 Task: Look for space in Chhota Udepur, India from 9th July, 2023 to 16th July, 2023 for 2 adults, 1 child in price range Rs.8000 to Rs.16000. Place can be entire place with 2 bedrooms having 2 beds and 1 bathroom. Property type can be house, flat, guest house. Booking option can be shelf check-in. Required host language is English.
Action: Mouse moved to (499, 69)
Screenshot: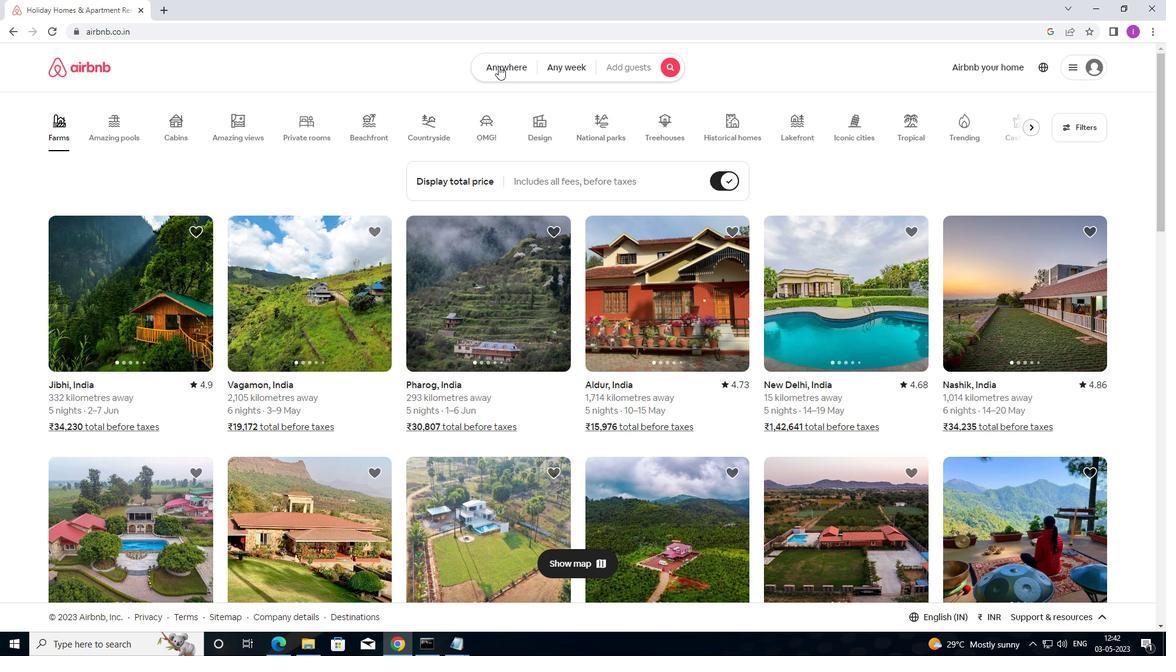 
Action: Mouse pressed left at (499, 69)
Screenshot: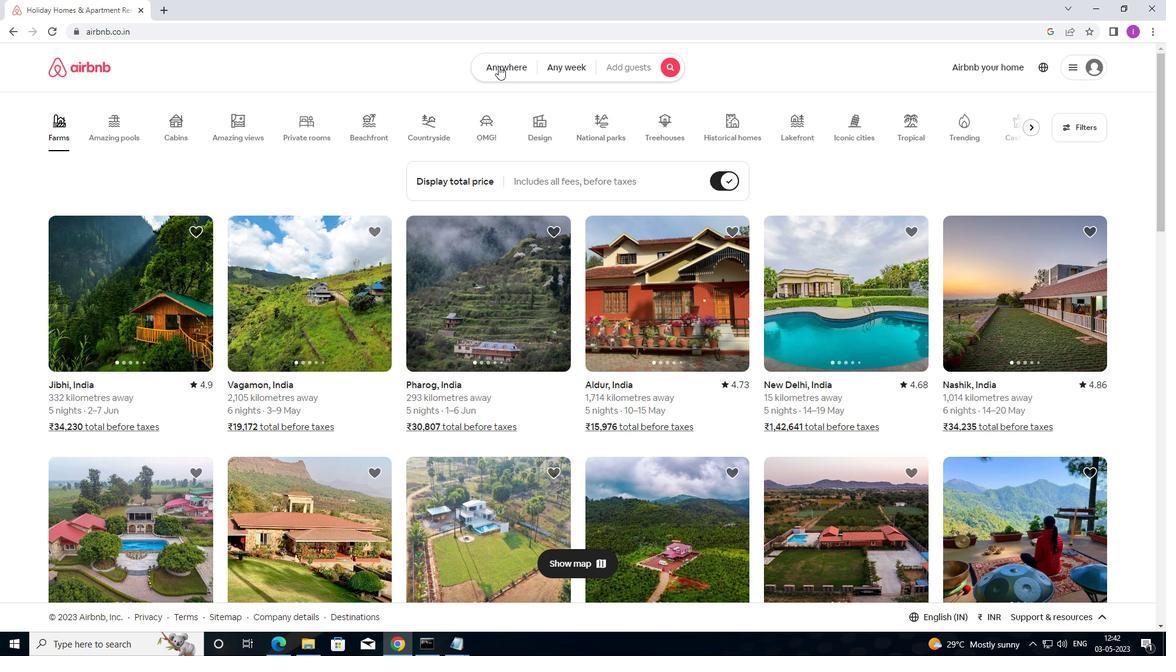 
Action: Mouse moved to (358, 112)
Screenshot: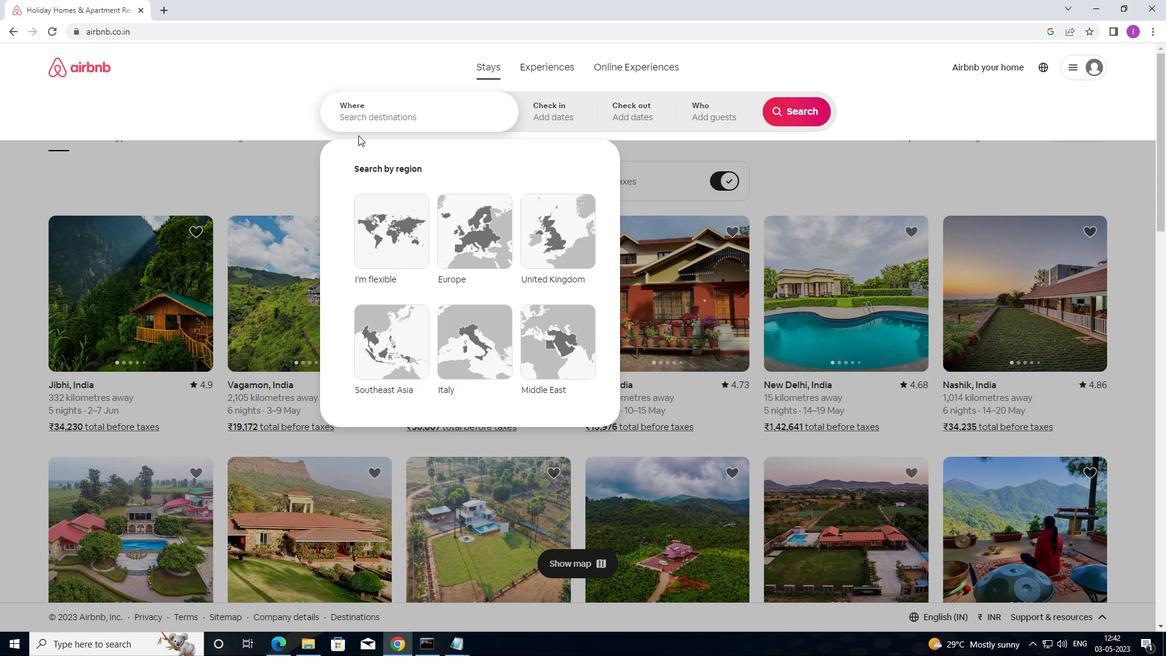 
Action: Mouse pressed left at (358, 112)
Screenshot: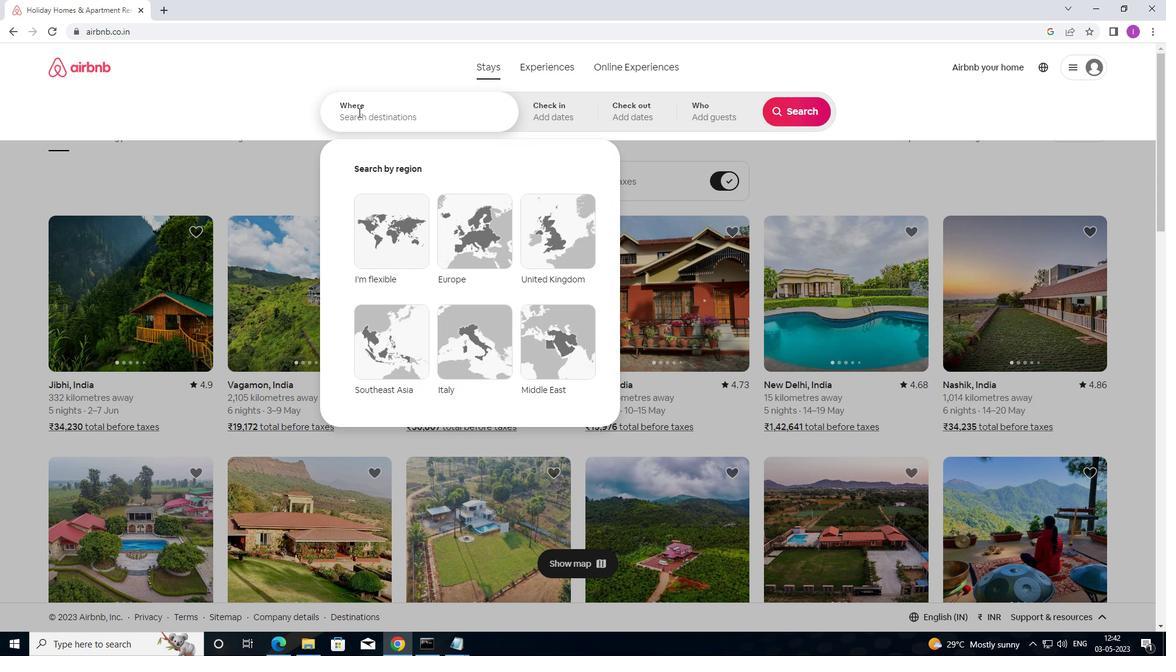 
Action: Mouse moved to (386, 136)
Screenshot: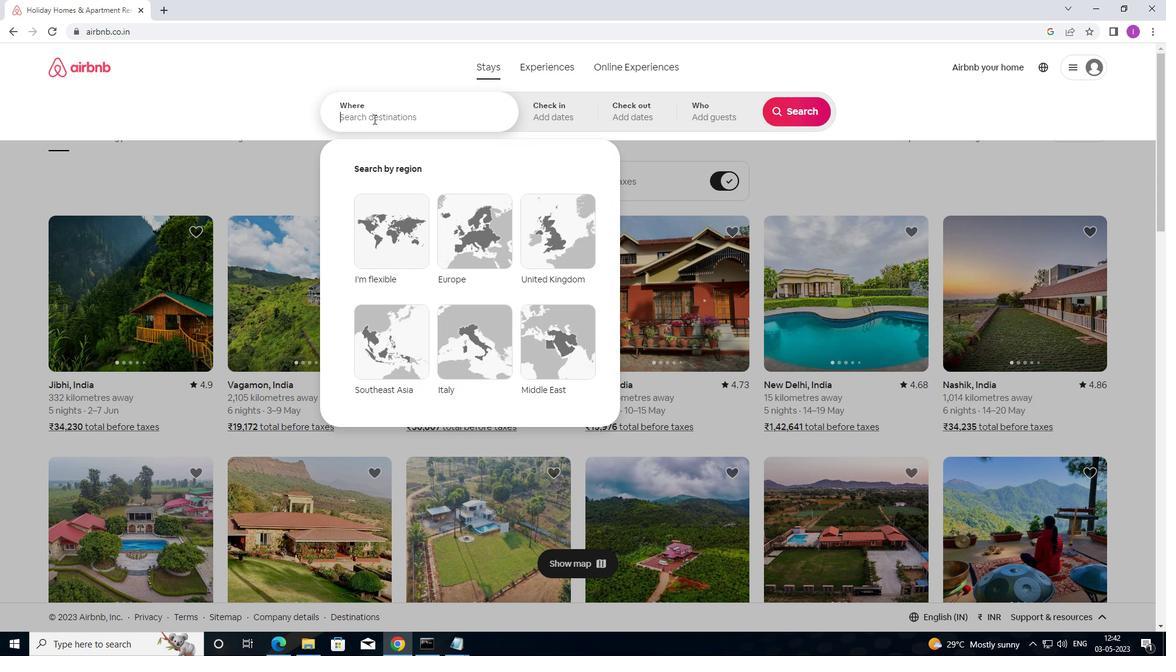 
Action: Key pressed <Key.shift>CHHOTA<Key.space>UDEPUR,<Key.shift>INDIA
Screenshot: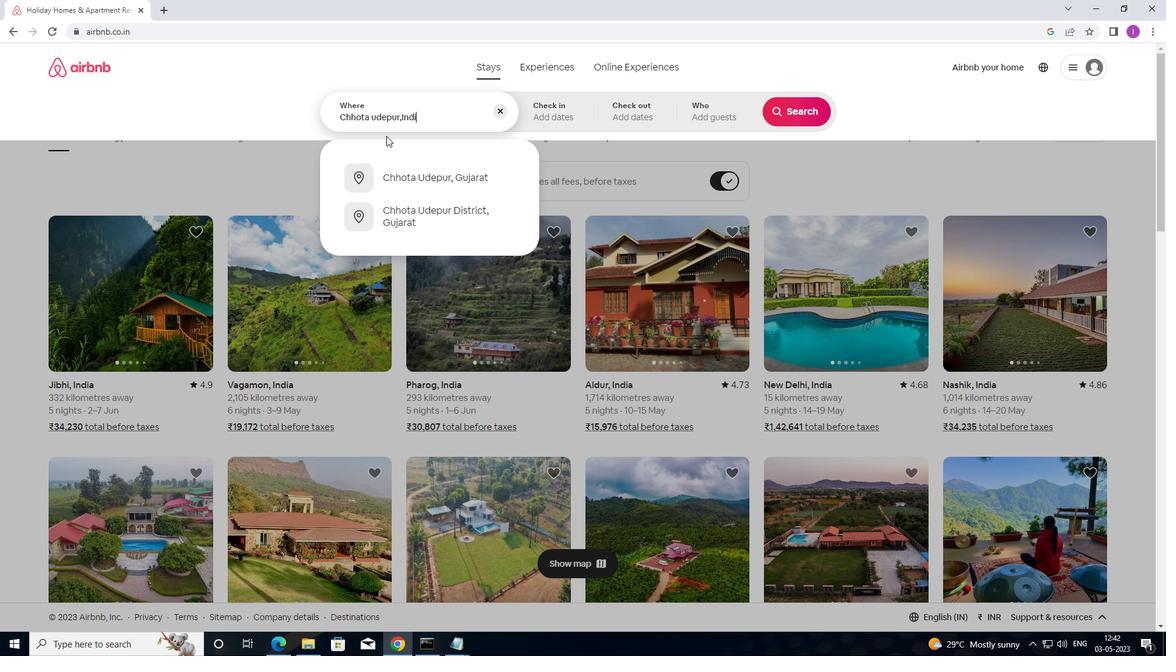 
Action: Mouse moved to (585, 117)
Screenshot: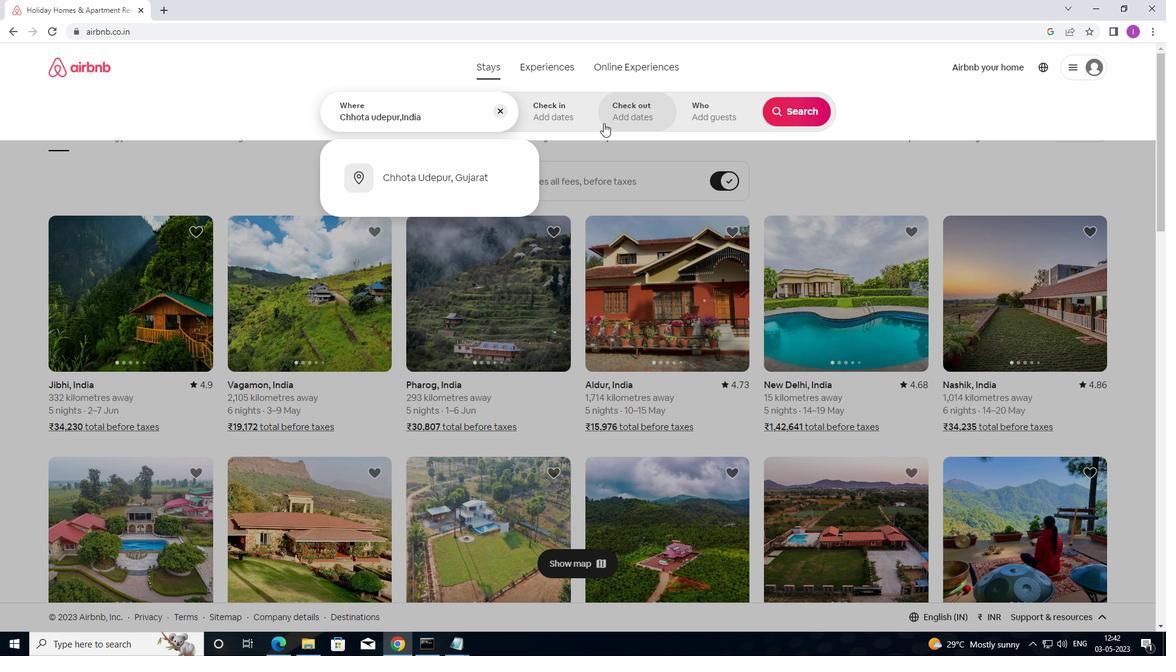 
Action: Mouse pressed left at (585, 117)
Screenshot: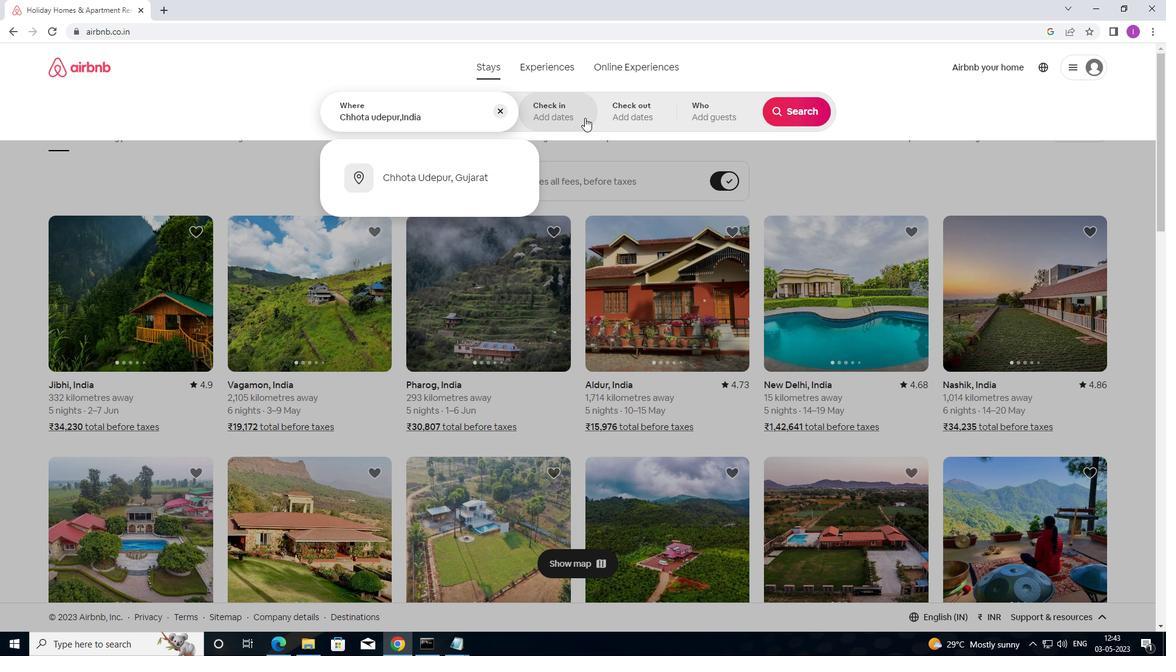 
Action: Mouse moved to (780, 226)
Screenshot: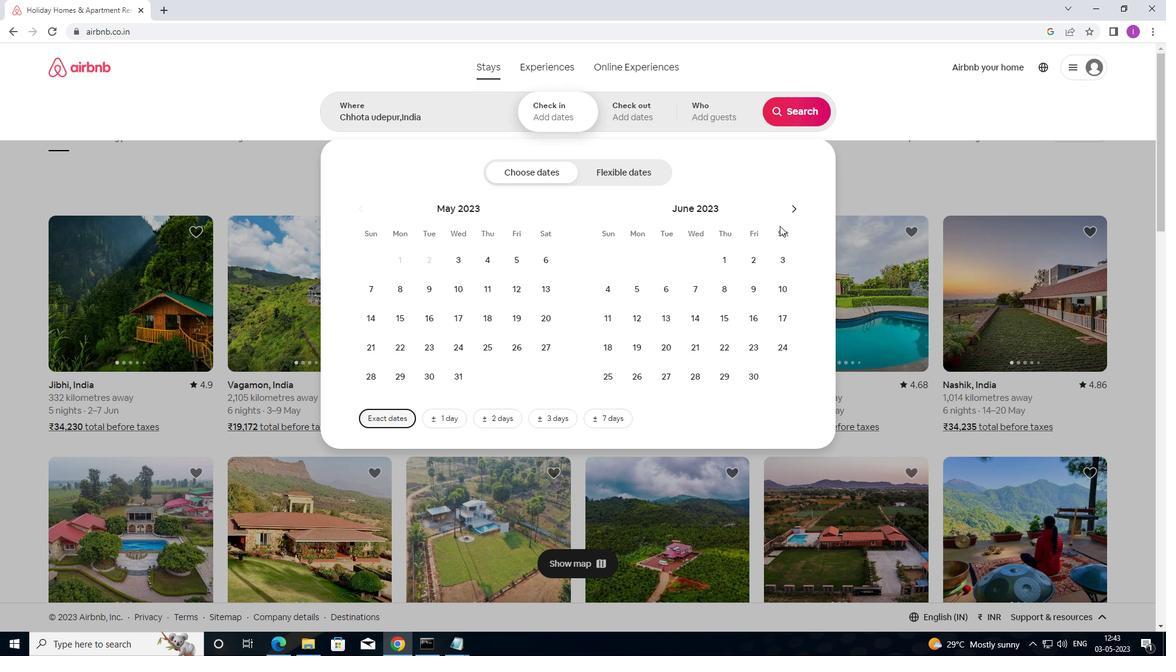 
Action: Mouse pressed left at (780, 226)
Screenshot: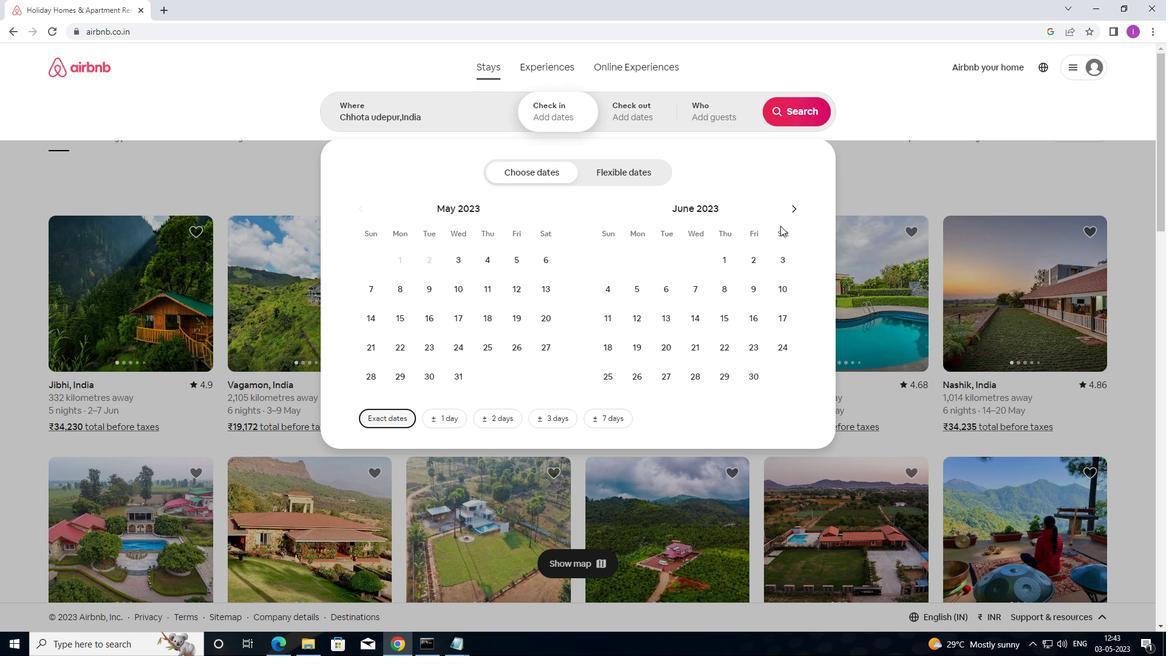 
Action: Mouse moved to (788, 215)
Screenshot: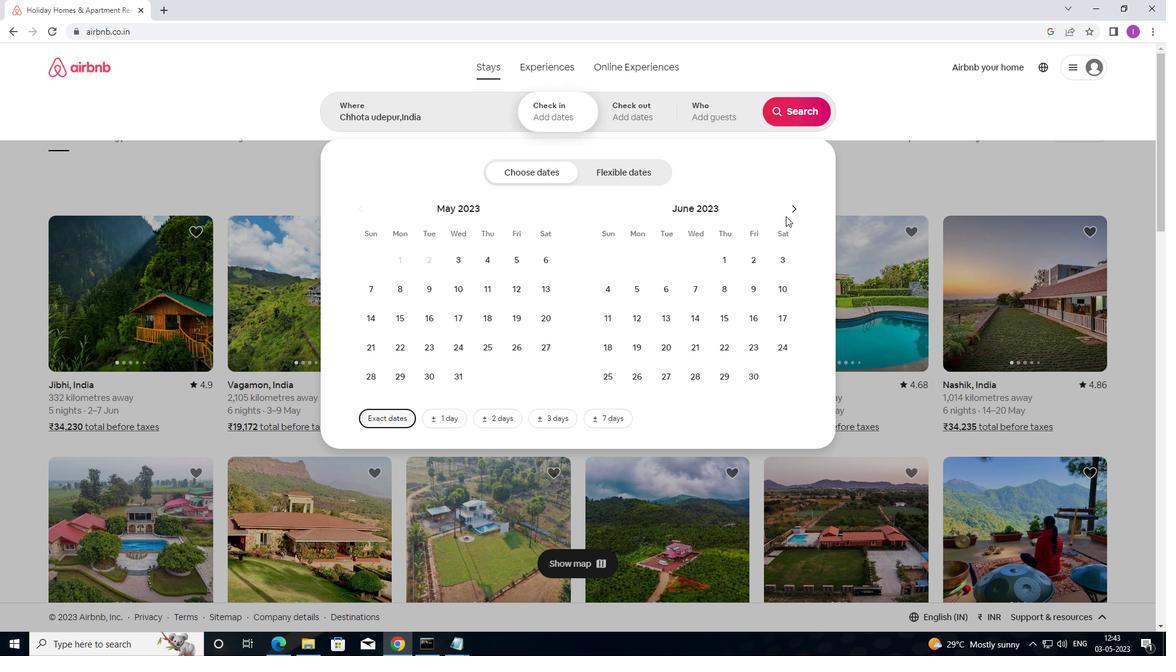 
Action: Mouse pressed left at (788, 215)
Screenshot: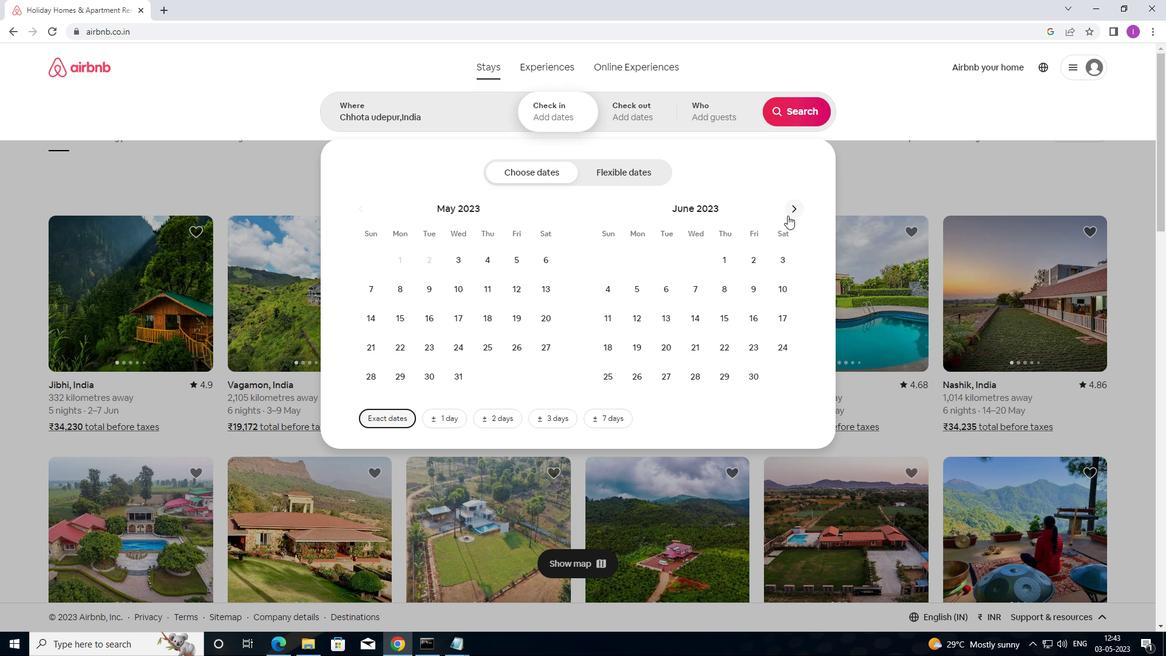
Action: Mouse moved to (596, 319)
Screenshot: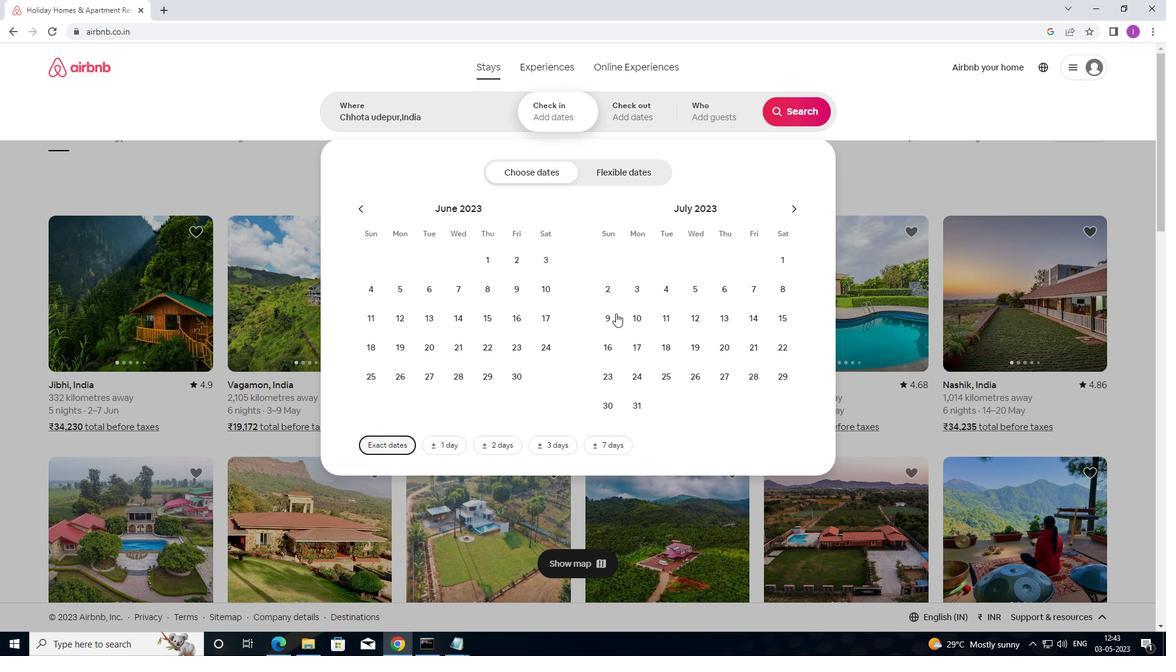 
Action: Mouse pressed left at (596, 319)
Screenshot: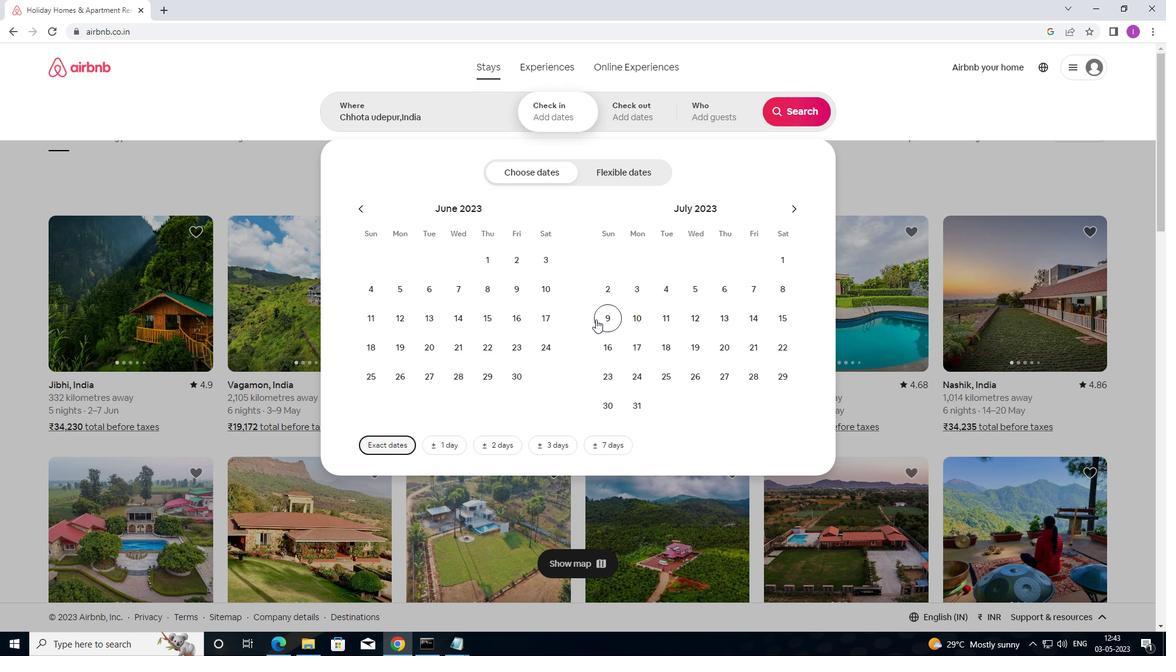 
Action: Mouse moved to (600, 346)
Screenshot: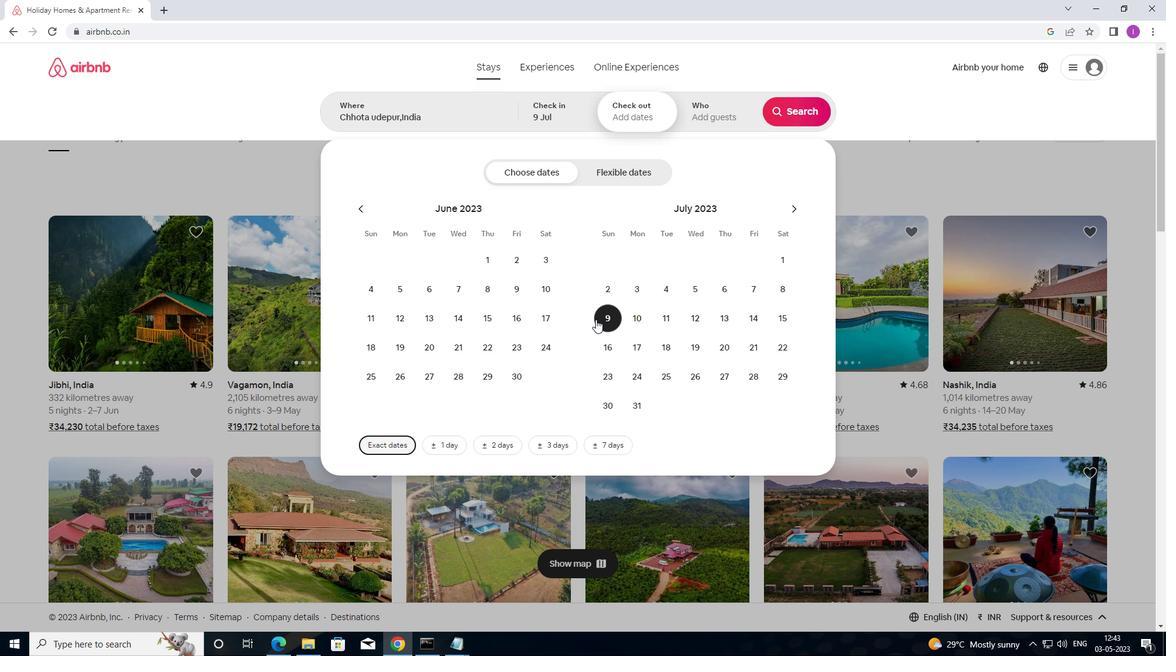 
Action: Mouse pressed left at (600, 346)
Screenshot: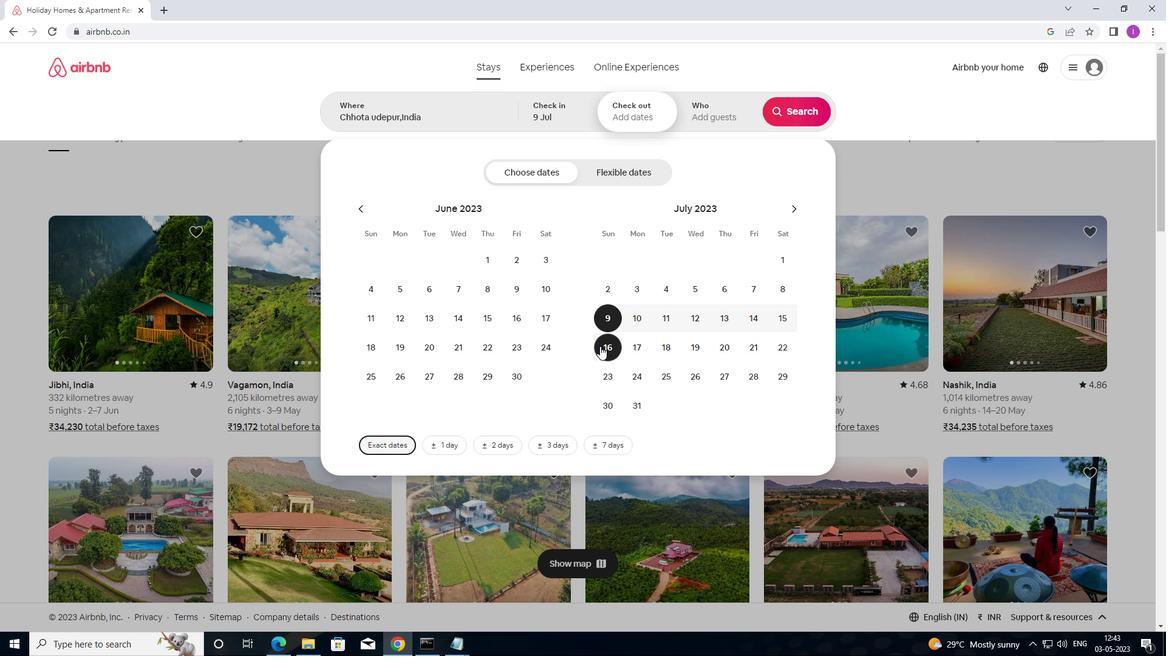 
Action: Mouse moved to (704, 116)
Screenshot: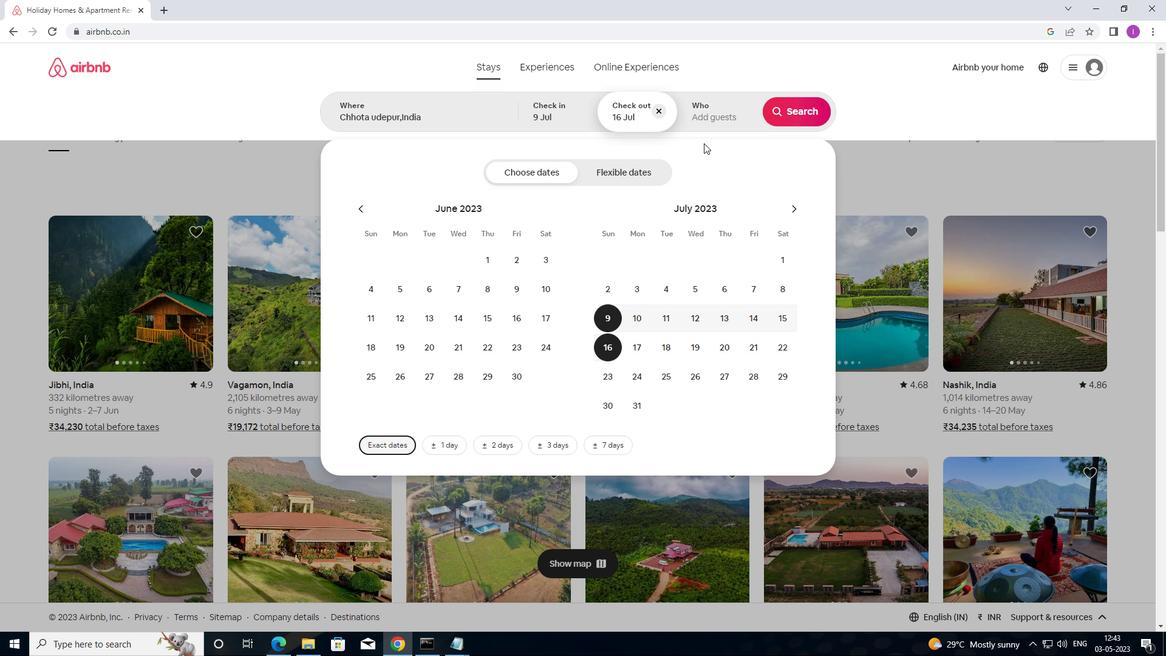
Action: Mouse pressed left at (704, 116)
Screenshot: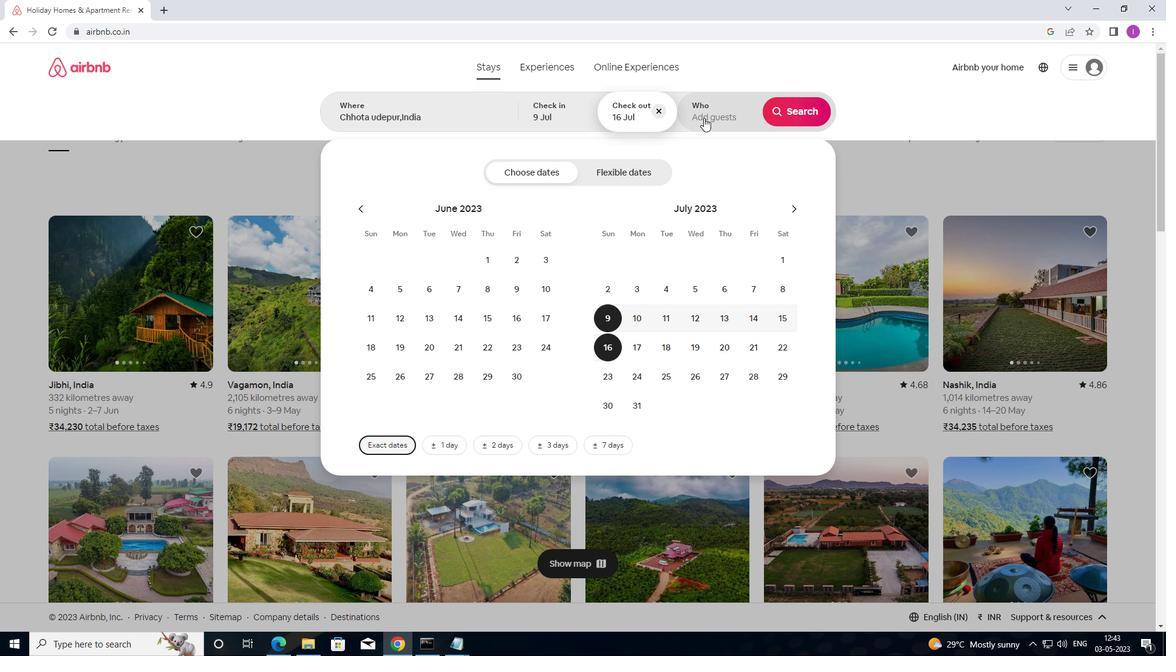 
Action: Mouse moved to (800, 182)
Screenshot: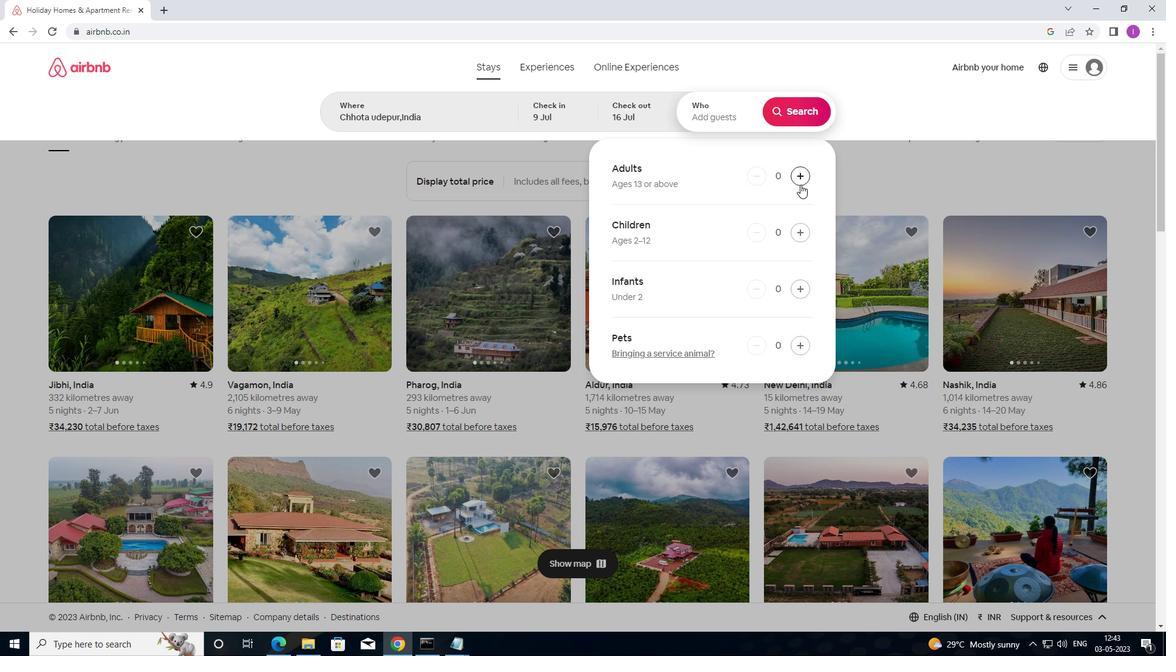 
Action: Mouse pressed left at (800, 182)
Screenshot: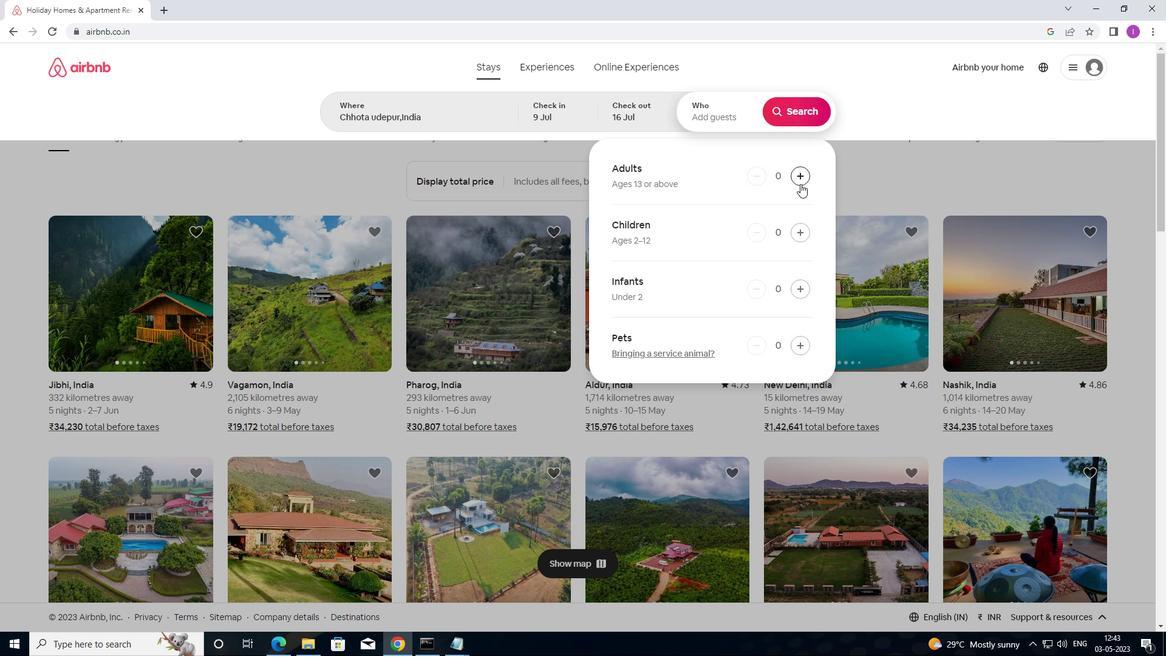 
Action: Mouse moved to (801, 180)
Screenshot: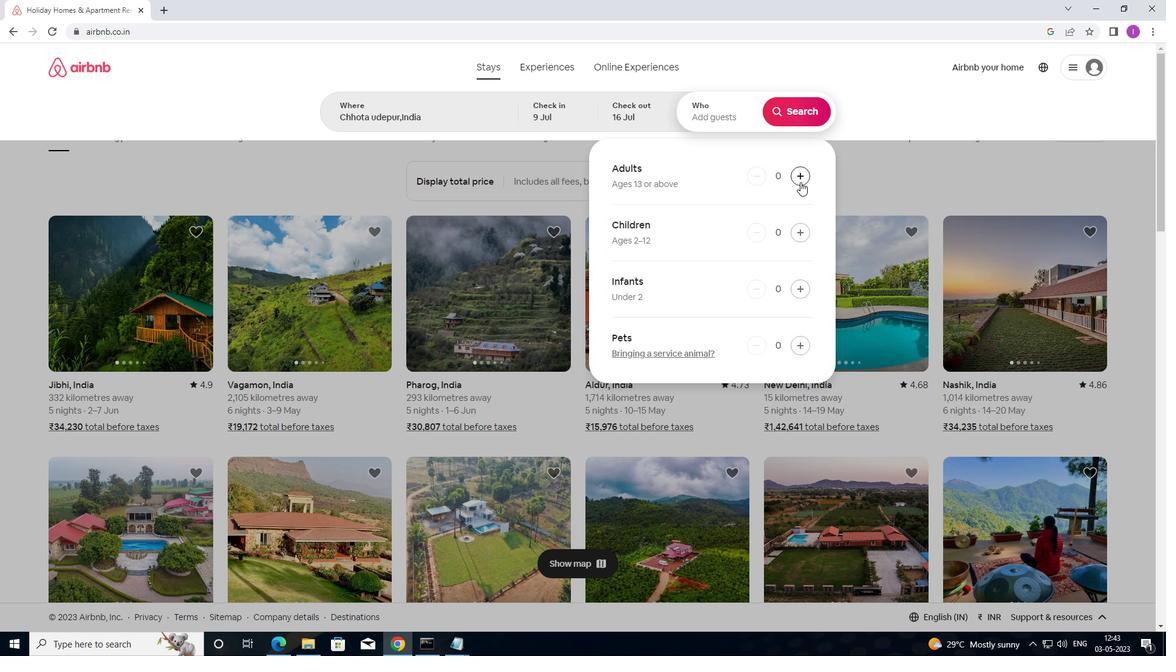 
Action: Mouse pressed left at (801, 180)
Screenshot: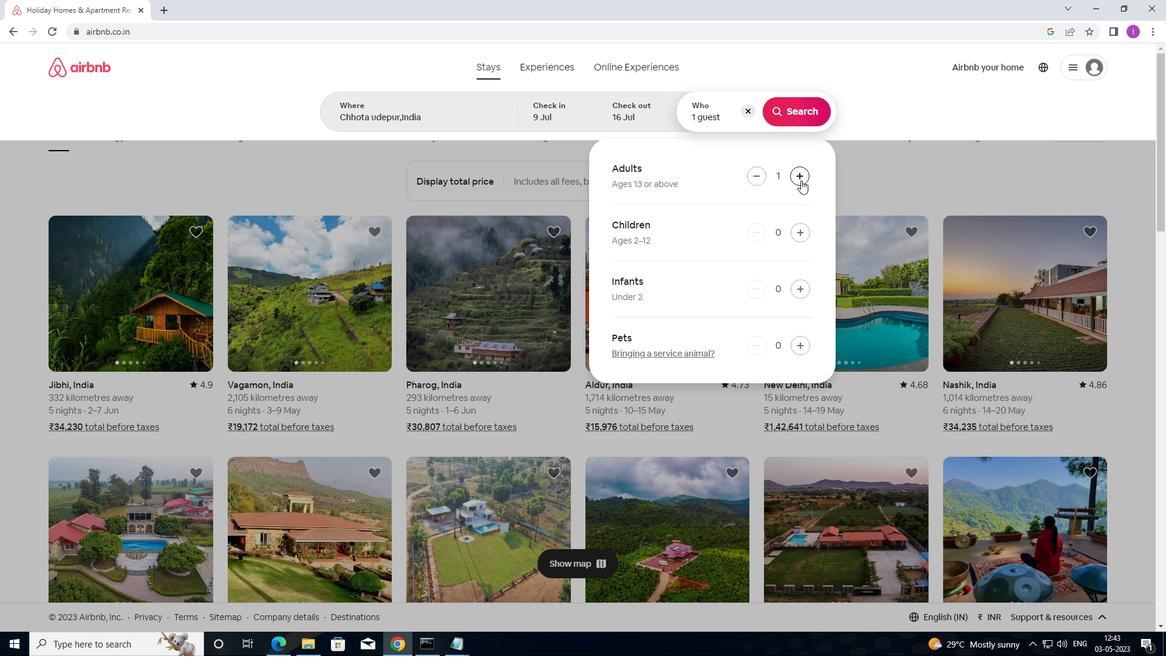
Action: Mouse moved to (798, 232)
Screenshot: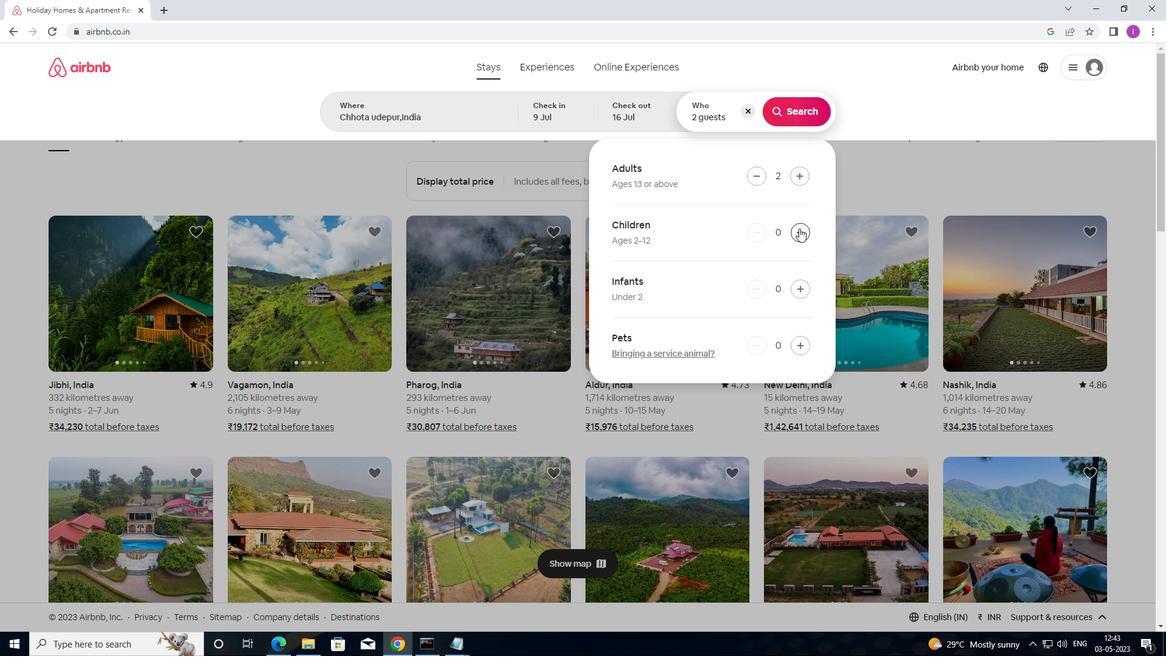 
Action: Mouse pressed left at (798, 232)
Screenshot: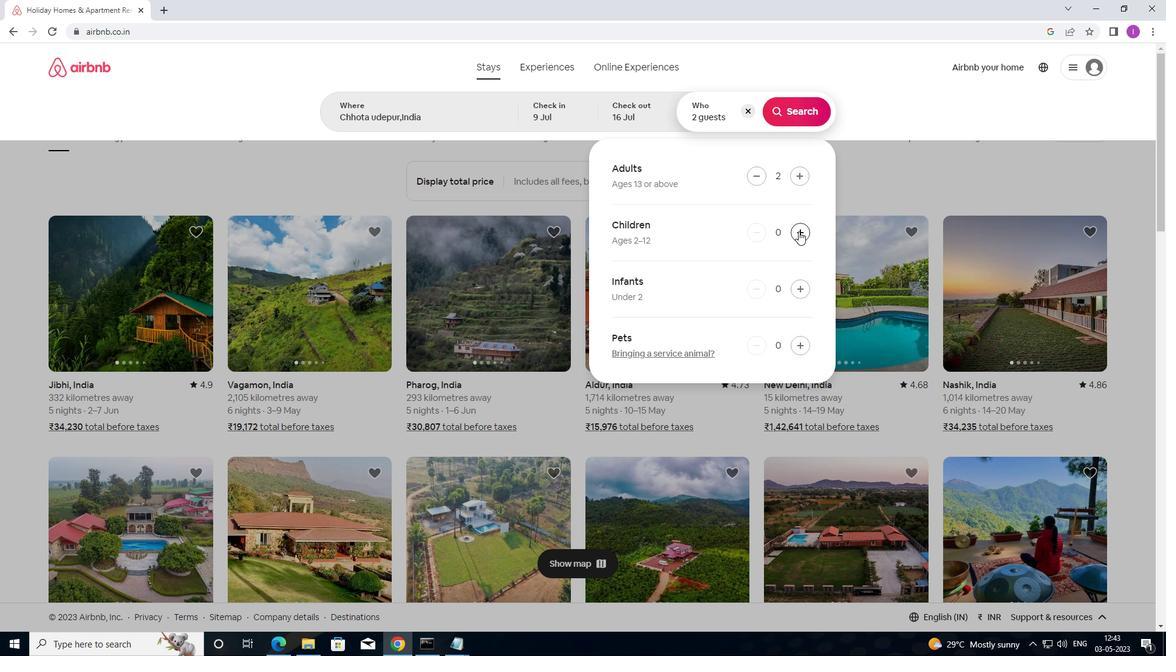 
Action: Mouse moved to (799, 122)
Screenshot: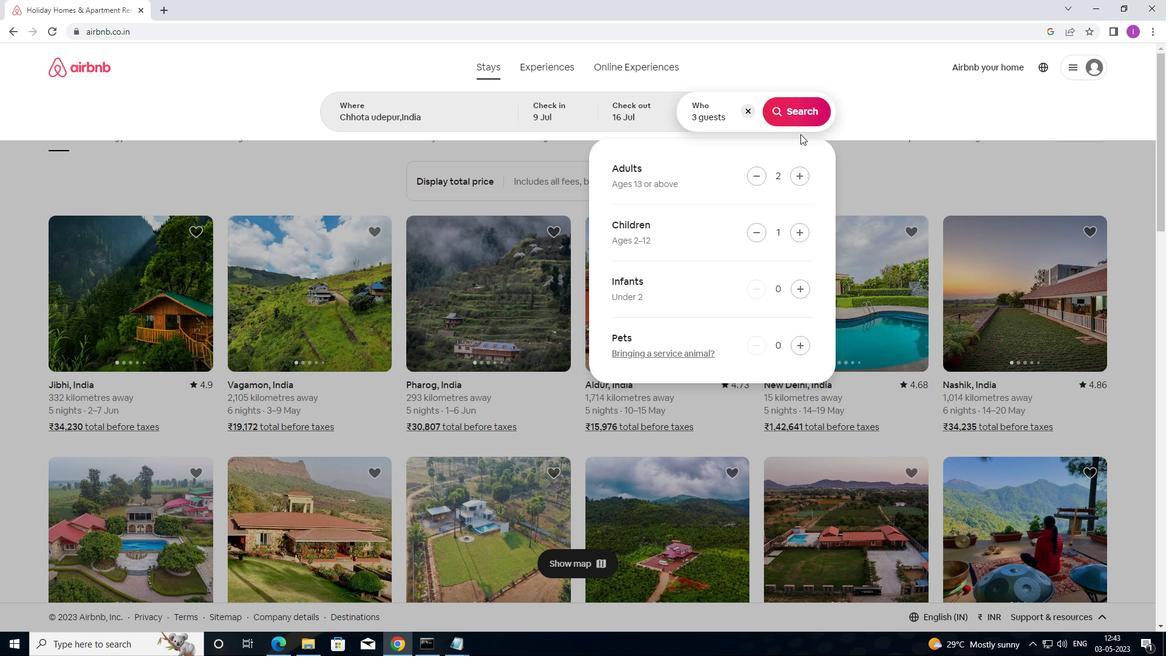
Action: Mouse pressed left at (799, 122)
Screenshot: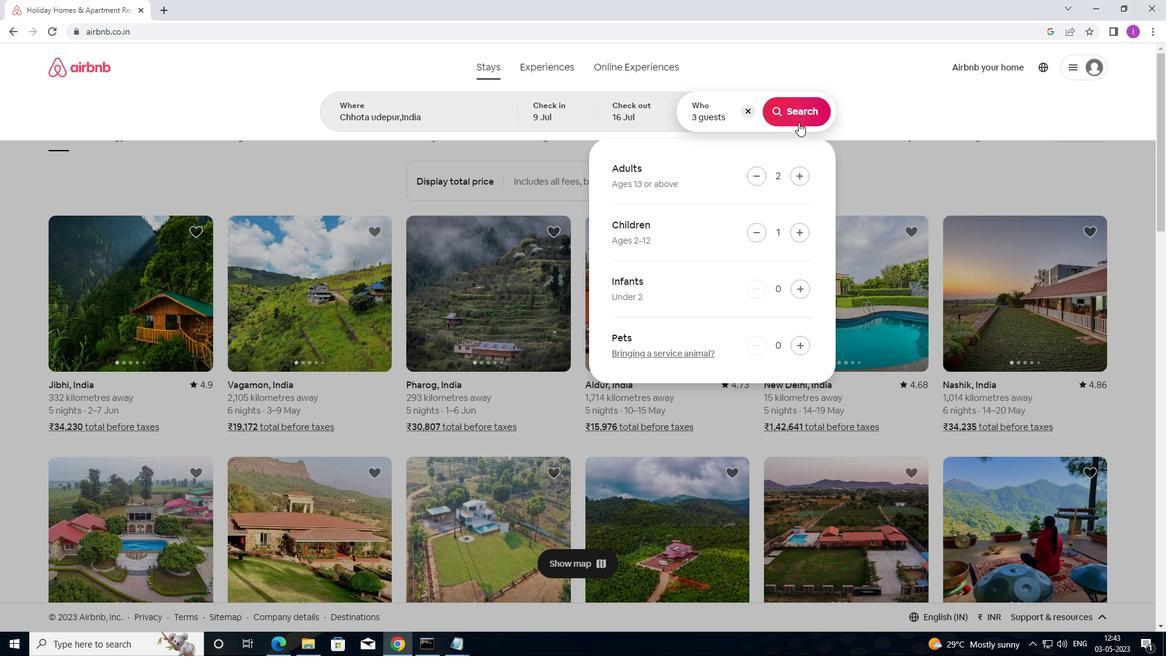 
Action: Mouse moved to (1112, 115)
Screenshot: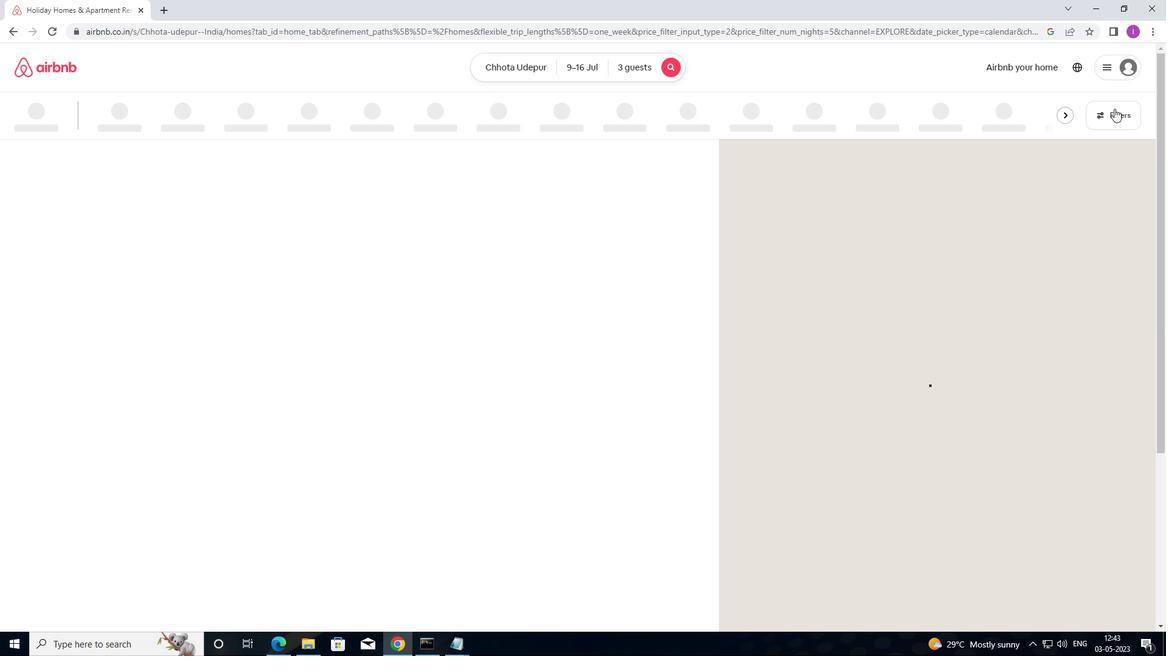 
Action: Mouse pressed left at (1112, 115)
Screenshot: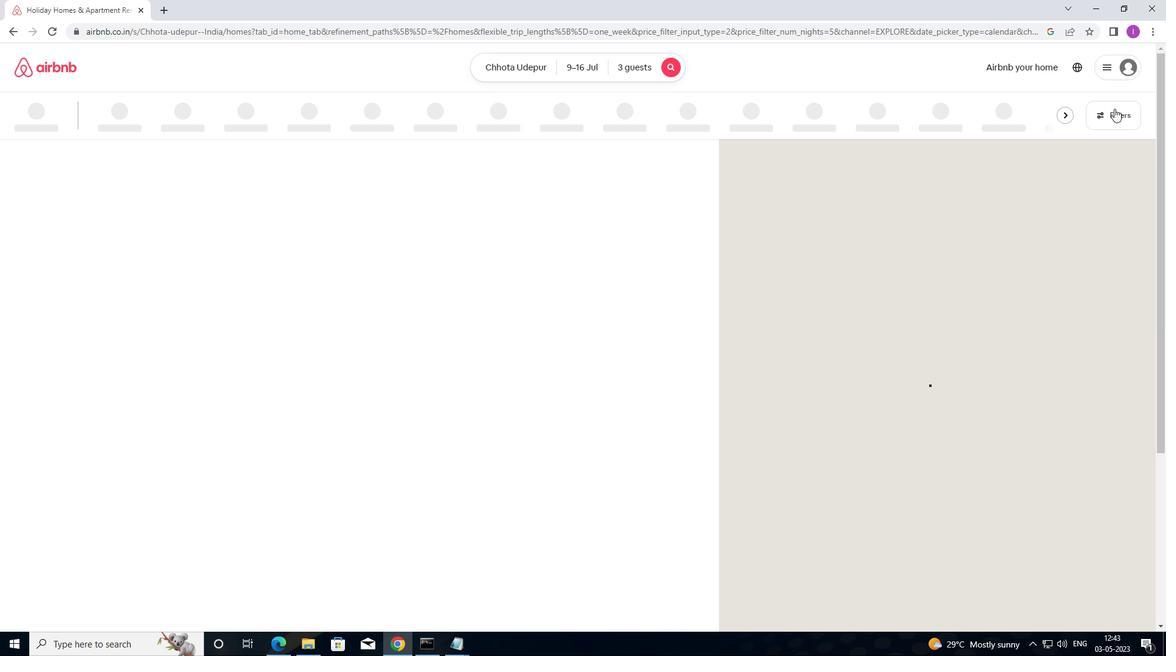 
Action: Mouse moved to (442, 193)
Screenshot: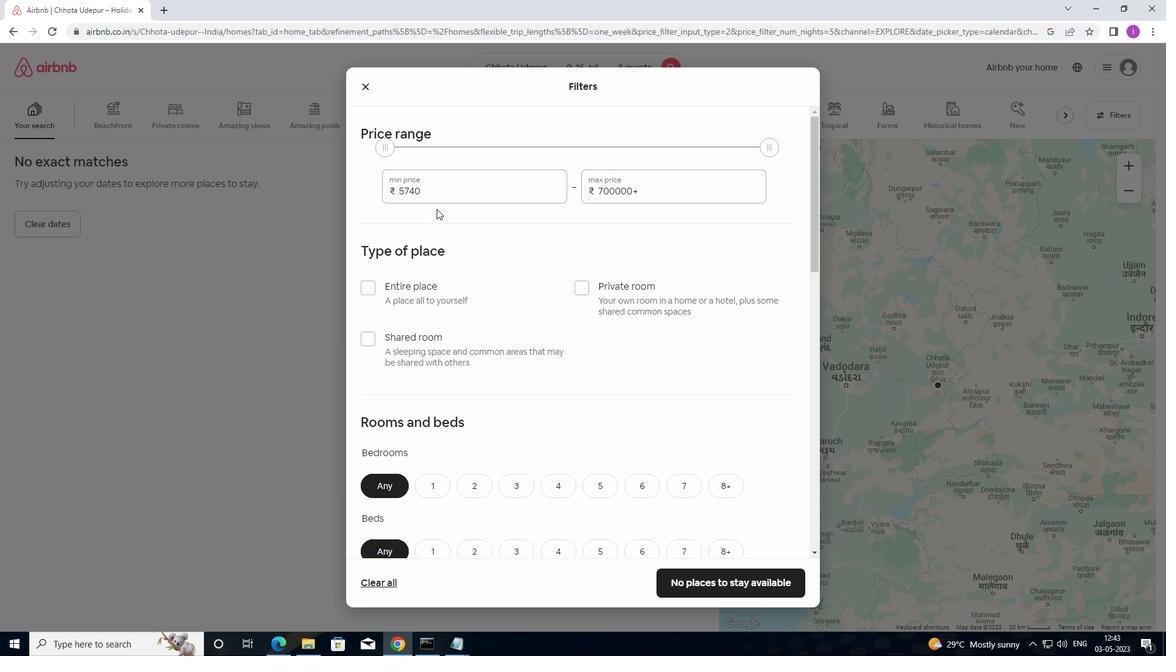 
Action: Mouse pressed left at (442, 193)
Screenshot: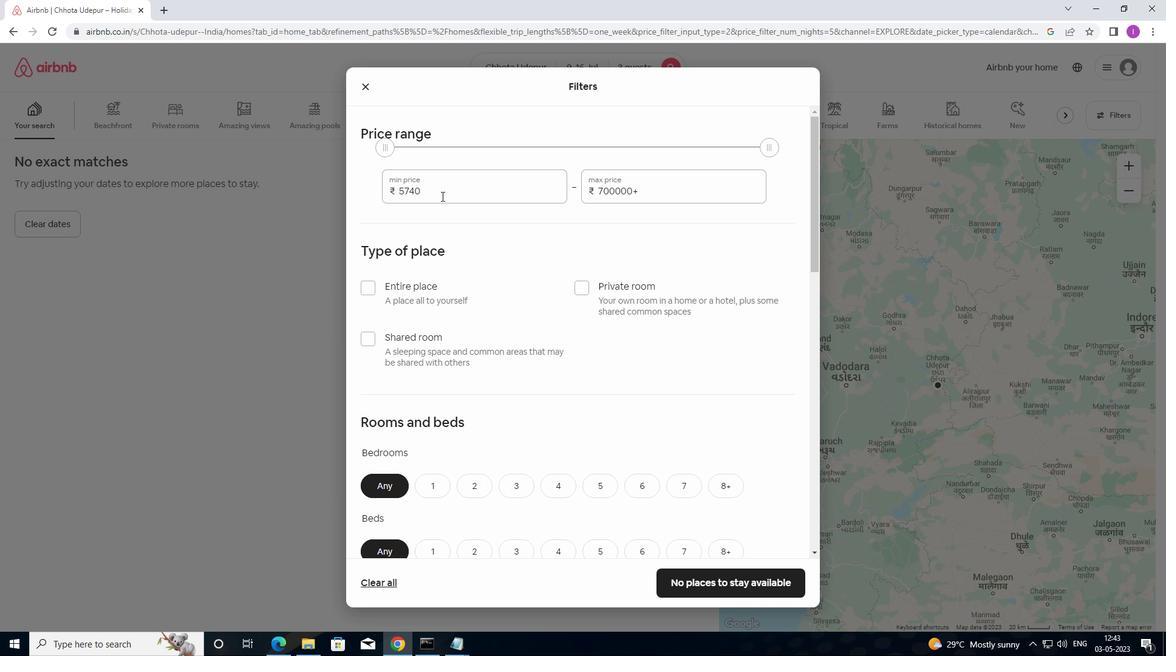 
Action: Mouse moved to (413, 199)
Screenshot: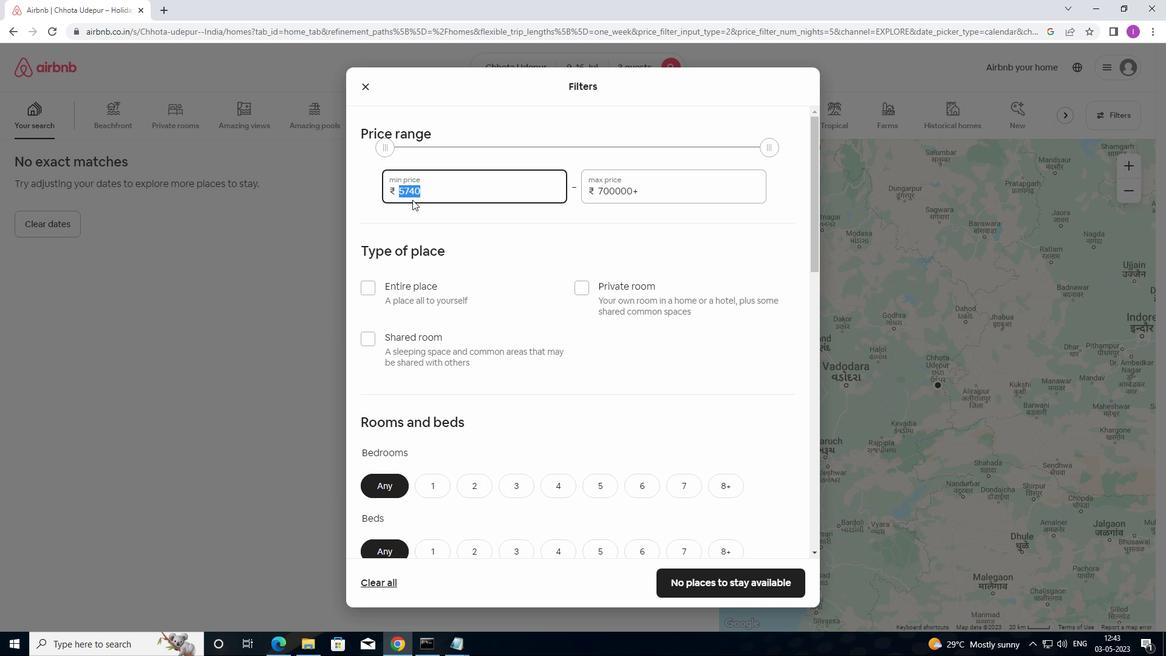 
Action: Key pressed 8
Screenshot: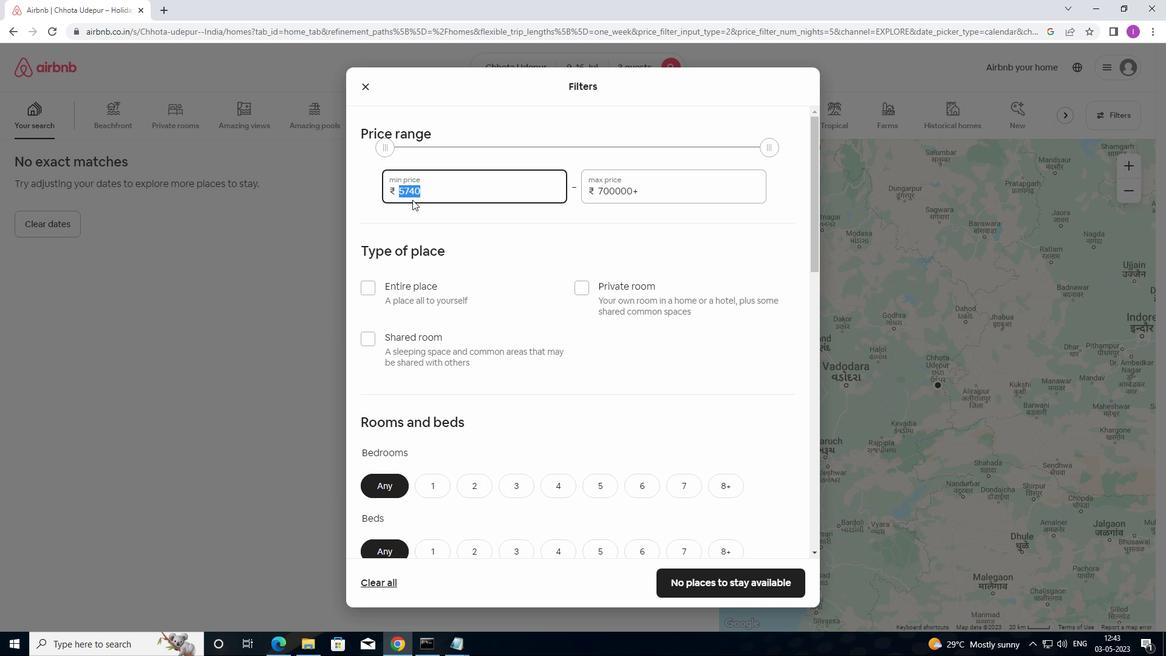 
Action: Mouse moved to (413, 199)
Screenshot: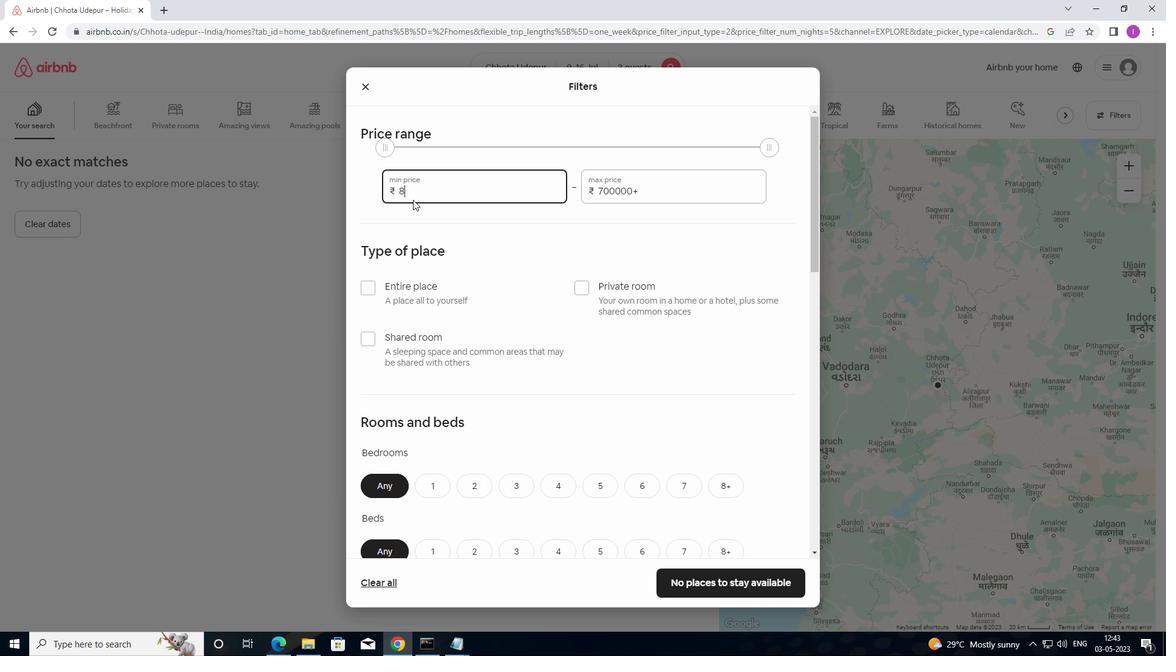 
Action: Key pressed 0
Screenshot: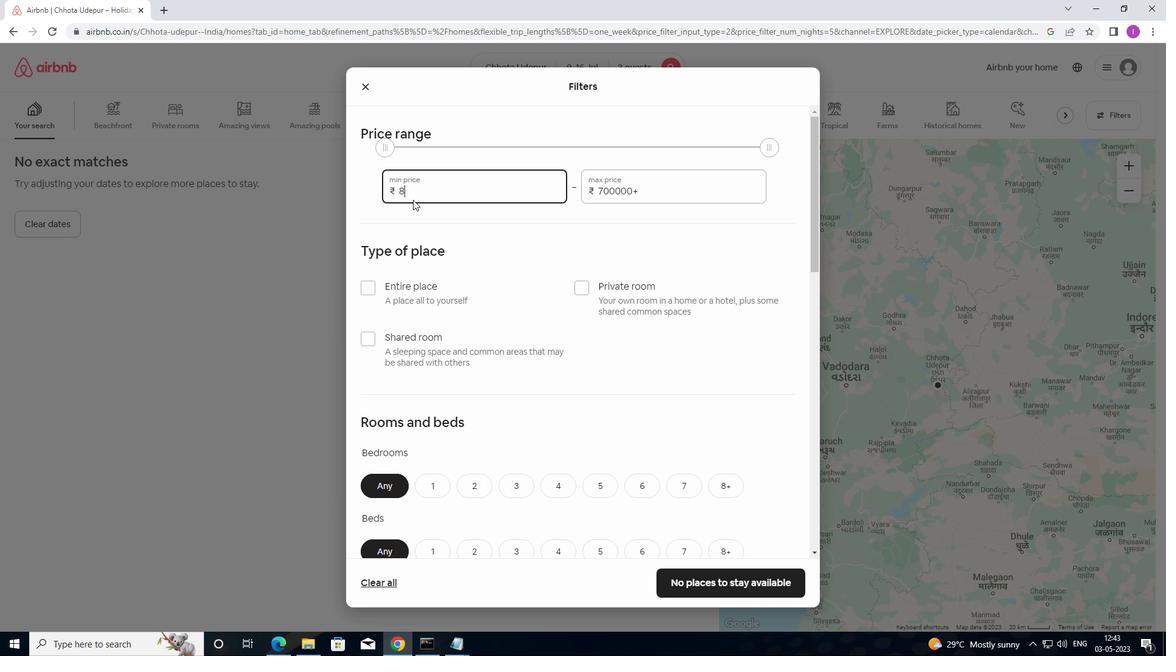 
Action: Mouse moved to (418, 199)
Screenshot: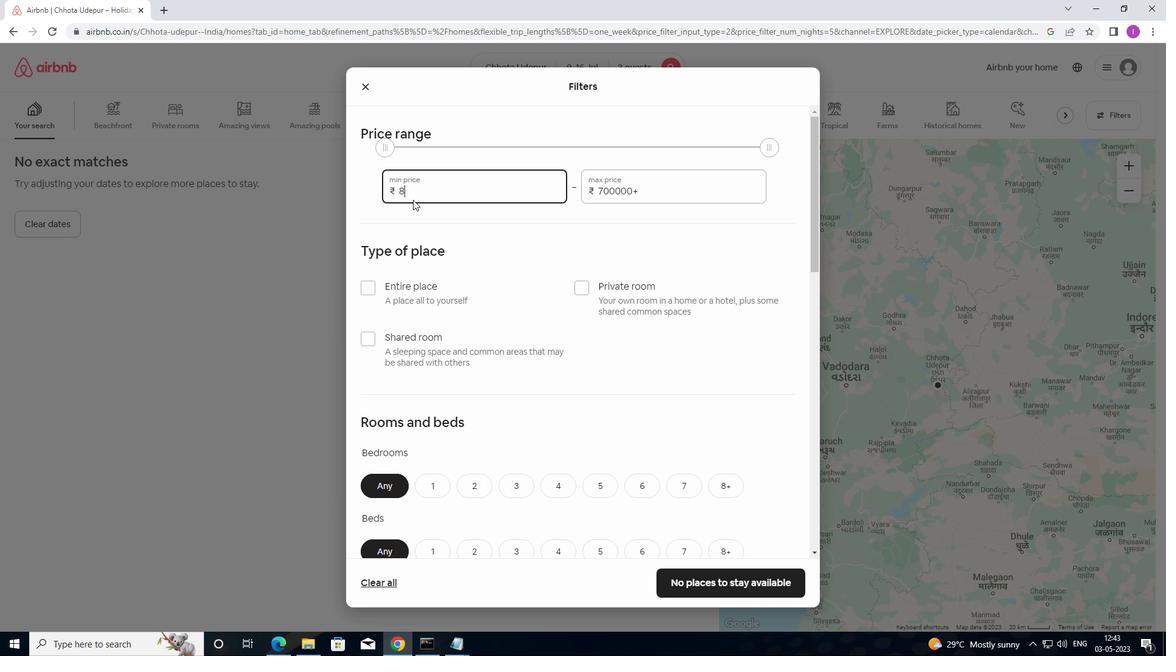 
Action: Key pressed 0
Screenshot: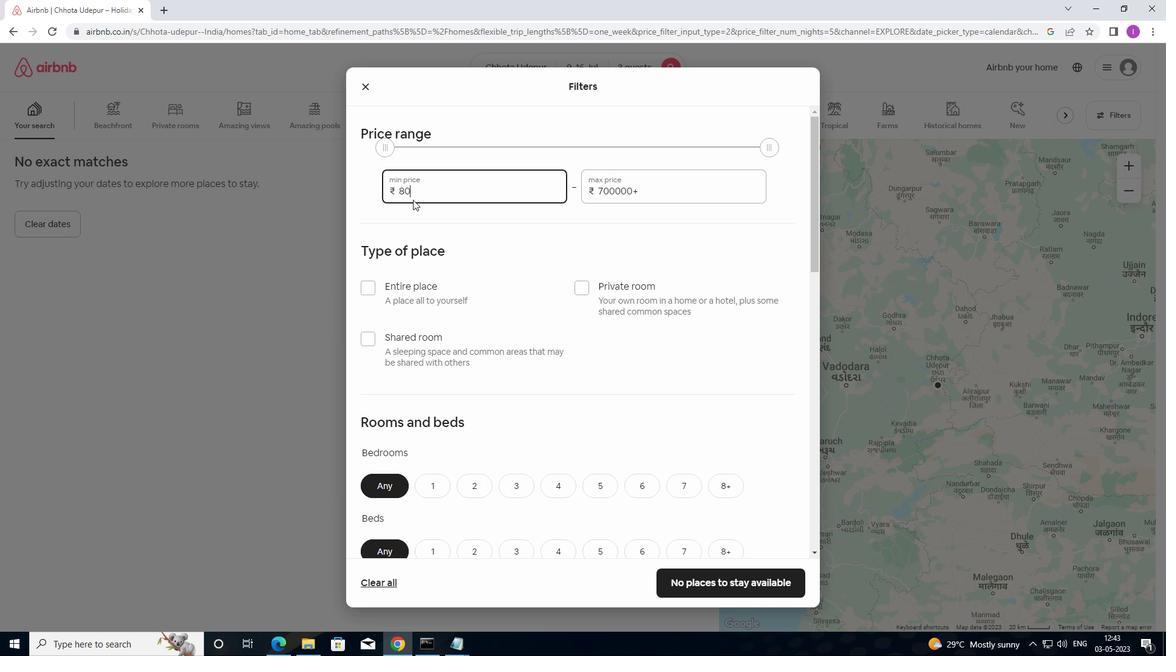 
Action: Mouse moved to (466, 206)
Screenshot: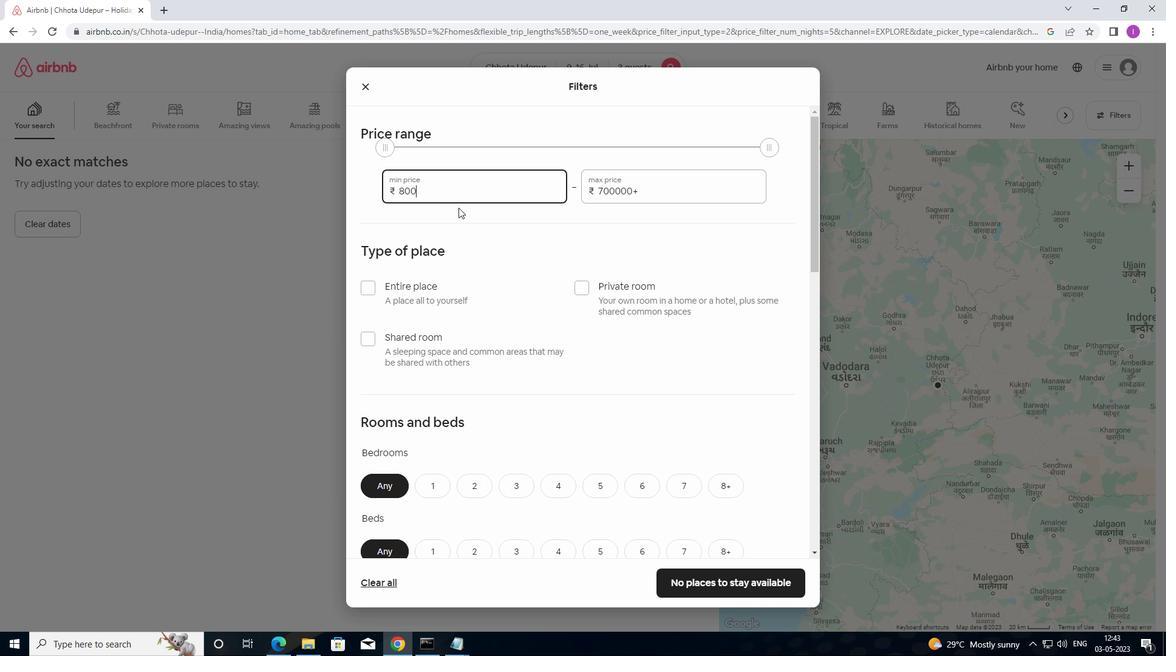 
Action: Key pressed 0
Screenshot: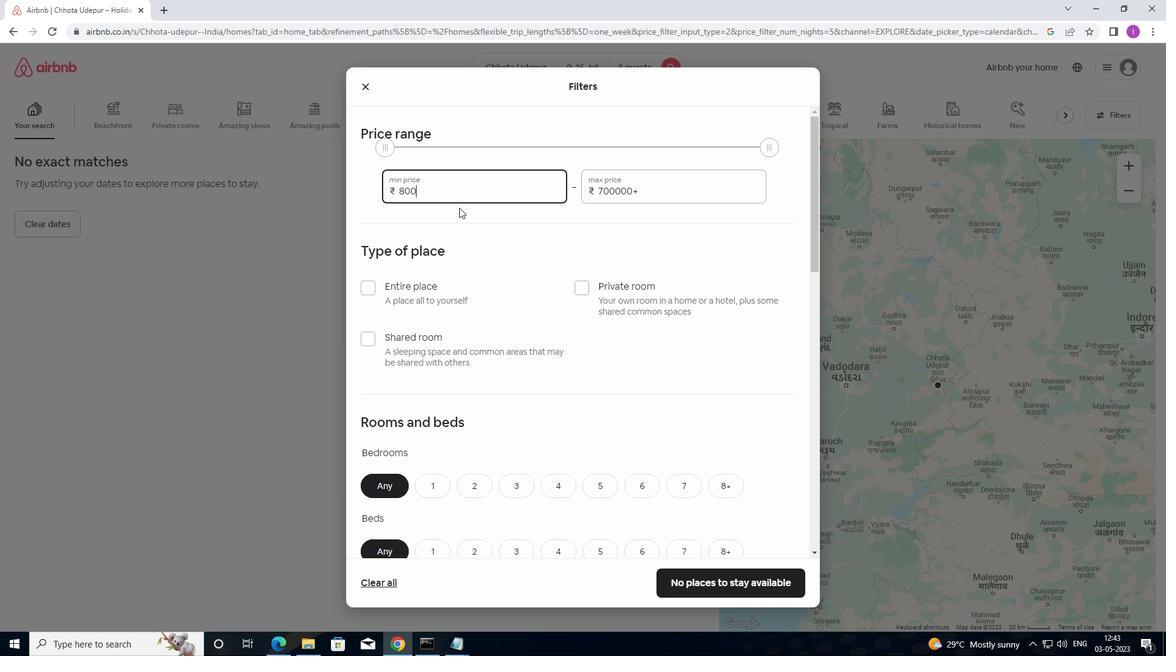 
Action: Mouse moved to (642, 193)
Screenshot: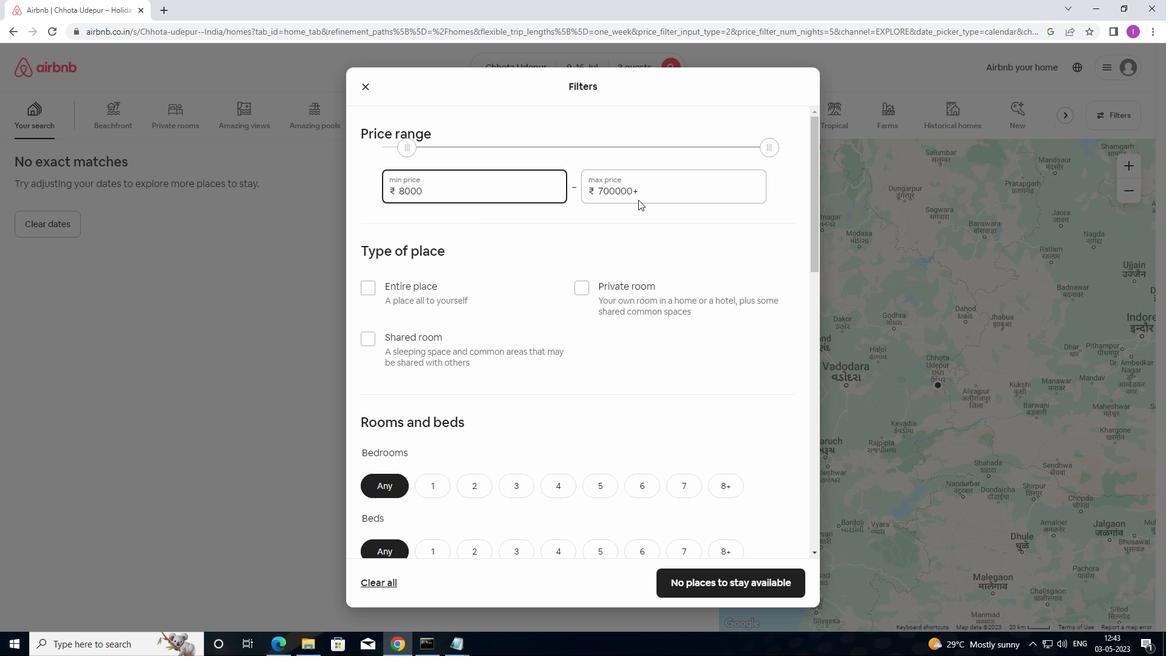 
Action: Mouse pressed left at (642, 193)
Screenshot: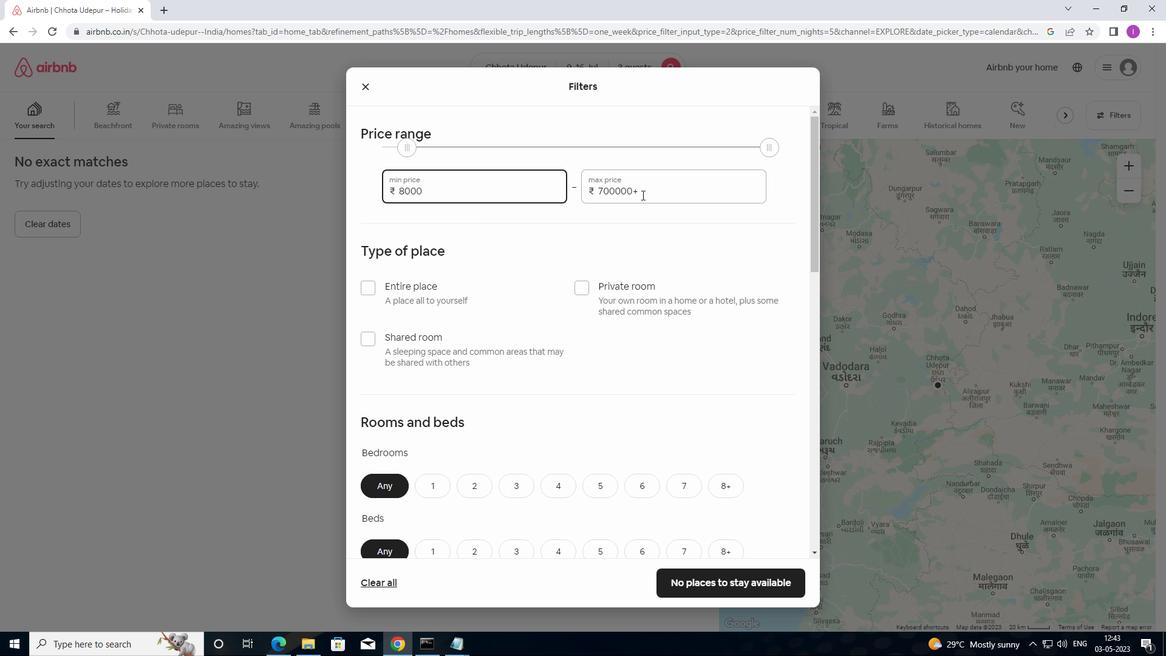 
Action: Mouse moved to (587, 192)
Screenshot: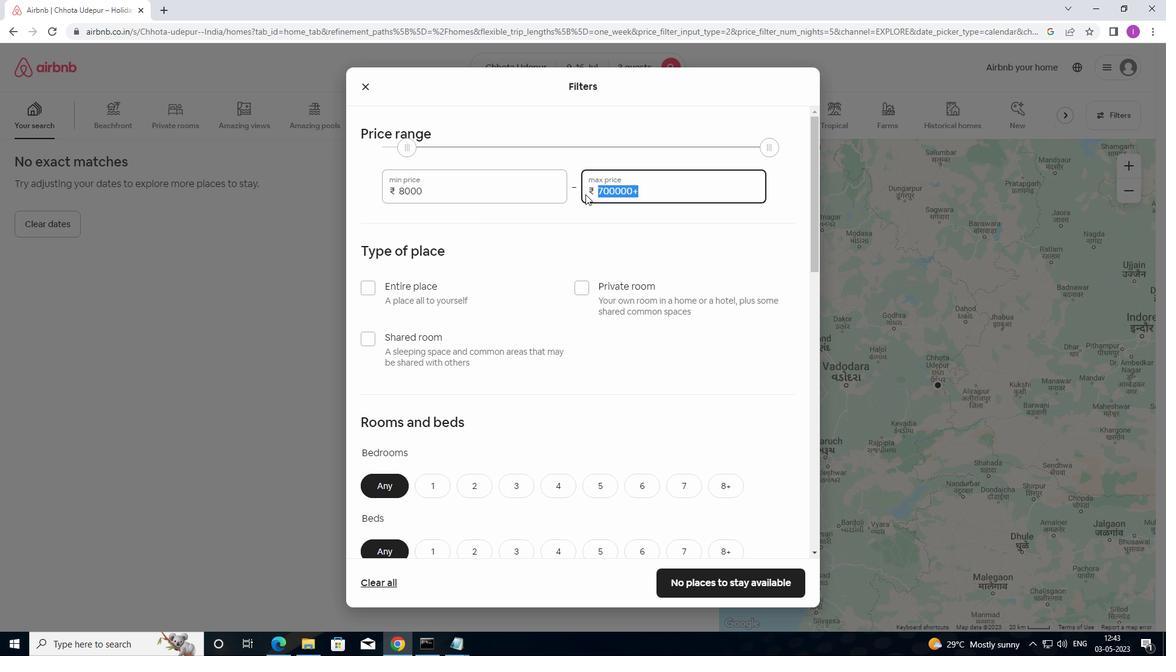 
Action: Key pressed 16
Screenshot: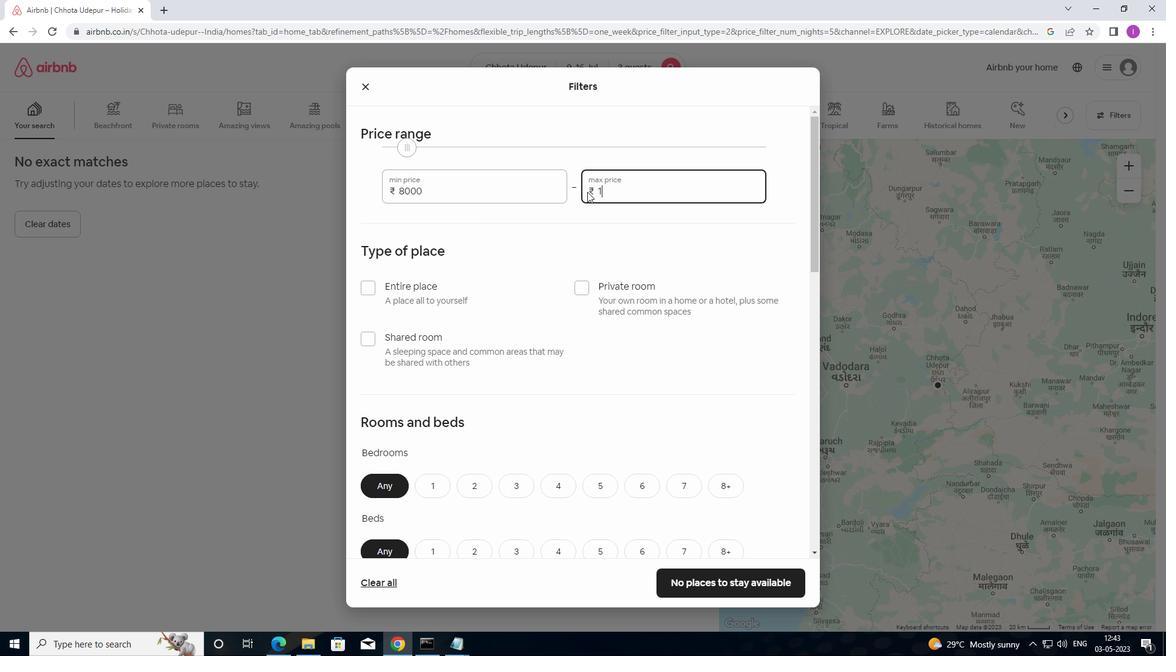 
Action: Mouse moved to (587, 192)
Screenshot: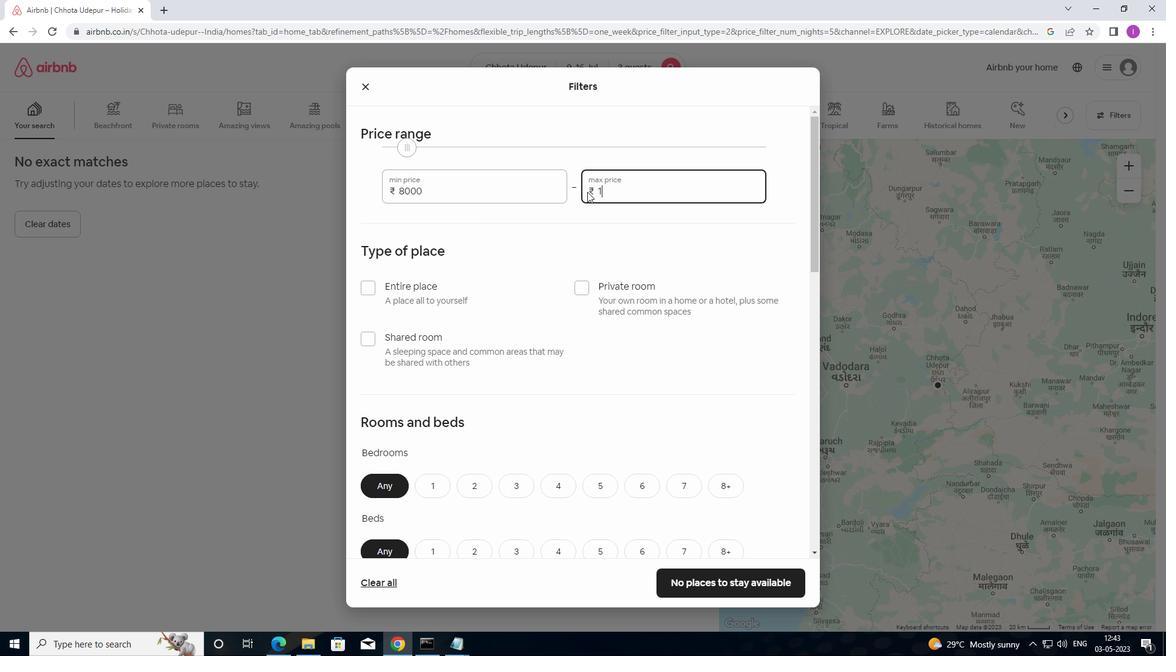 
Action: Key pressed 00
Screenshot: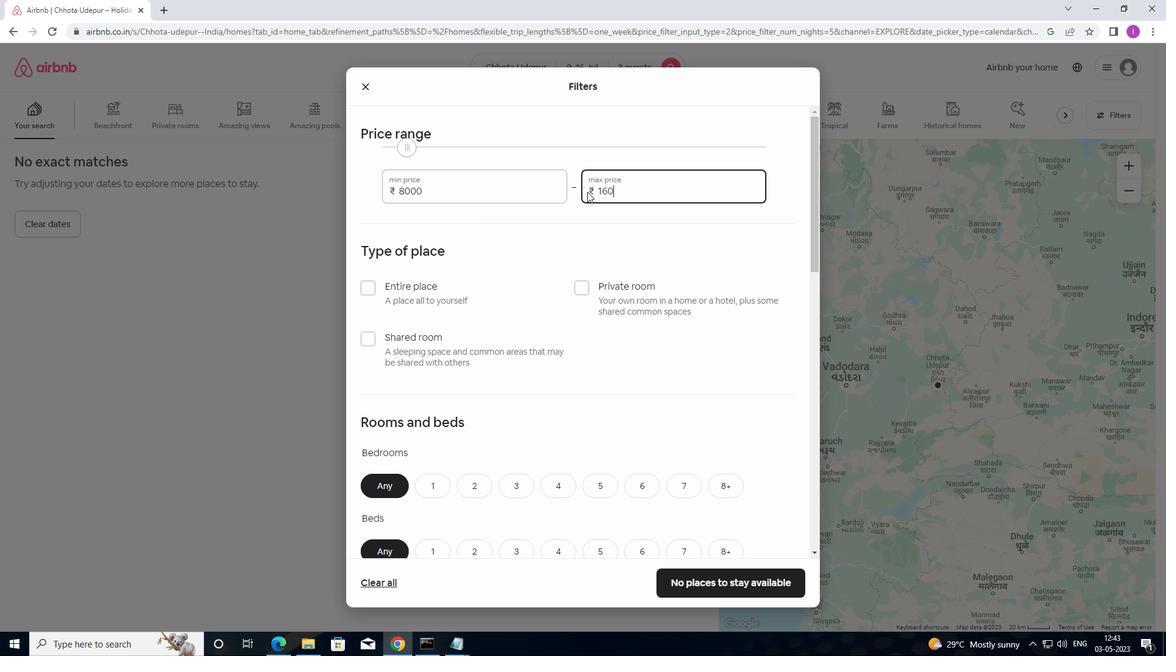 
Action: Mouse moved to (615, 203)
Screenshot: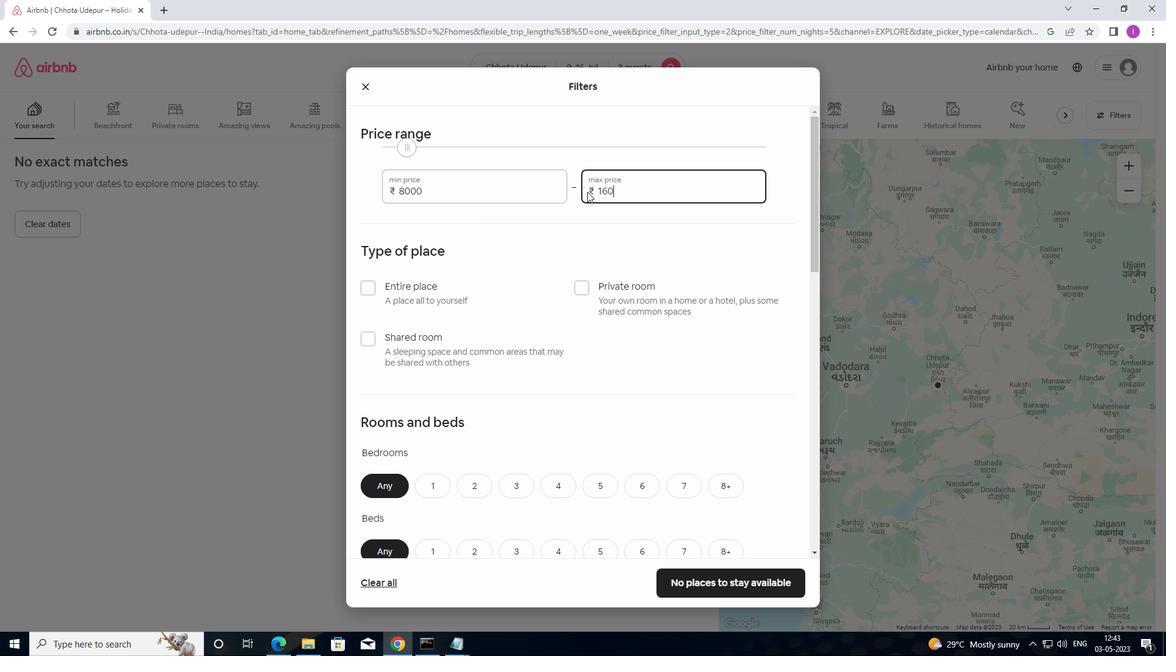 
Action: Key pressed 0
Screenshot: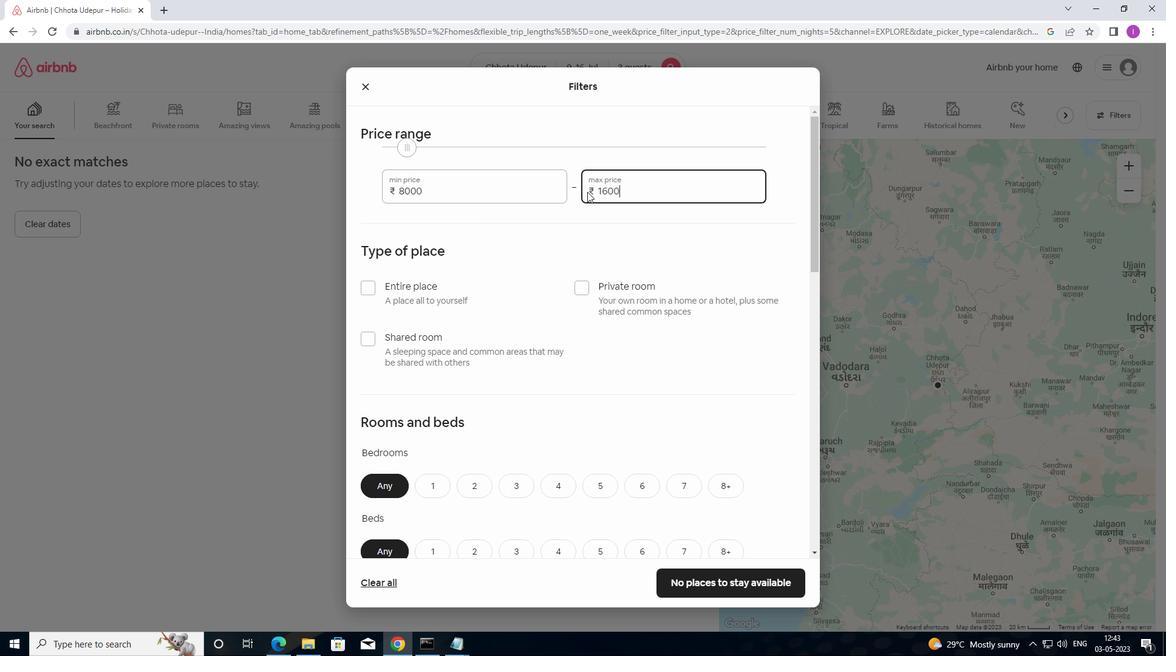 
Action: Mouse moved to (414, 303)
Screenshot: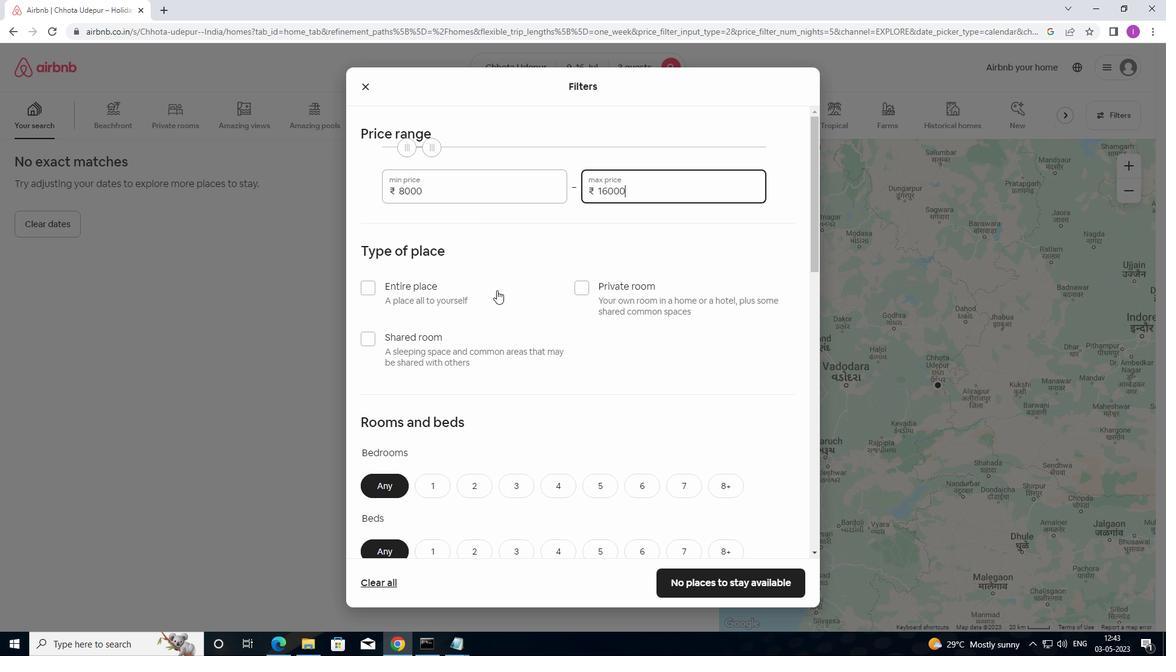 
Action: Mouse scrolled (414, 303) with delta (0, 0)
Screenshot: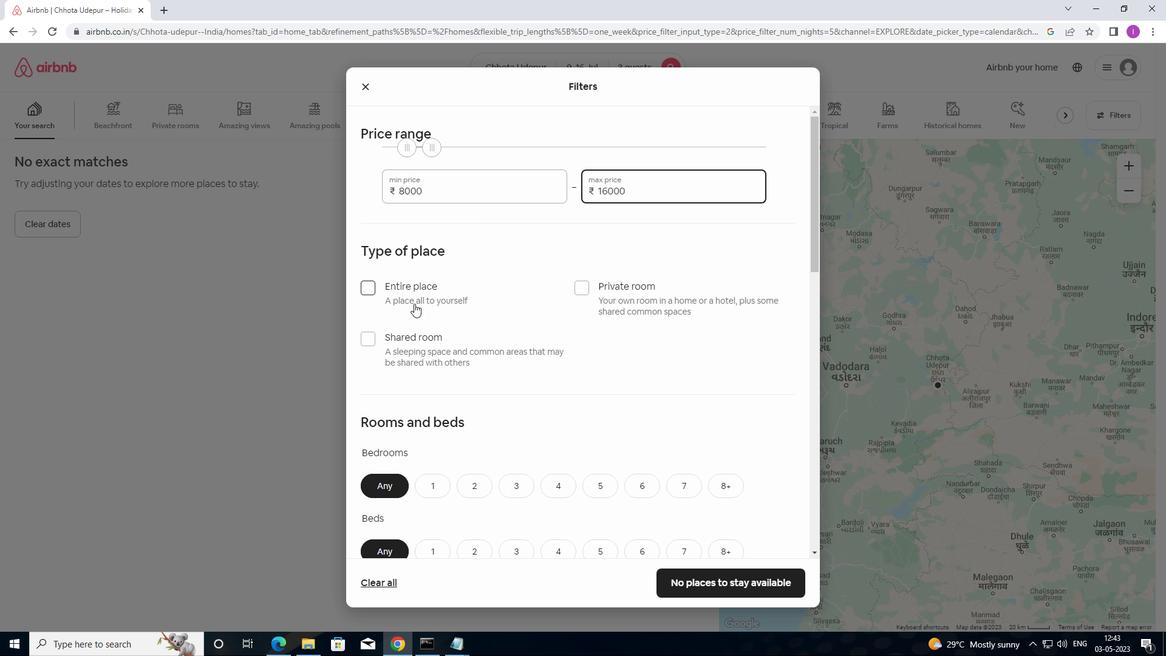 
Action: Mouse scrolled (414, 303) with delta (0, 0)
Screenshot: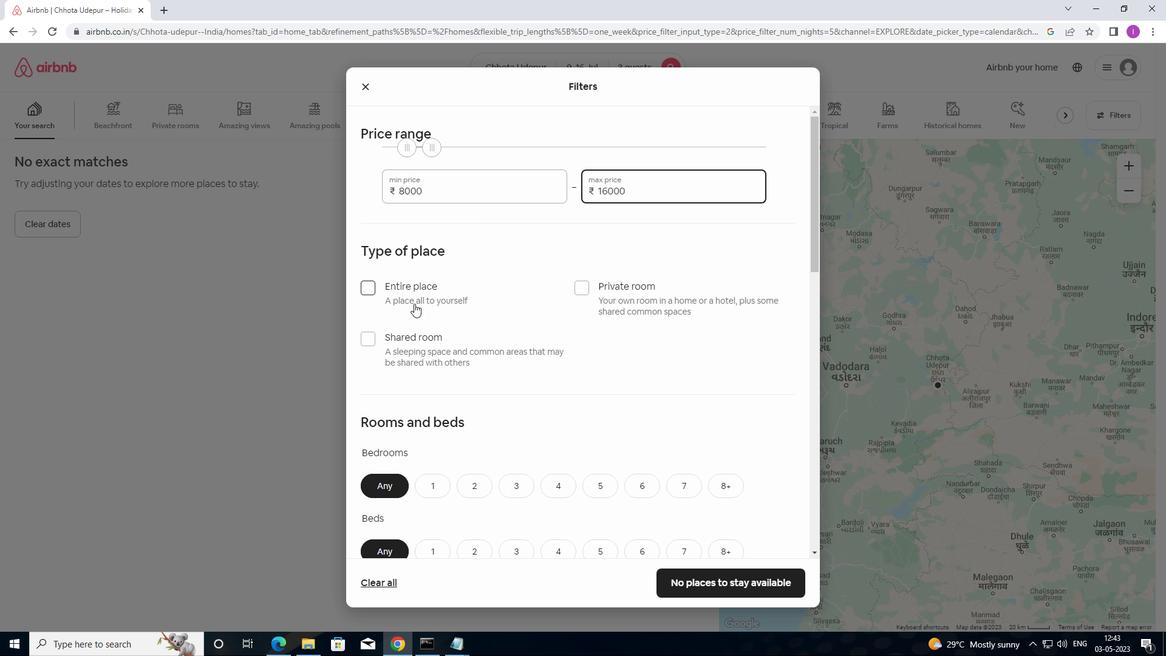 
Action: Mouse scrolled (414, 303) with delta (0, 0)
Screenshot: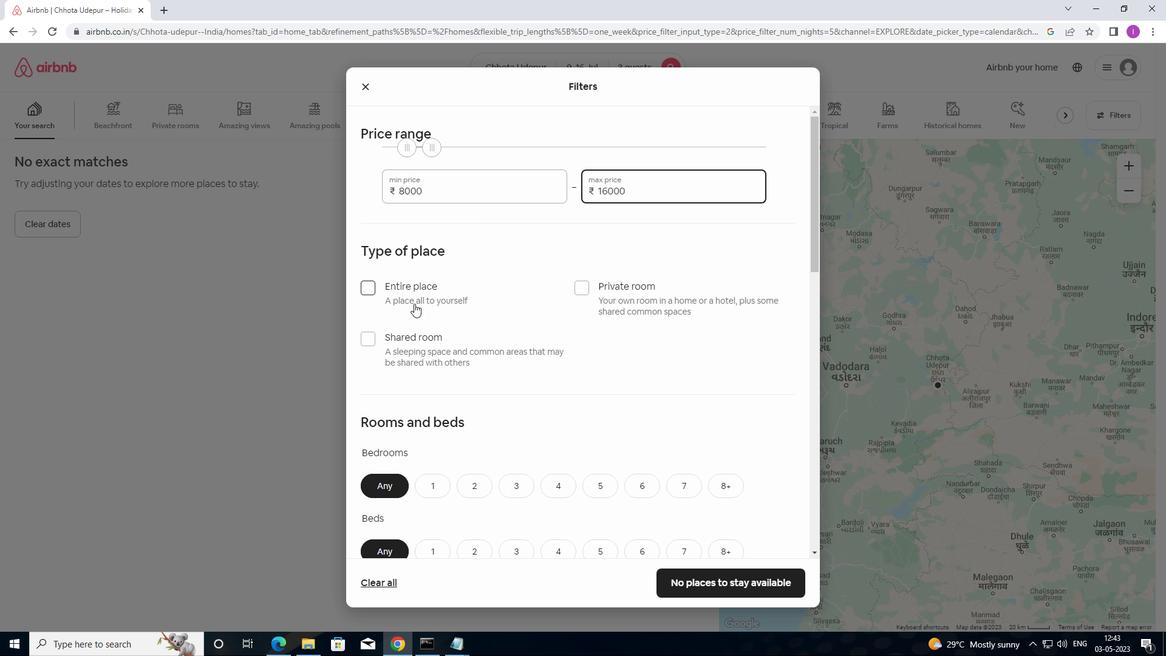 
Action: Mouse moved to (398, 150)
Screenshot: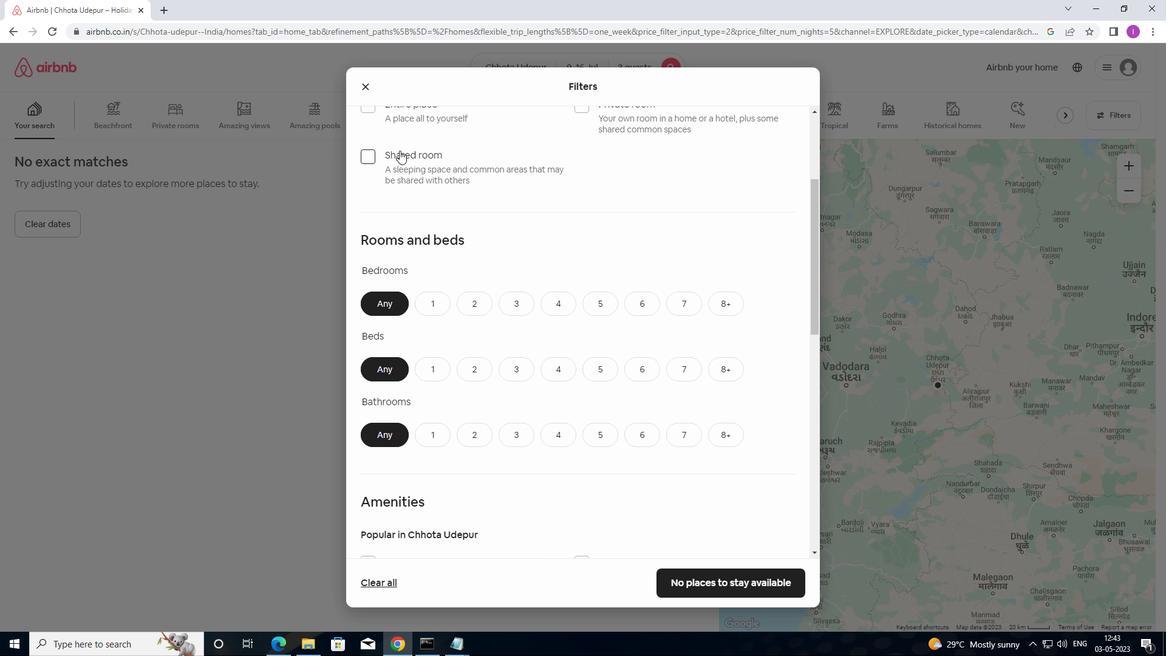 
Action: Mouse scrolled (398, 151) with delta (0, 0)
Screenshot: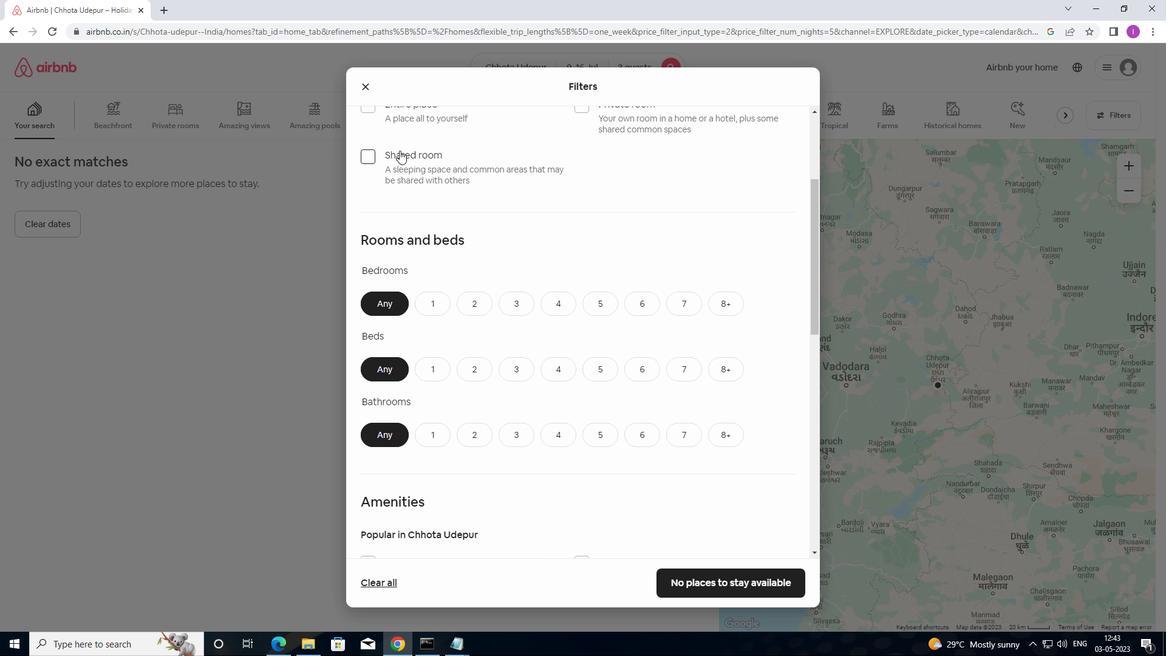 
Action: Mouse moved to (367, 161)
Screenshot: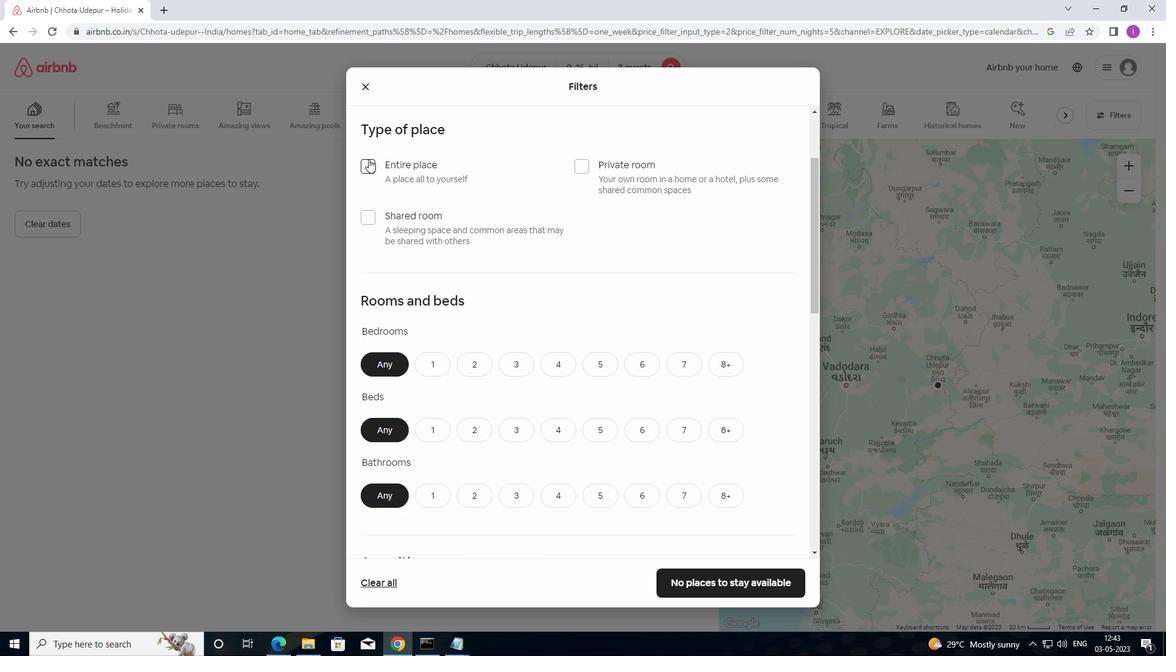 
Action: Mouse pressed left at (367, 161)
Screenshot: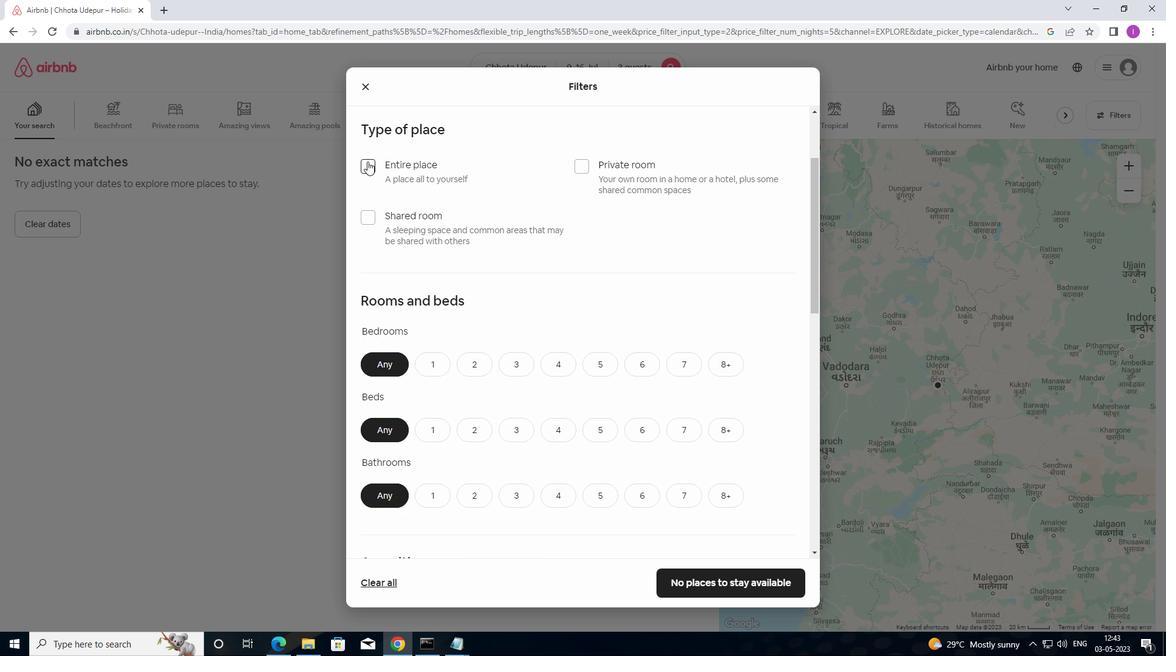 
Action: Mouse moved to (394, 171)
Screenshot: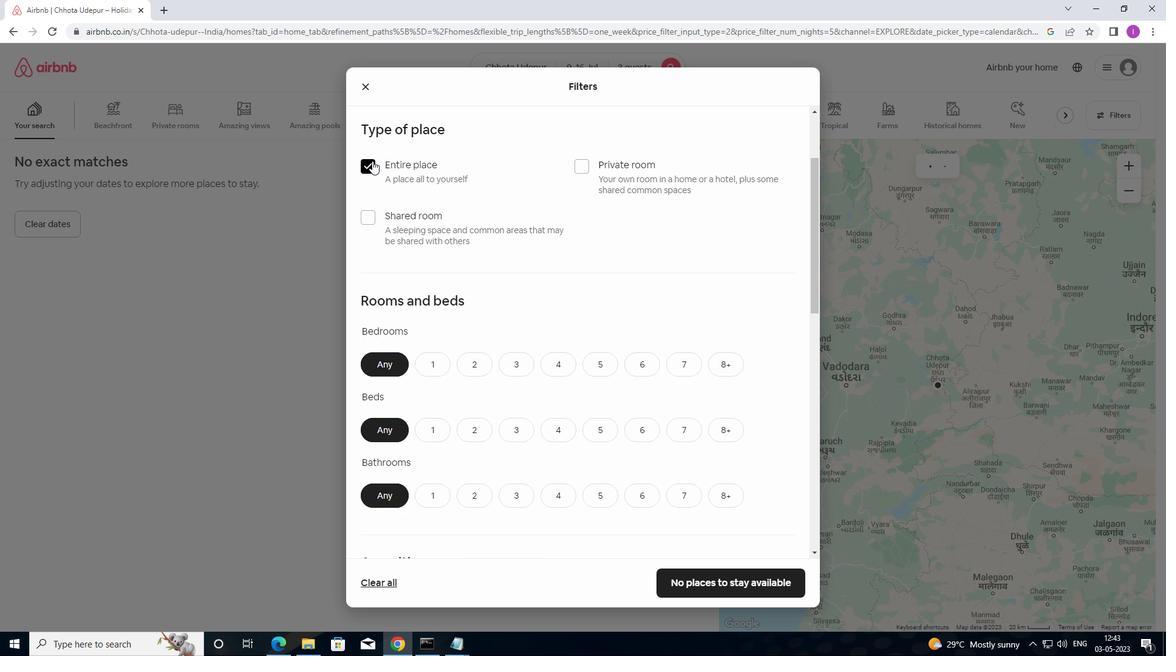 
Action: Mouse scrolled (394, 171) with delta (0, 0)
Screenshot: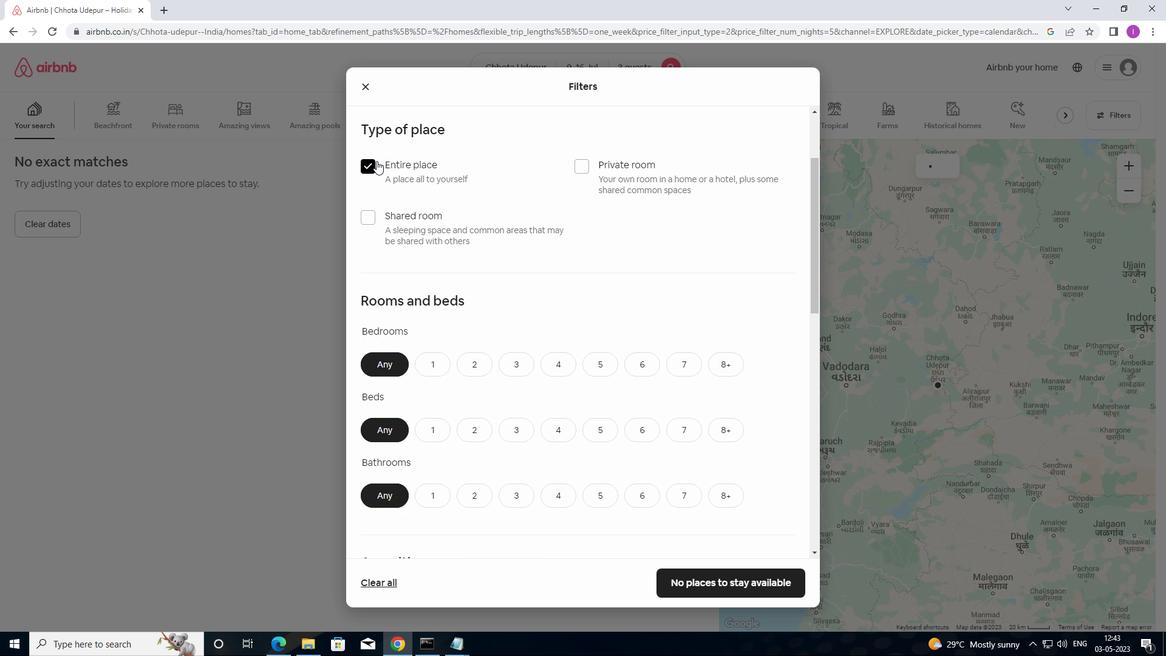 
Action: Mouse moved to (398, 175)
Screenshot: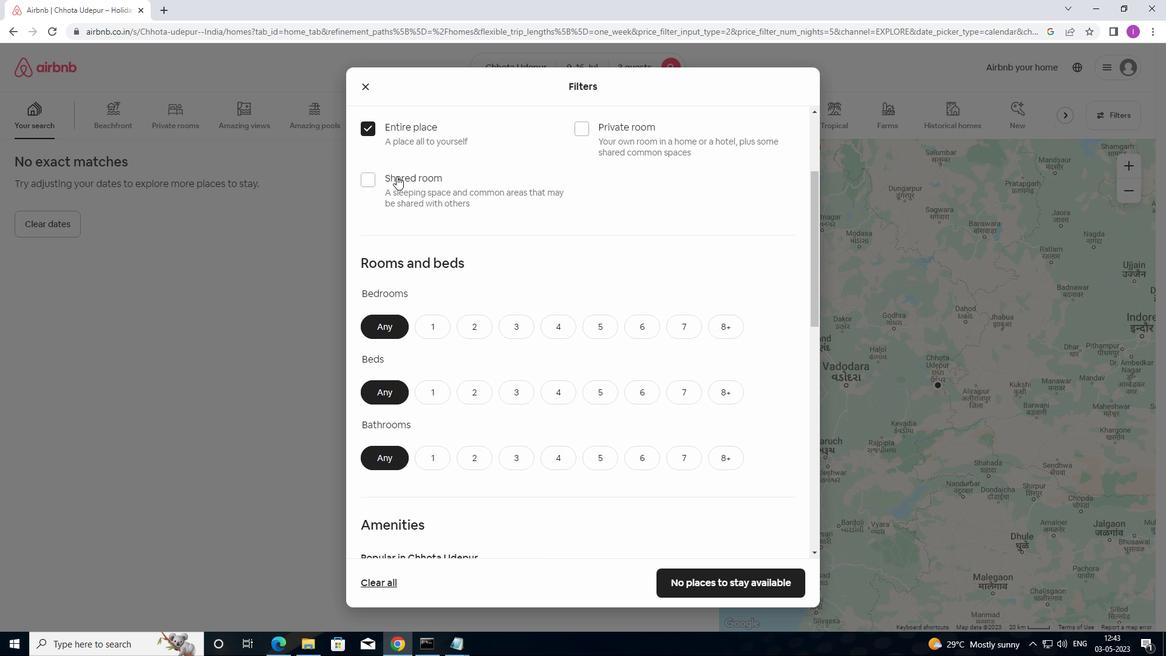 
Action: Mouse scrolled (398, 175) with delta (0, 0)
Screenshot: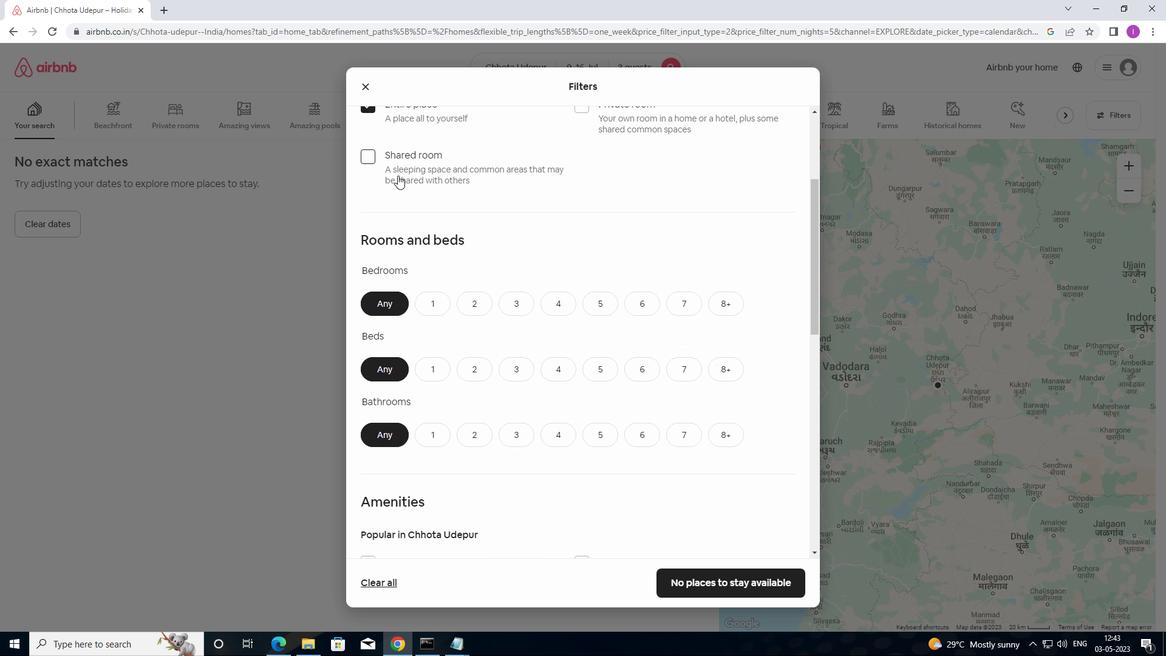 
Action: Mouse moved to (399, 181)
Screenshot: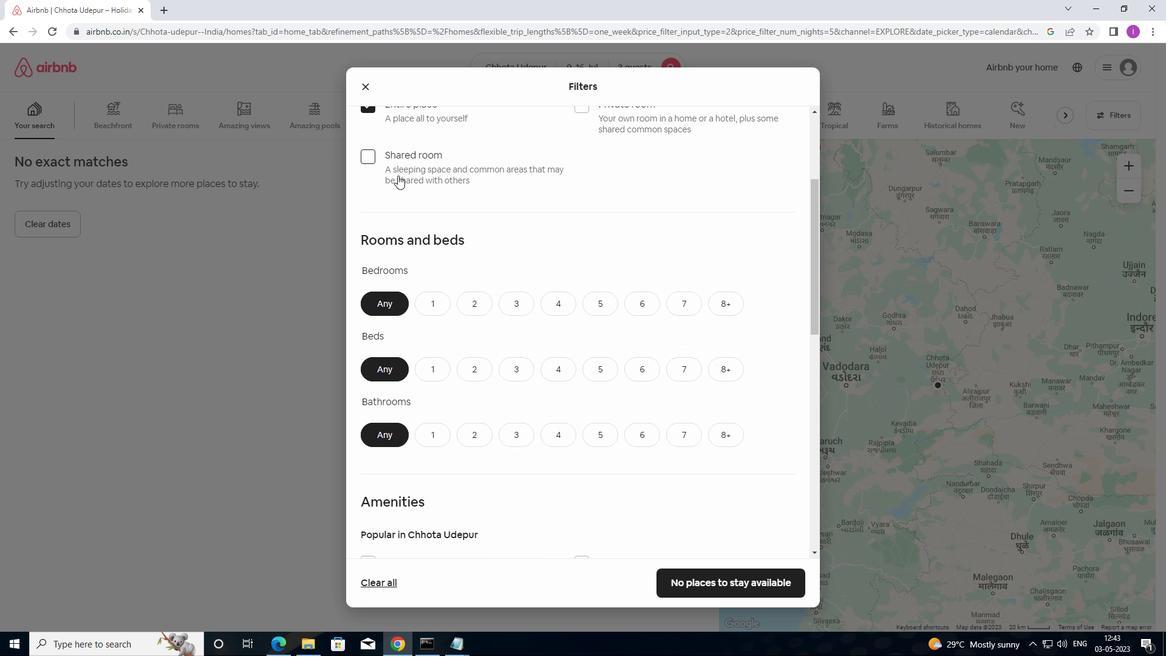 
Action: Mouse scrolled (399, 180) with delta (0, 0)
Screenshot: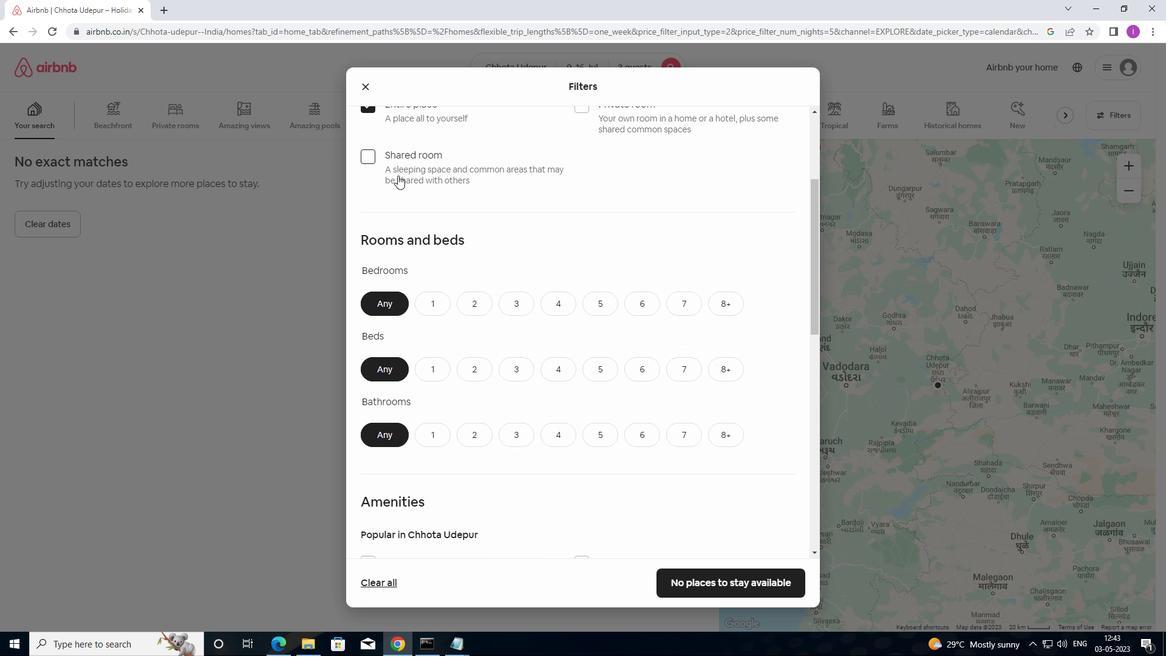 
Action: Mouse moved to (401, 184)
Screenshot: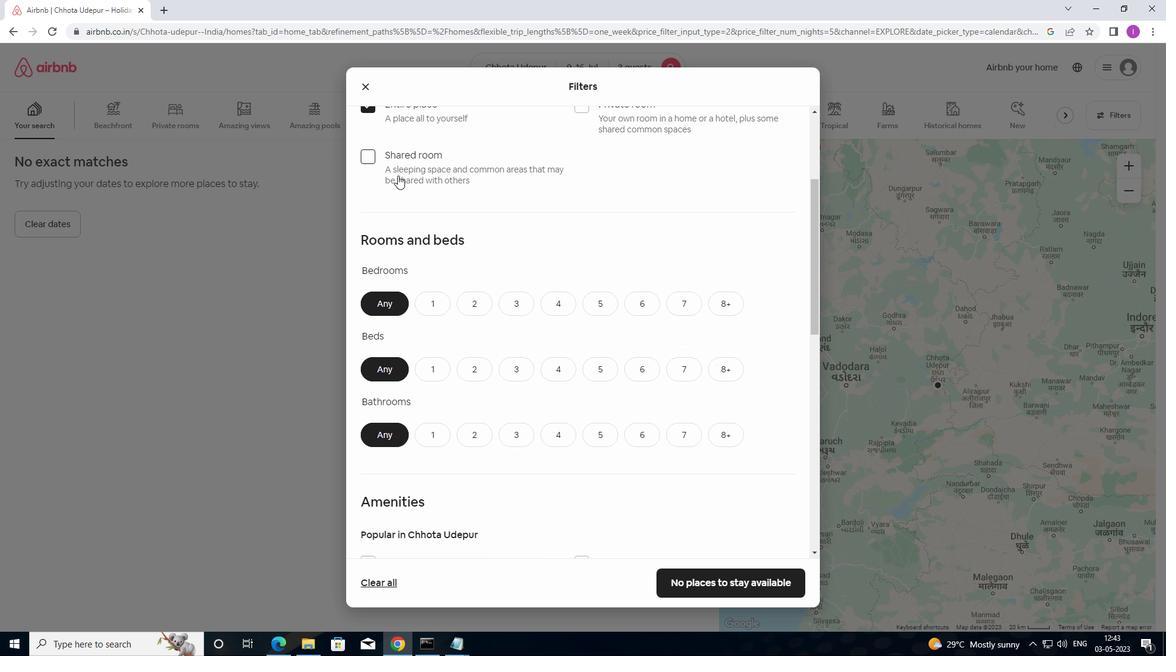 
Action: Mouse scrolled (401, 184) with delta (0, 0)
Screenshot: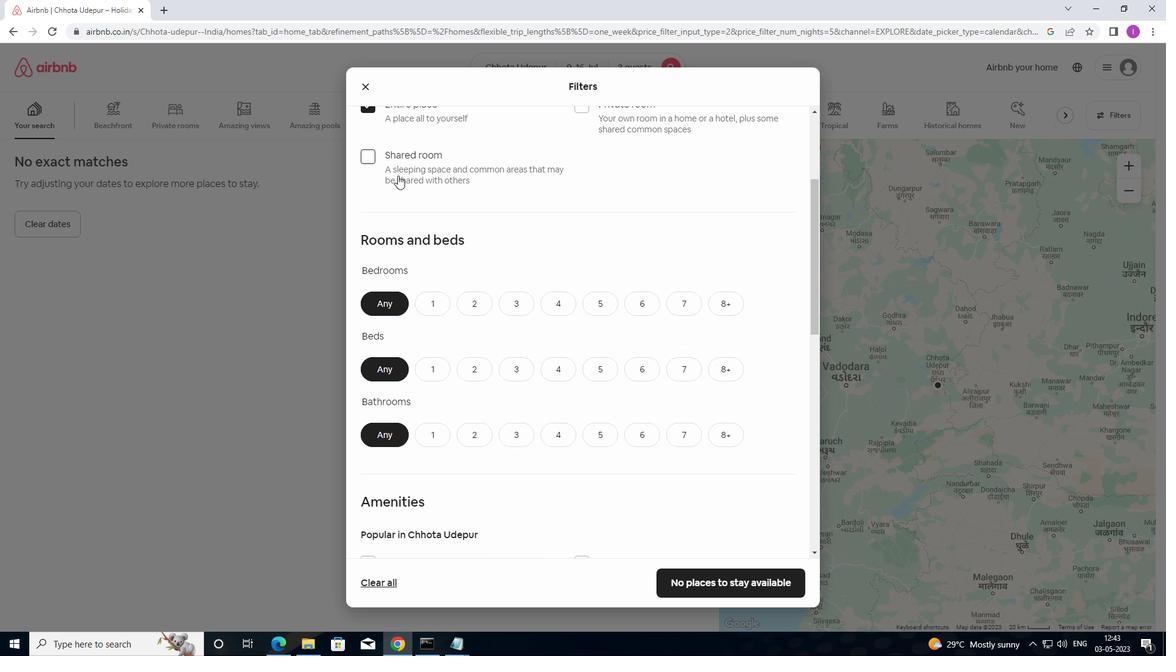 
Action: Mouse moved to (460, 123)
Screenshot: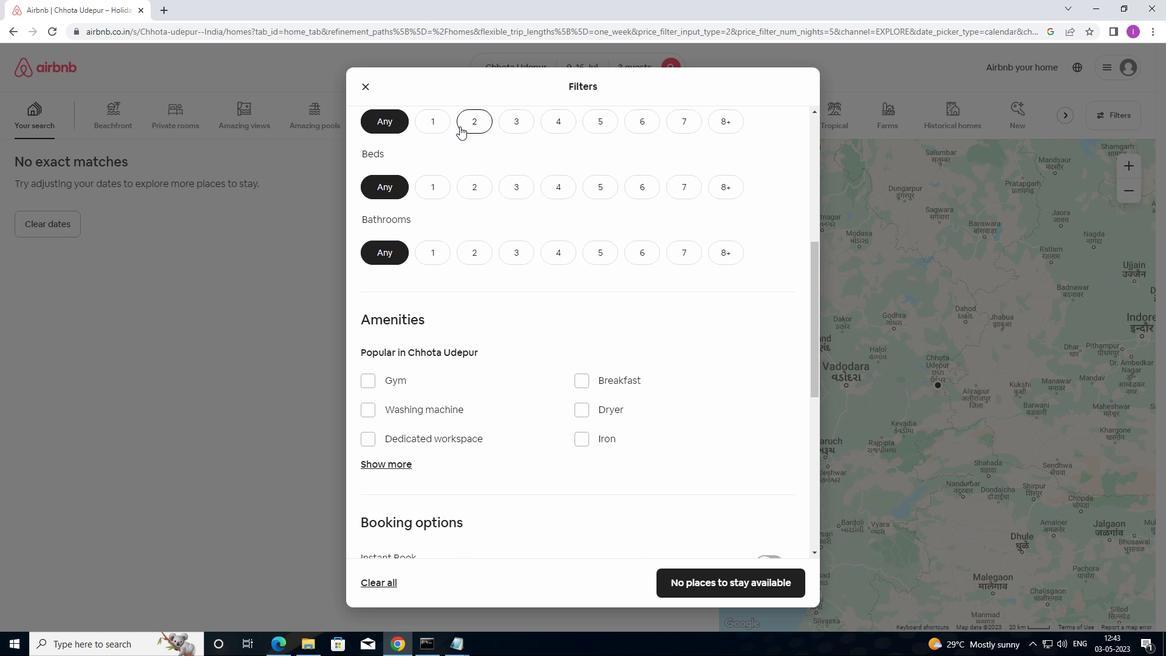 
Action: Mouse pressed left at (460, 123)
Screenshot: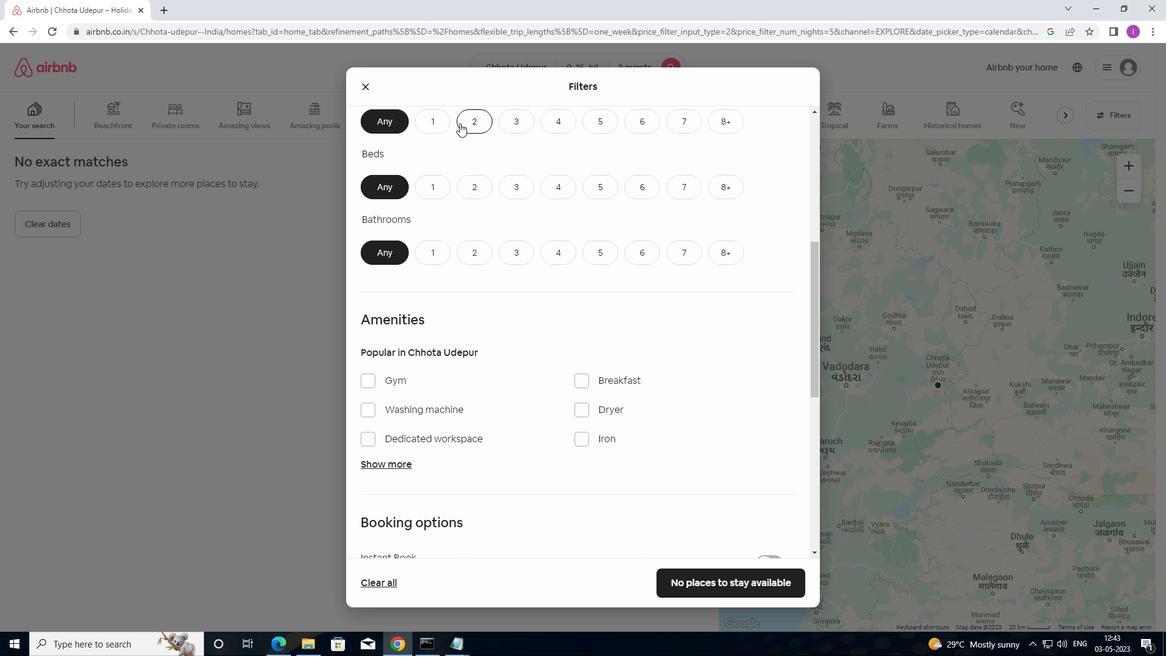 
Action: Mouse moved to (472, 183)
Screenshot: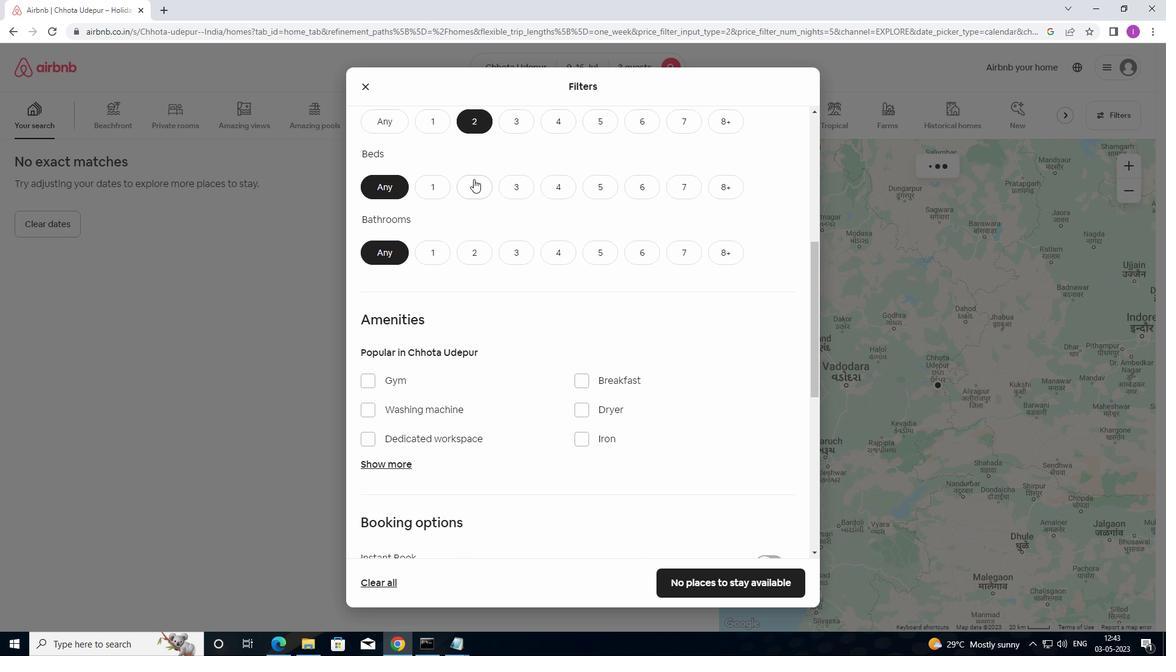 
Action: Mouse pressed left at (472, 183)
Screenshot: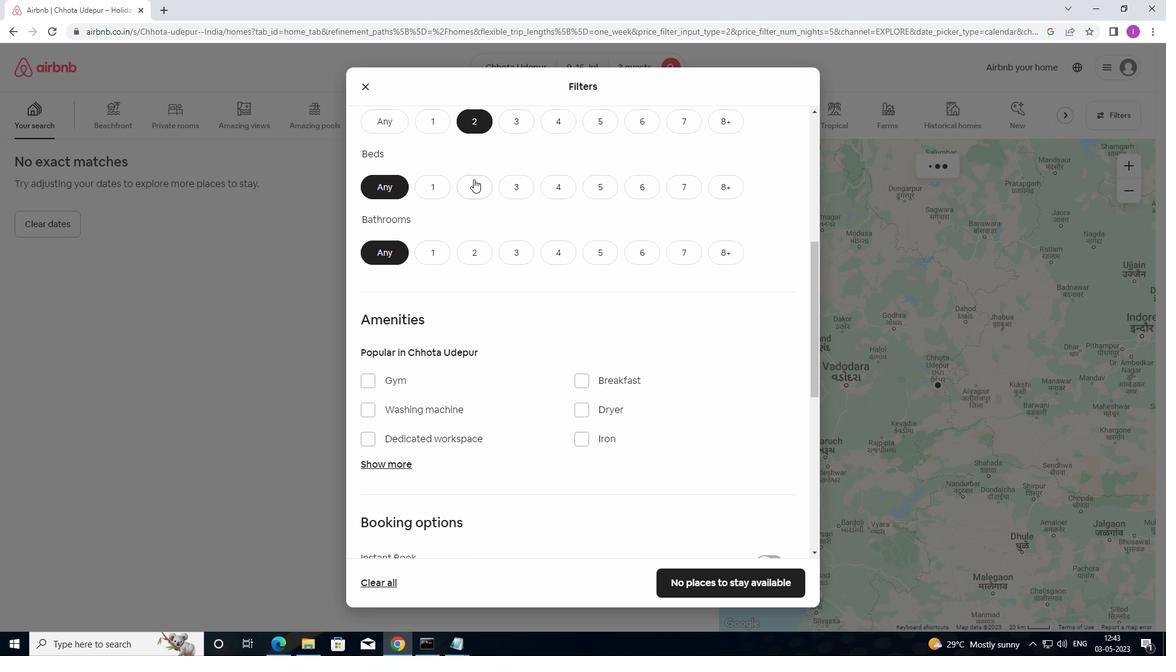 
Action: Mouse moved to (427, 244)
Screenshot: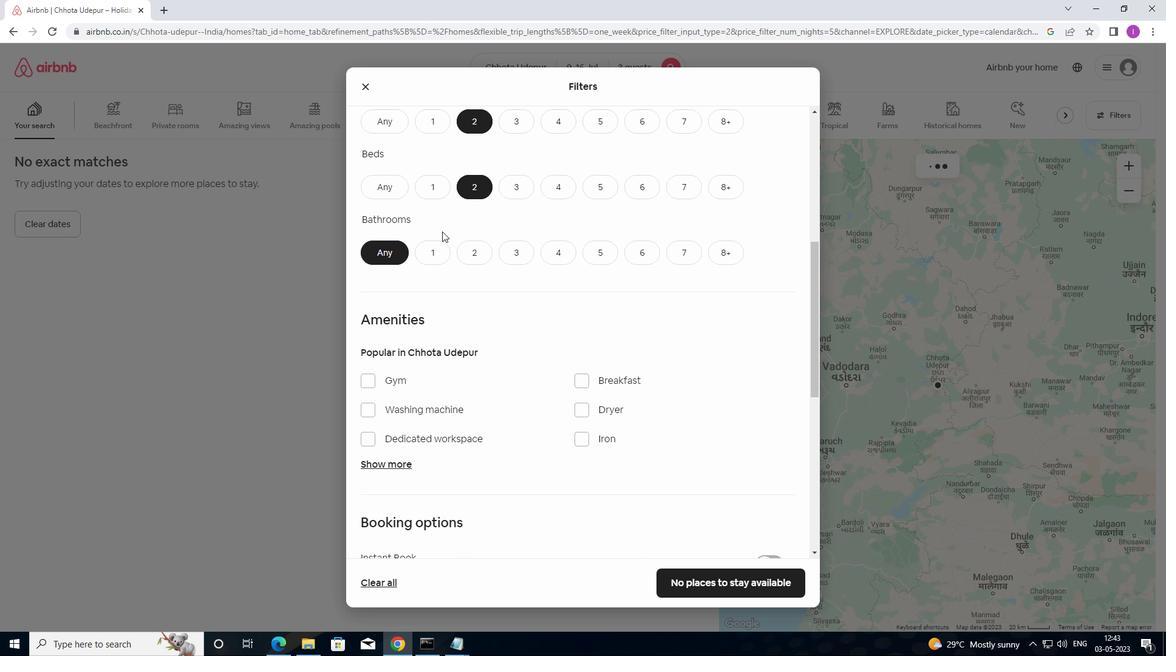 
Action: Mouse pressed left at (427, 244)
Screenshot: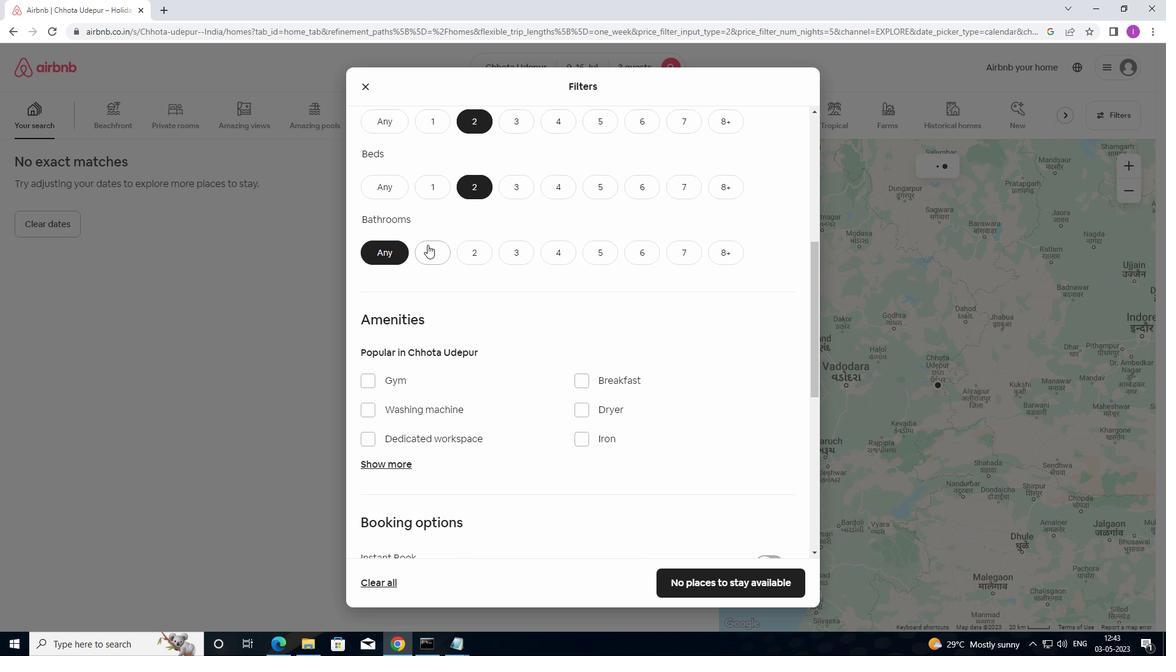 
Action: Mouse moved to (428, 235)
Screenshot: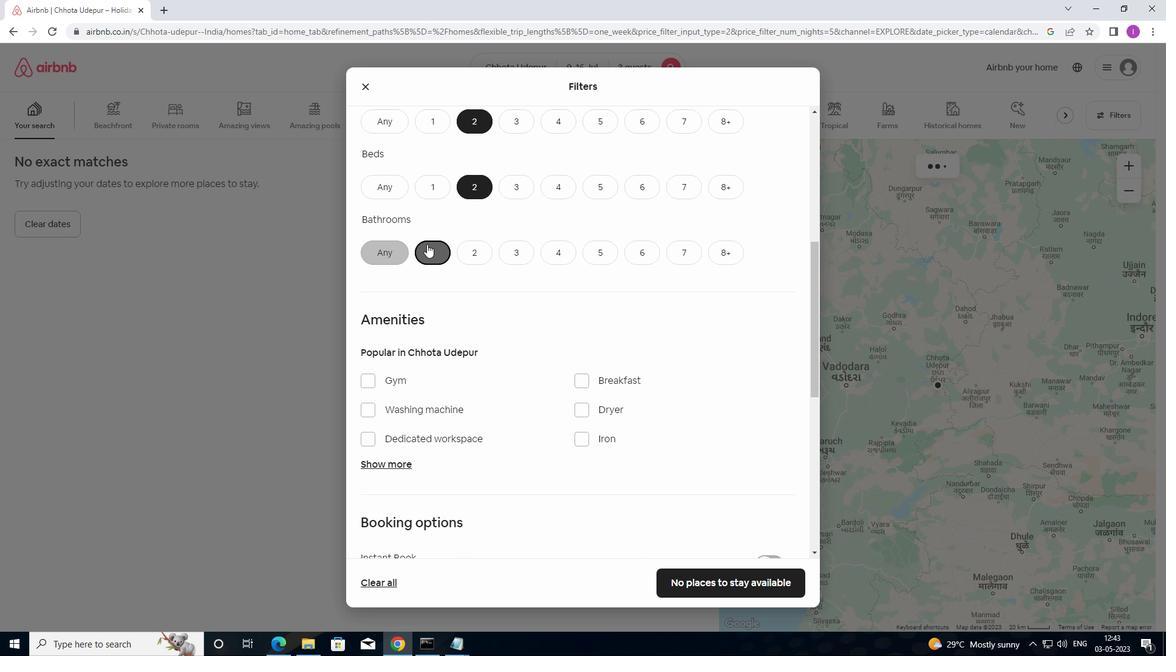 
Action: Mouse scrolled (428, 235) with delta (0, 0)
Screenshot: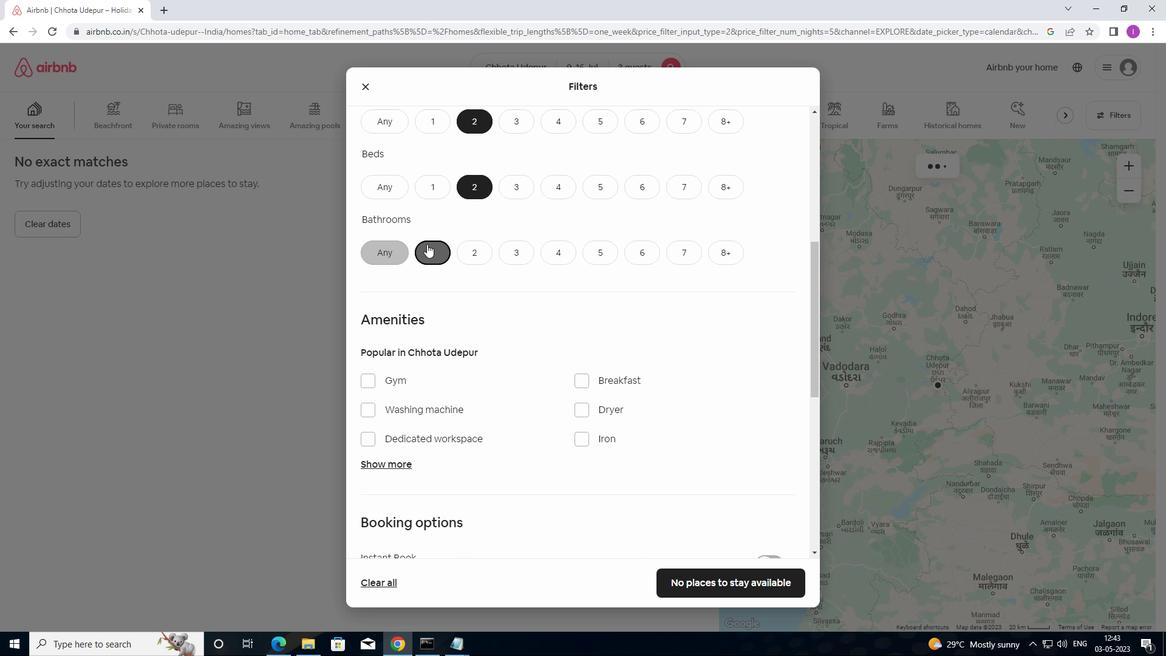 
Action: Mouse scrolled (428, 235) with delta (0, 0)
Screenshot: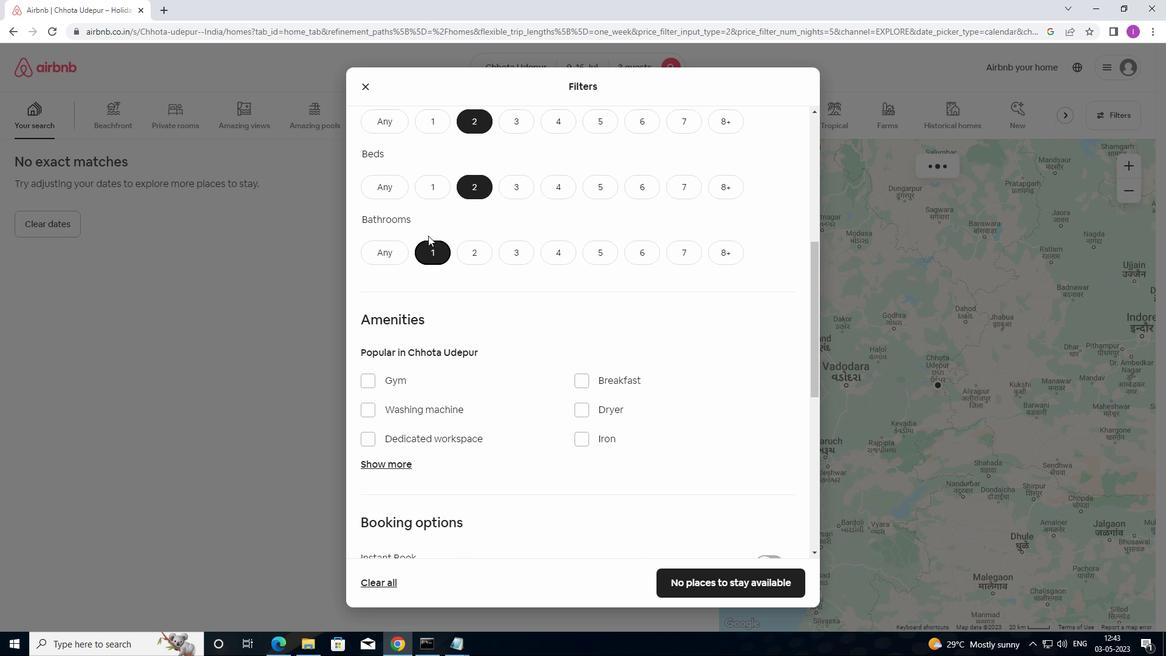 
Action: Mouse moved to (428, 235)
Screenshot: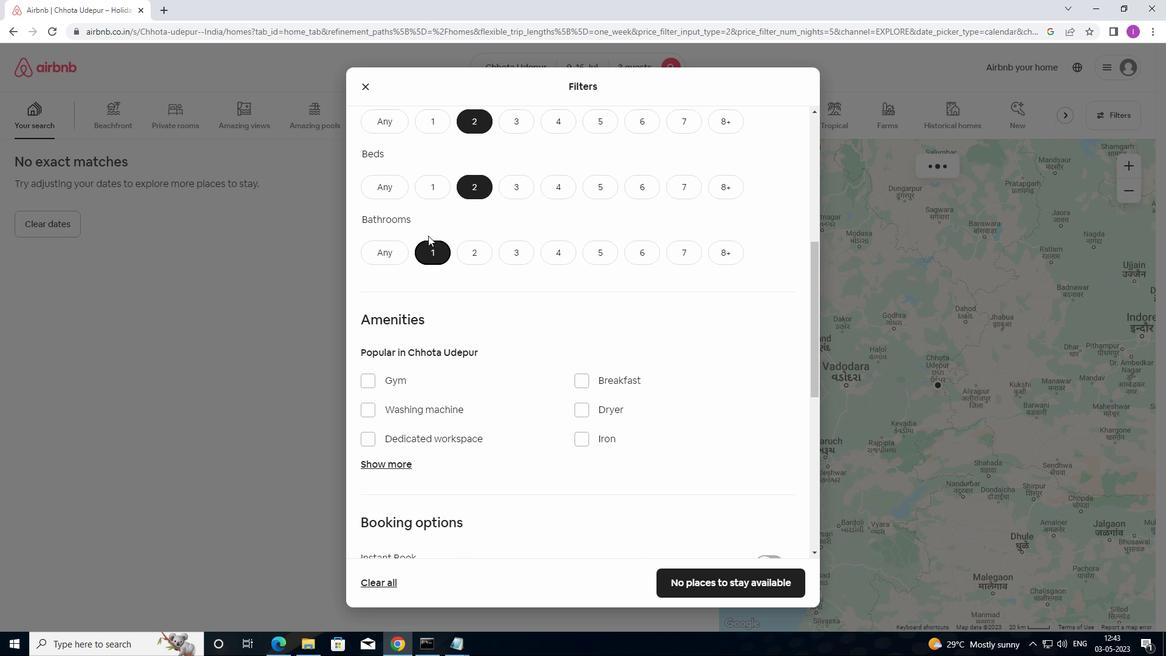 
Action: Mouse scrolled (428, 234) with delta (0, 0)
Screenshot: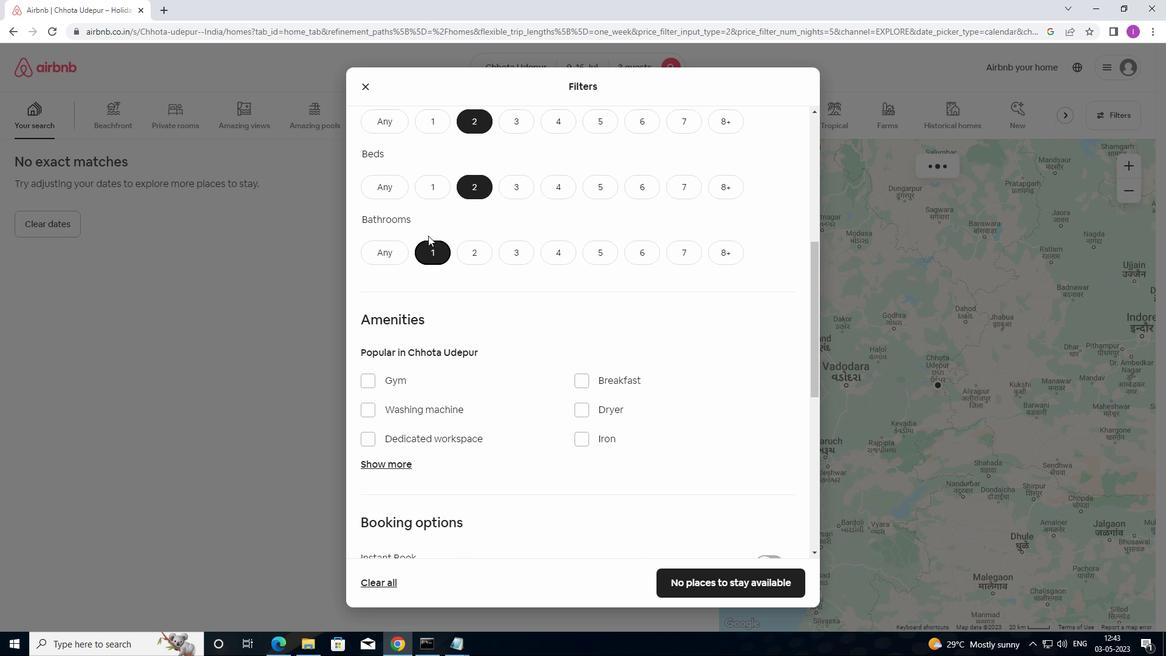 
Action: Mouse moved to (429, 236)
Screenshot: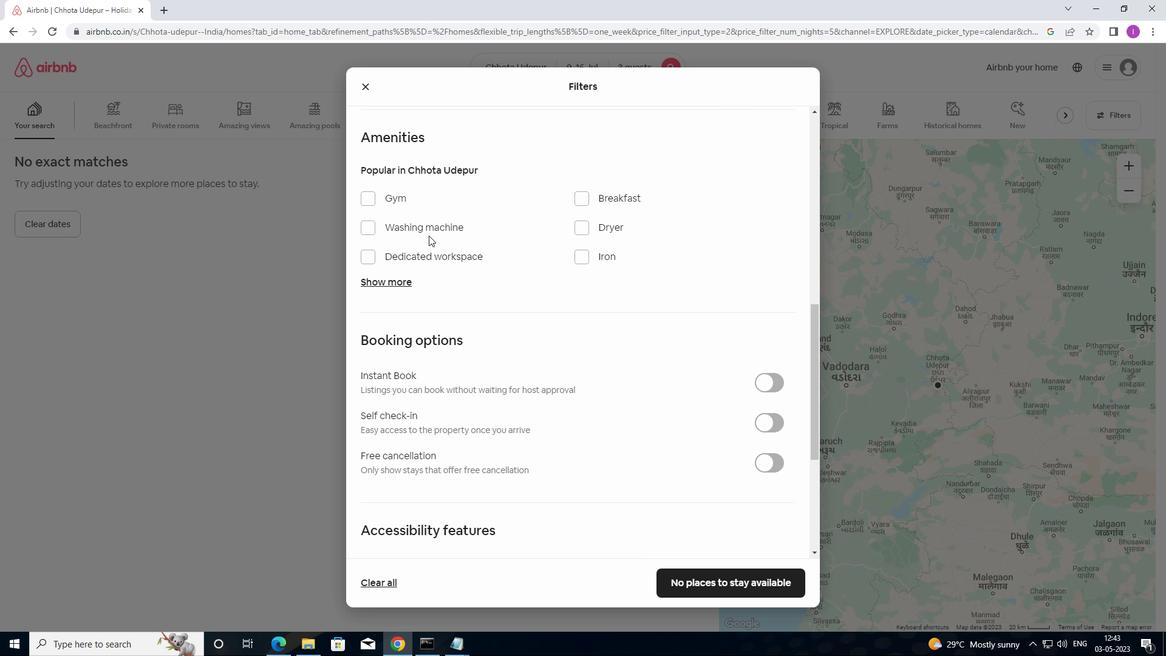 
Action: Mouse scrolled (429, 235) with delta (0, 0)
Screenshot: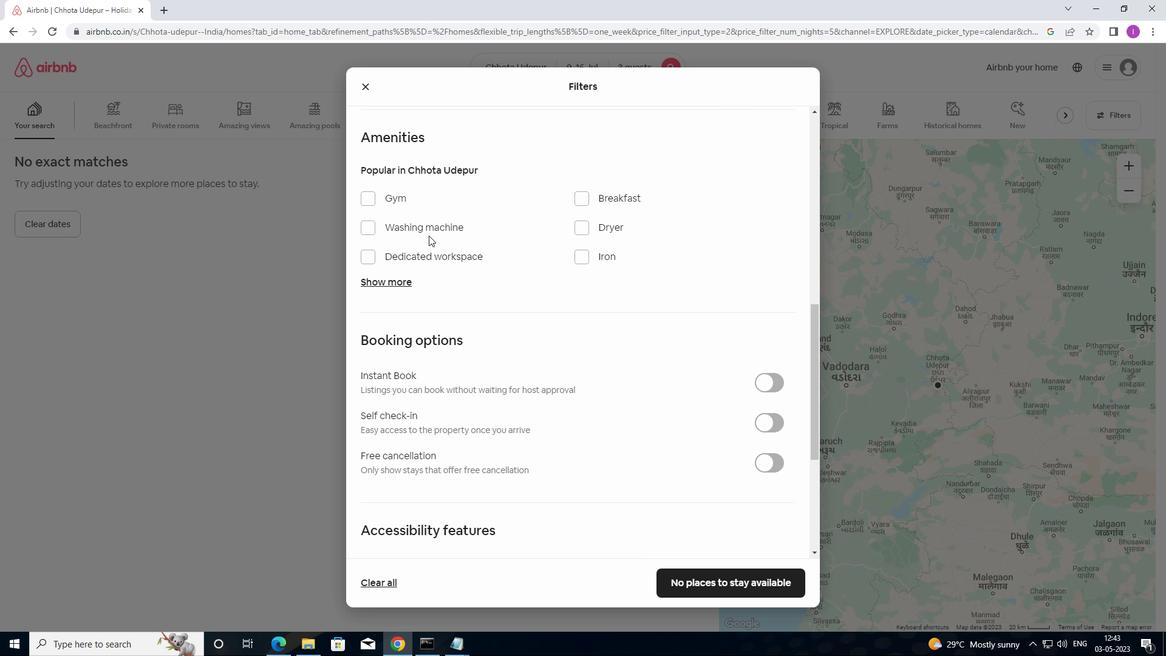 
Action: Mouse moved to (770, 365)
Screenshot: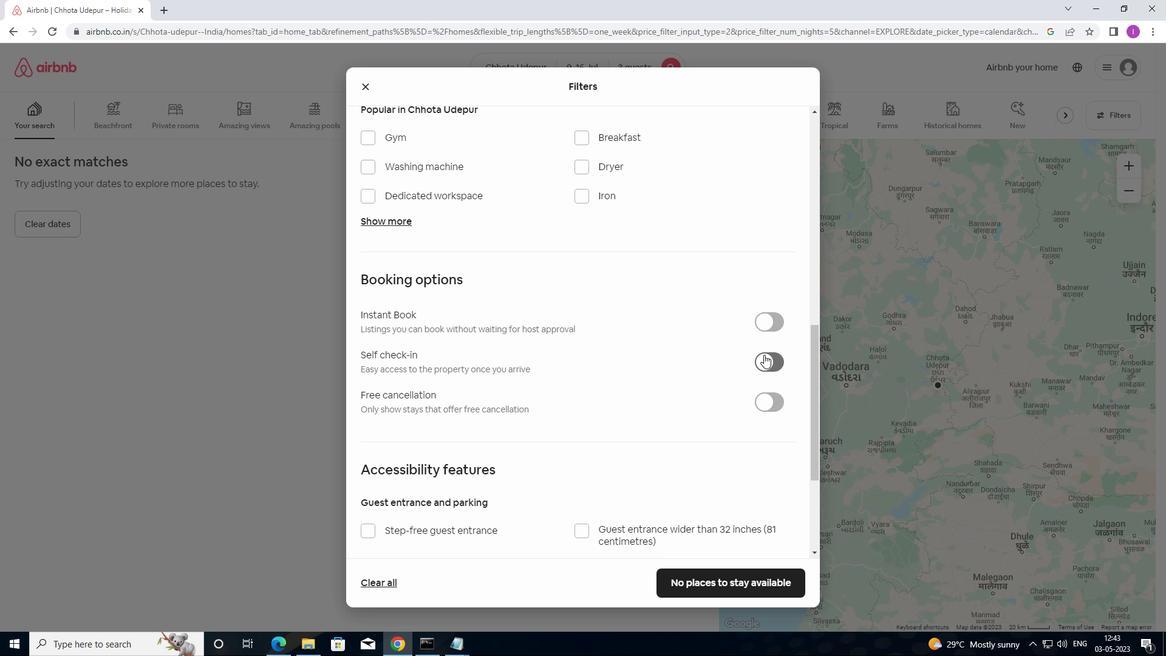 
Action: Mouse pressed left at (770, 365)
Screenshot: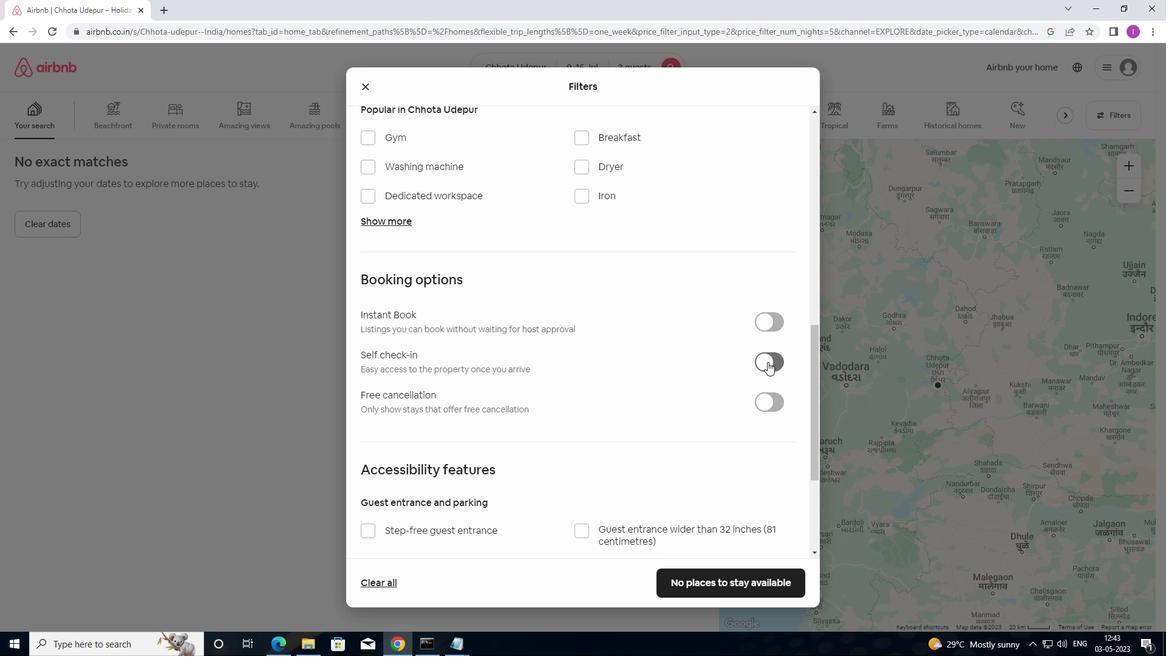 
Action: Mouse moved to (655, 355)
Screenshot: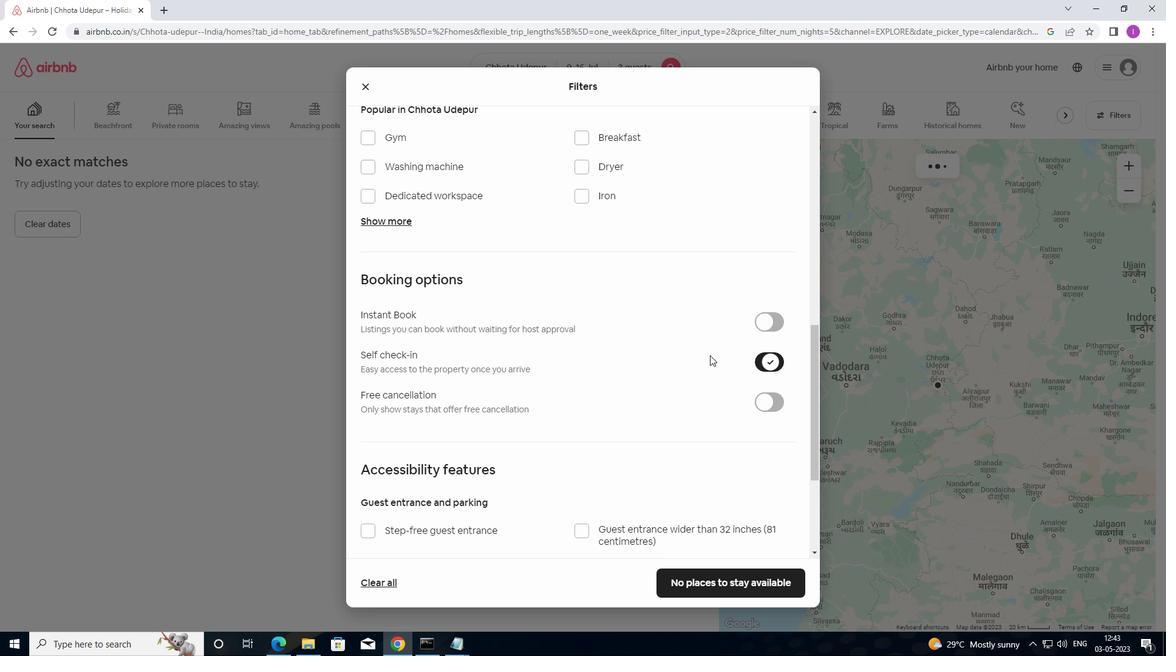 
Action: Mouse scrolled (655, 354) with delta (0, 0)
Screenshot: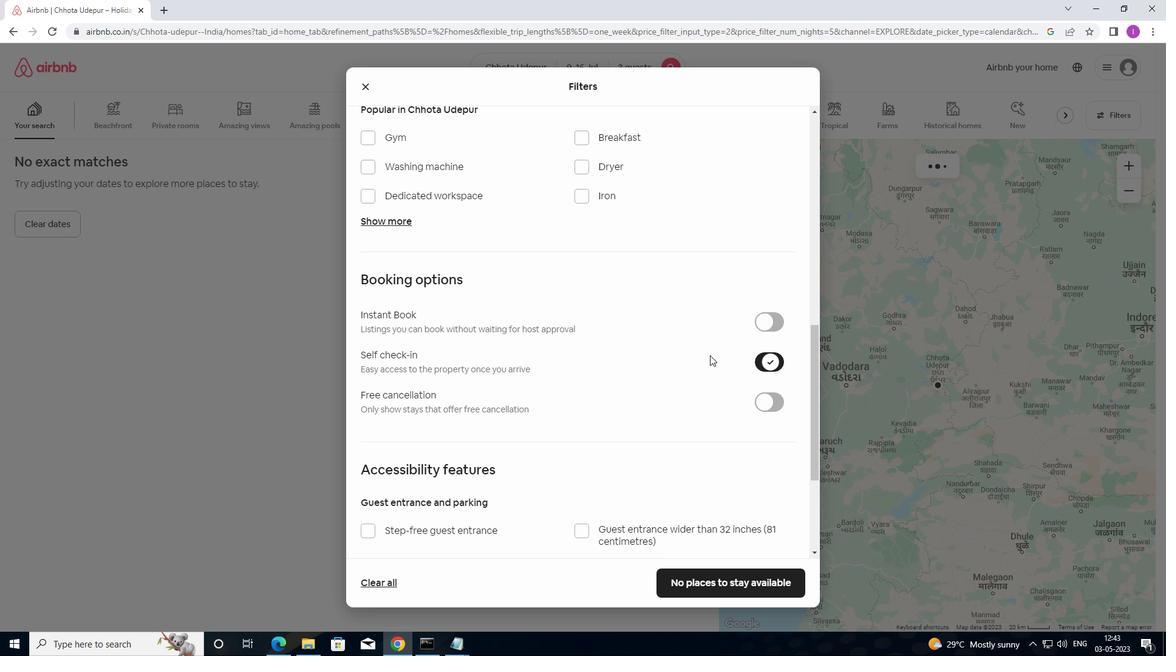 
Action: Mouse moved to (650, 358)
Screenshot: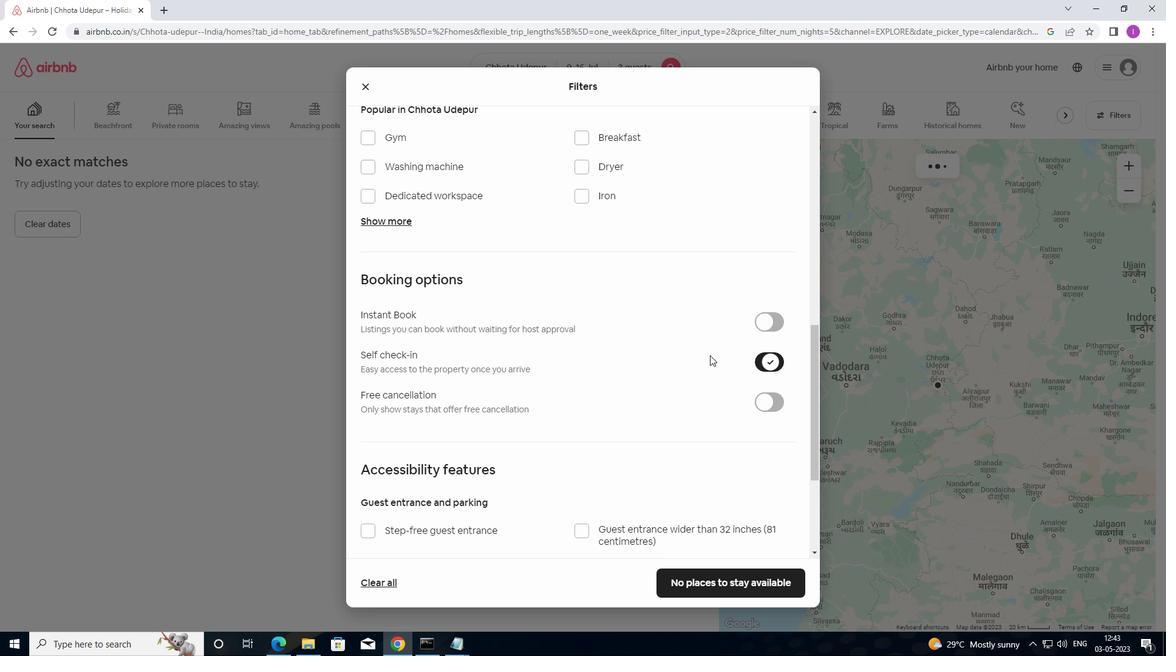 
Action: Mouse scrolled (650, 357) with delta (0, 0)
Screenshot: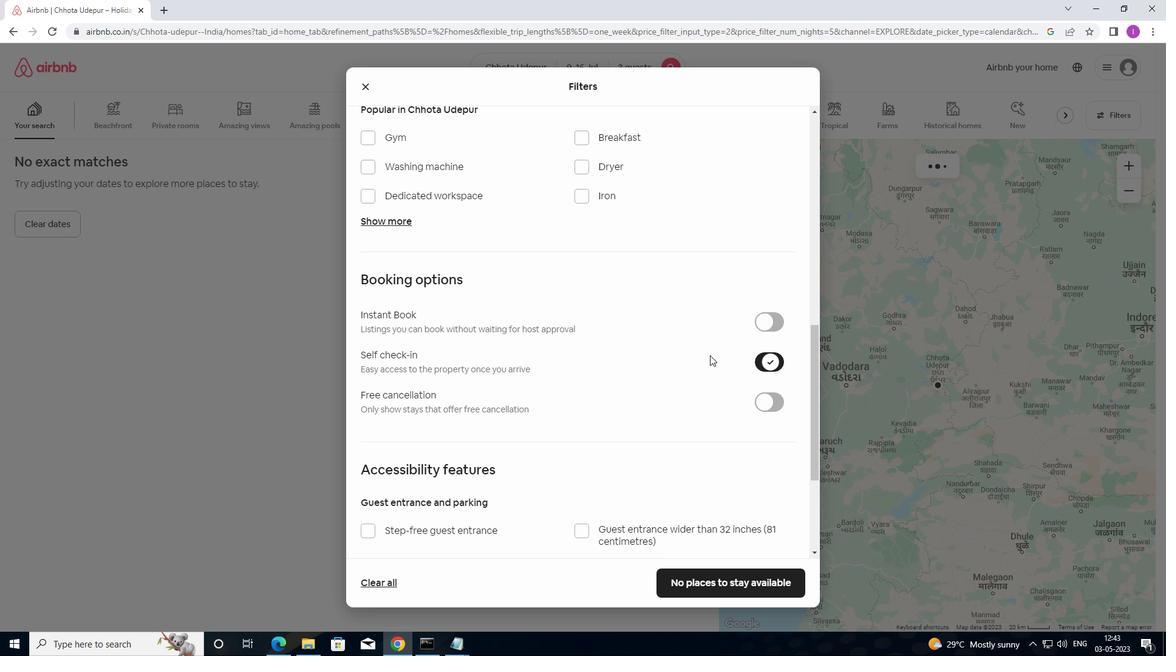 
Action: Mouse moved to (645, 362)
Screenshot: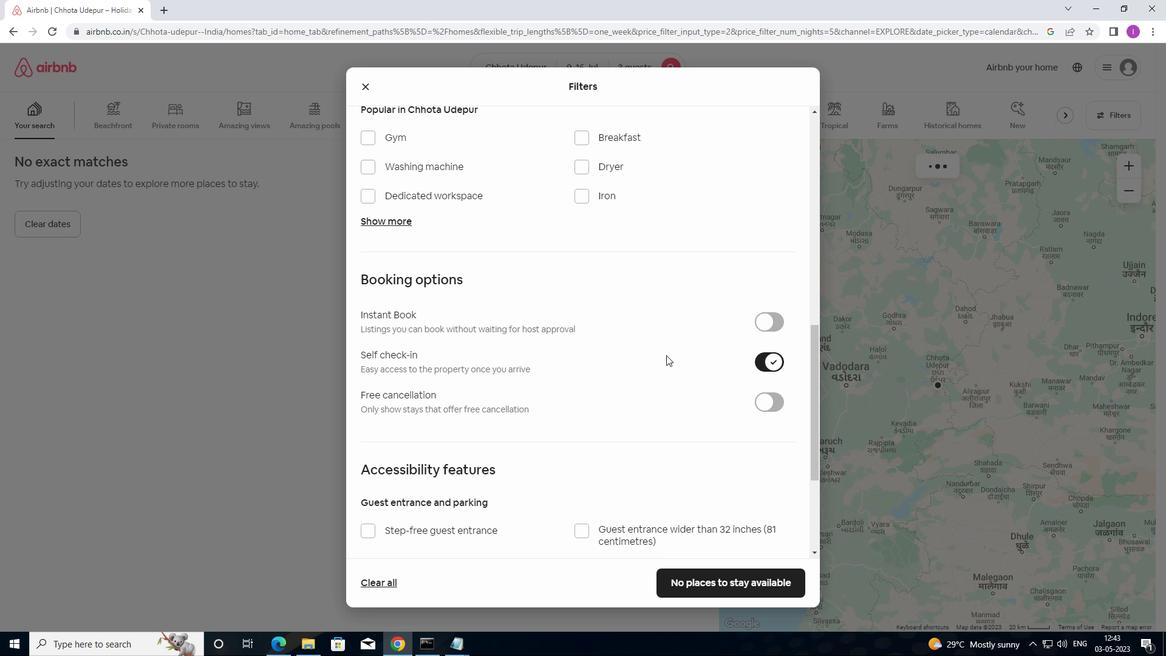 
Action: Mouse scrolled (645, 361) with delta (0, 0)
Screenshot: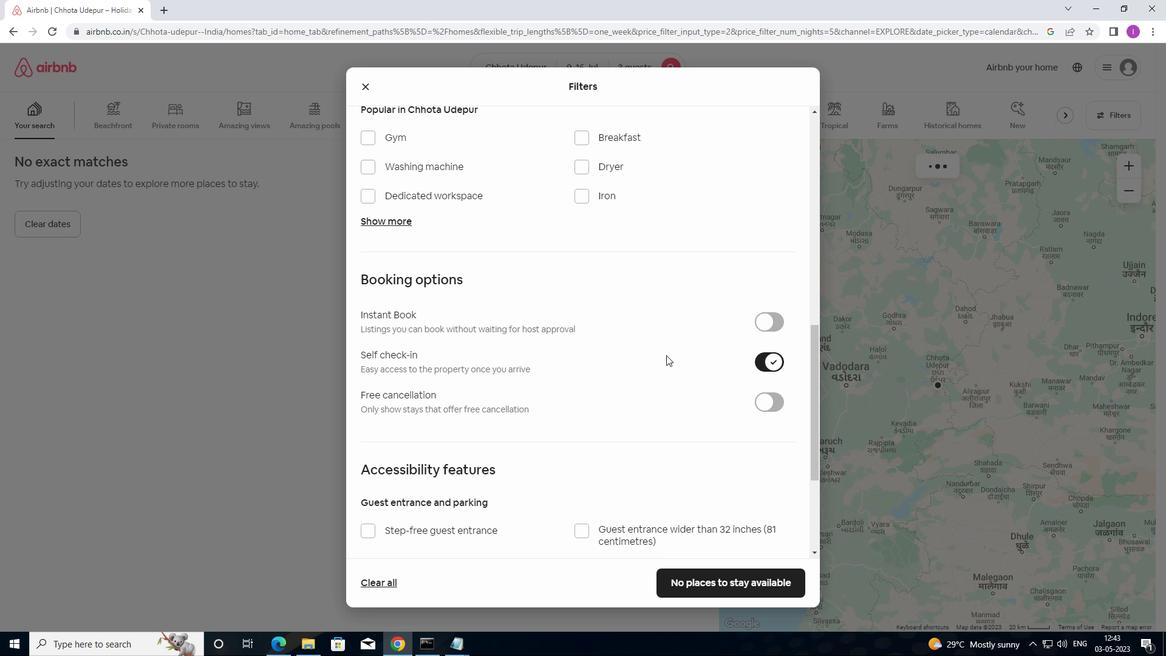 
Action: Mouse moved to (605, 375)
Screenshot: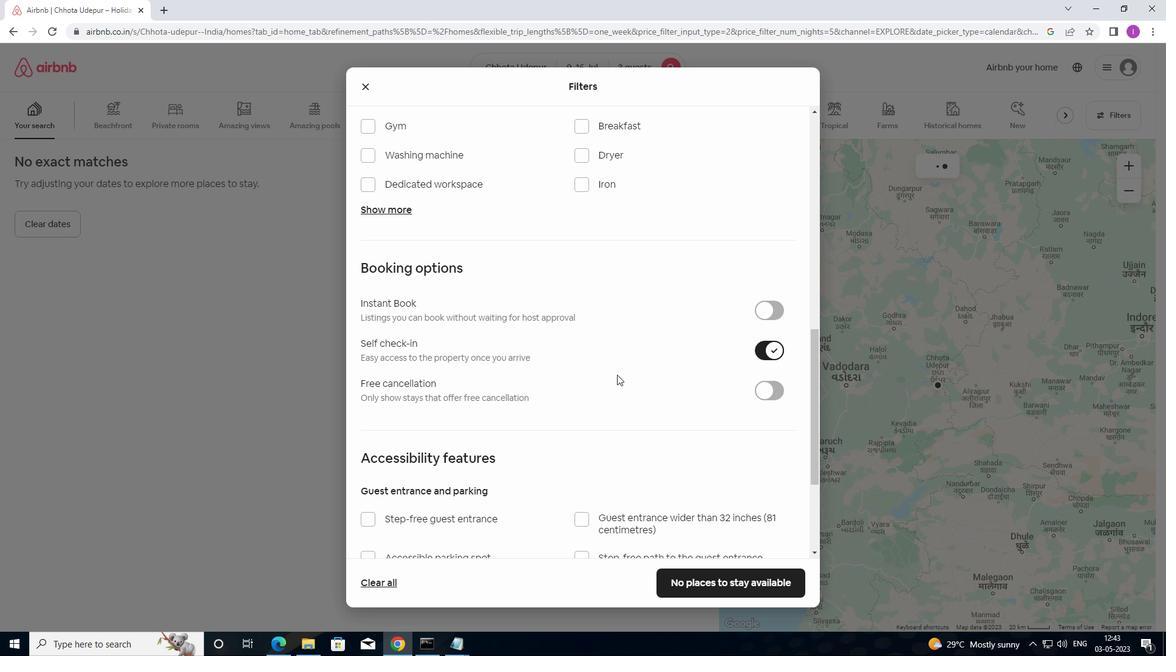
Action: Mouse scrolled (605, 374) with delta (0, 0)
Screenshot: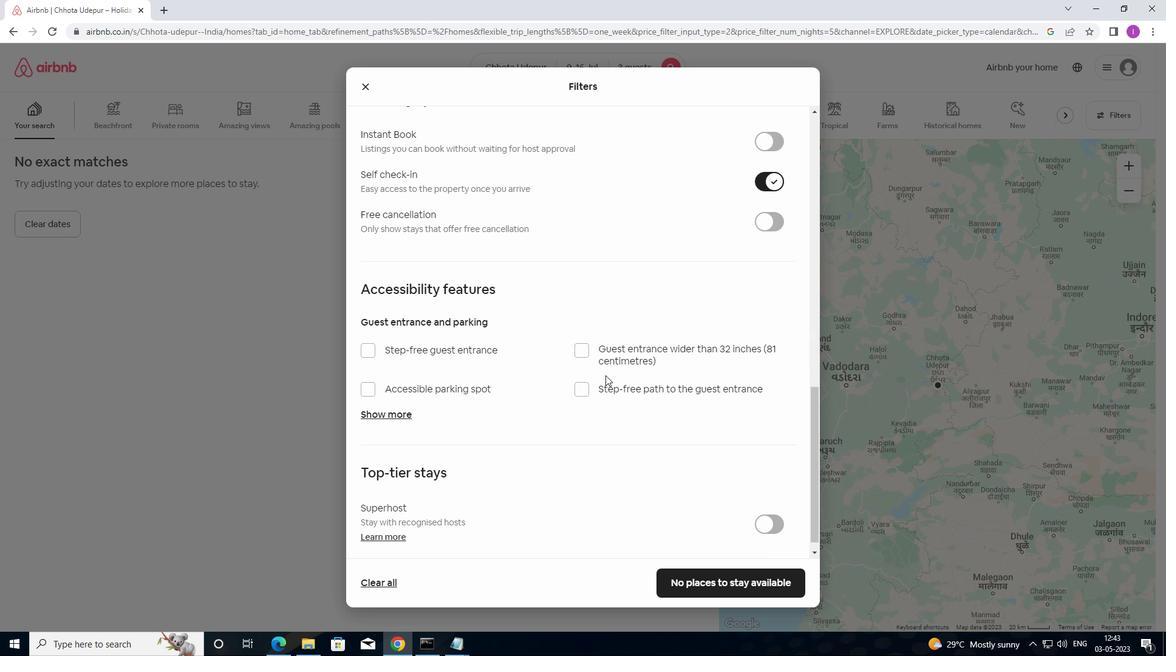 
Action: Mouse moved to (605, 375)
Screenshot: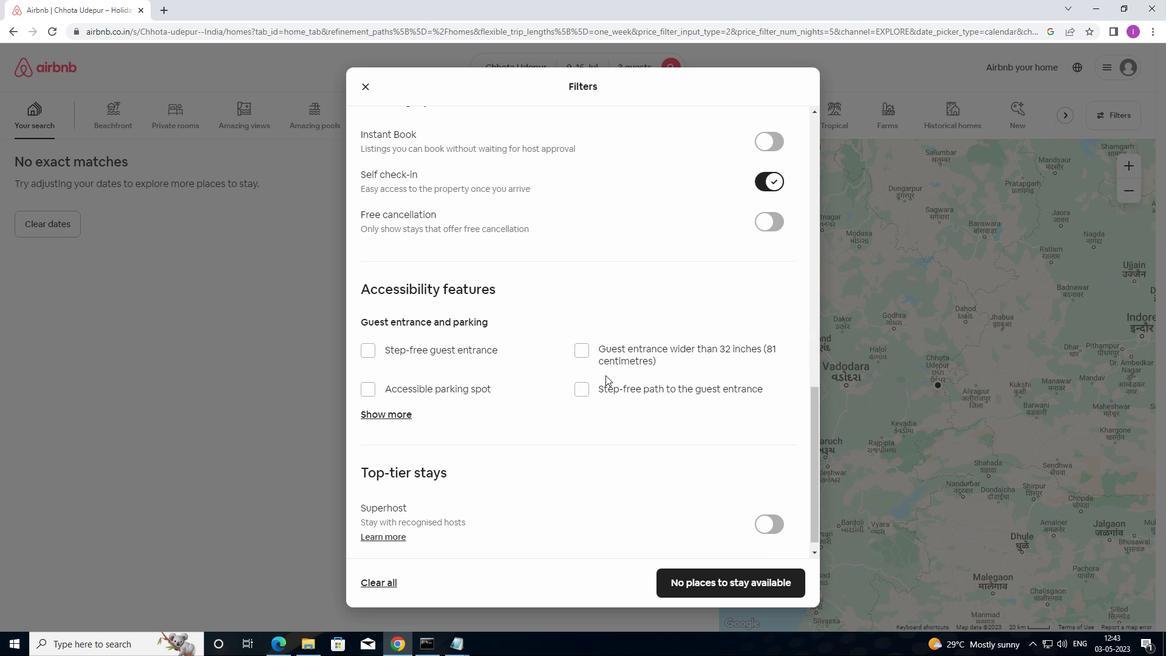 
Action: Mouse scrolled (605, 374) with delta (0, 0)
Screenshot: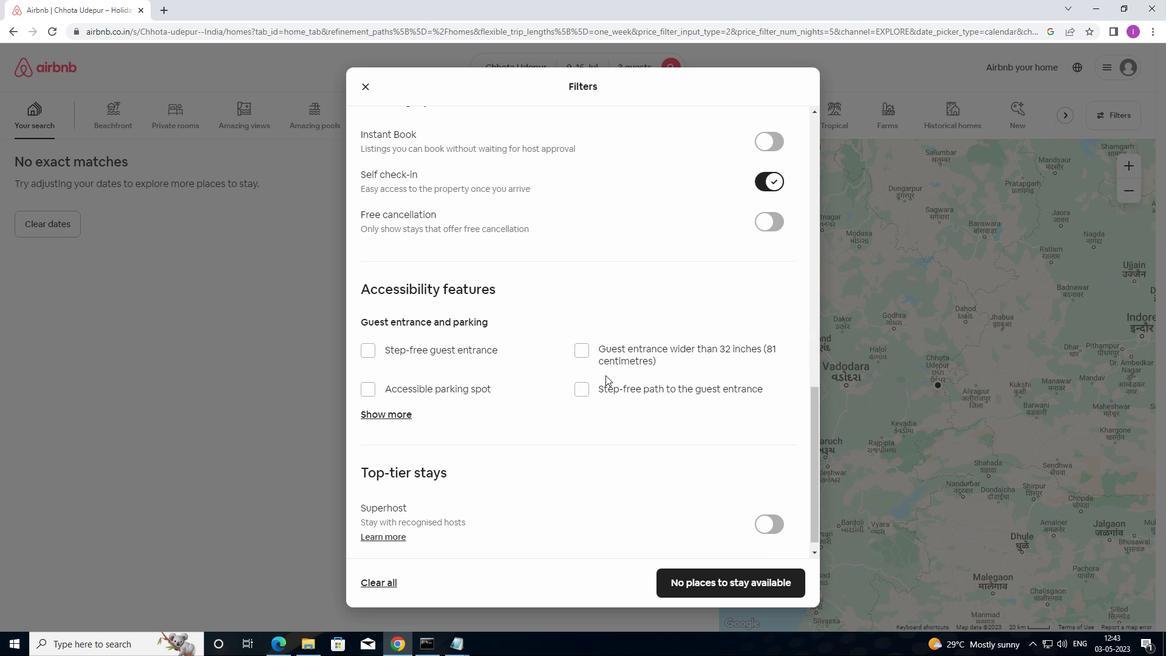 
Action: Mouse moved to (603, 377)
Screenshot: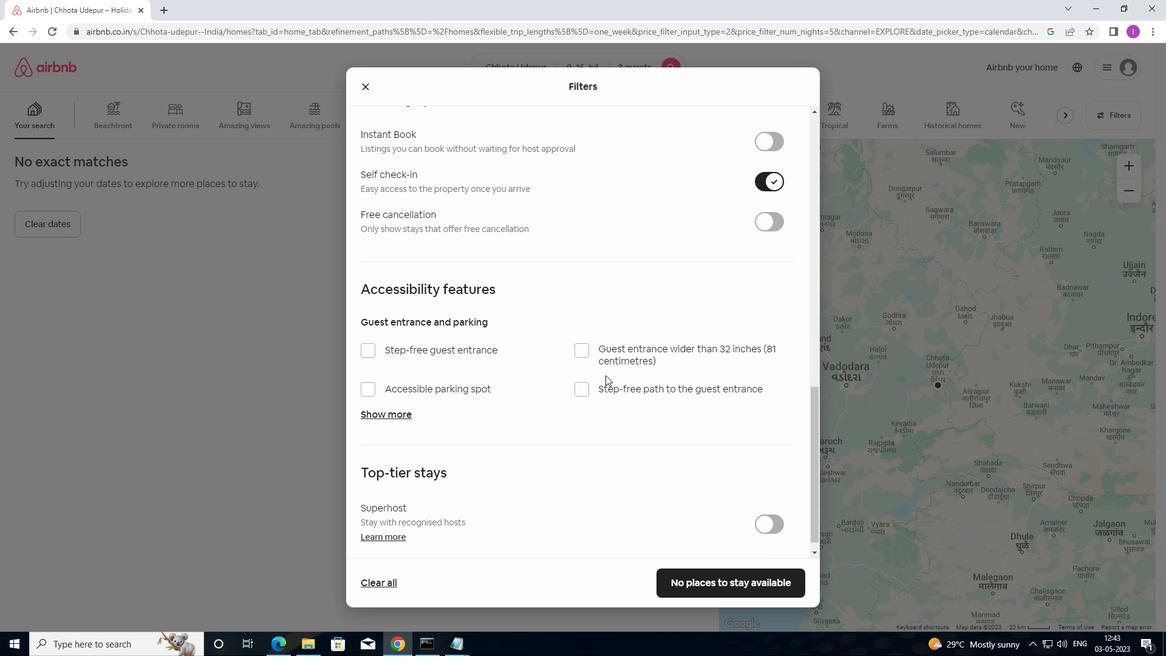 
Action: Mouse scrolled (603, 376) with delta (0, 0)
Screenshot: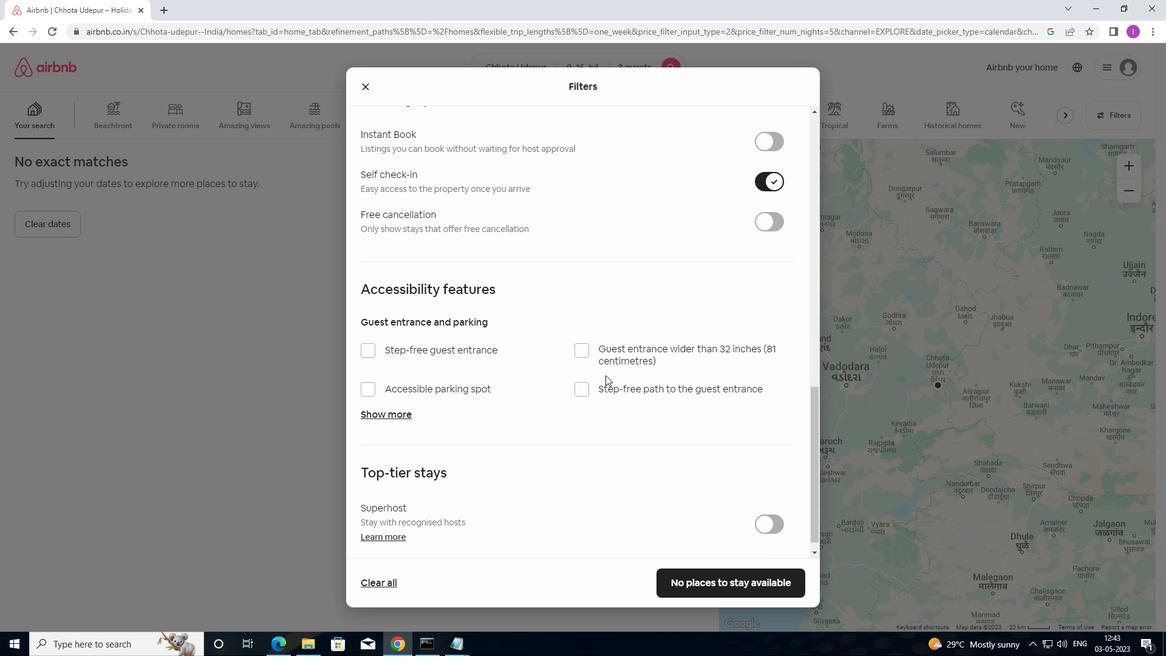 
Action: Mouse moved to (601, 379)
Screenshot: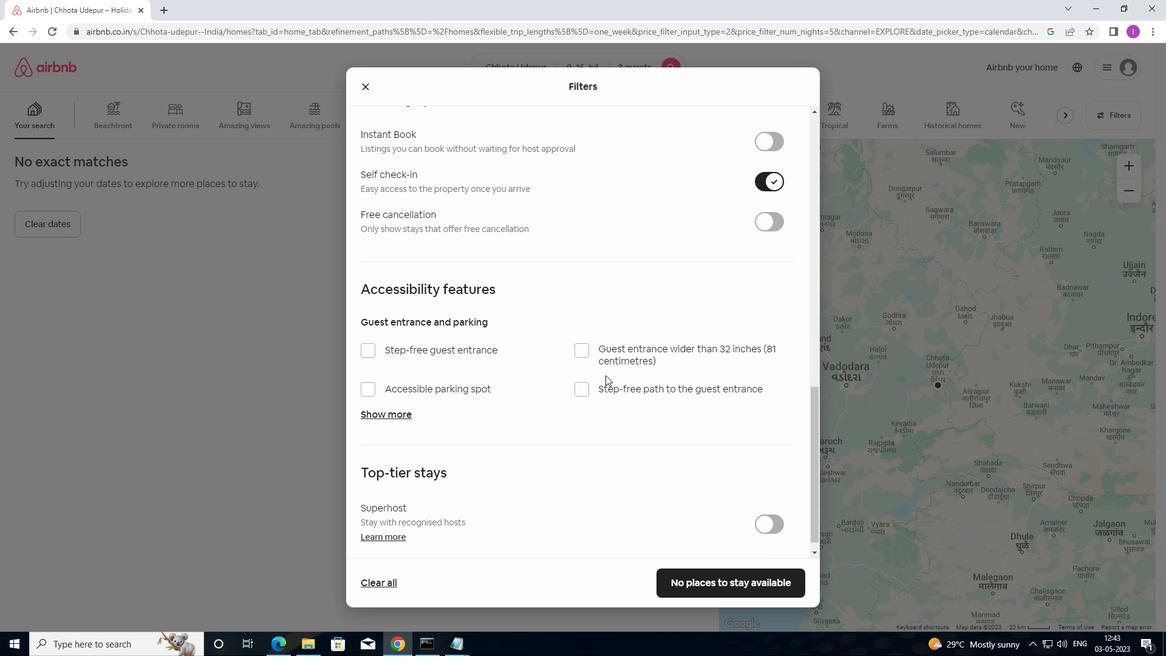 
Action: Mouse scrolled (601, 378) with delta (0, 0)
Screenshot: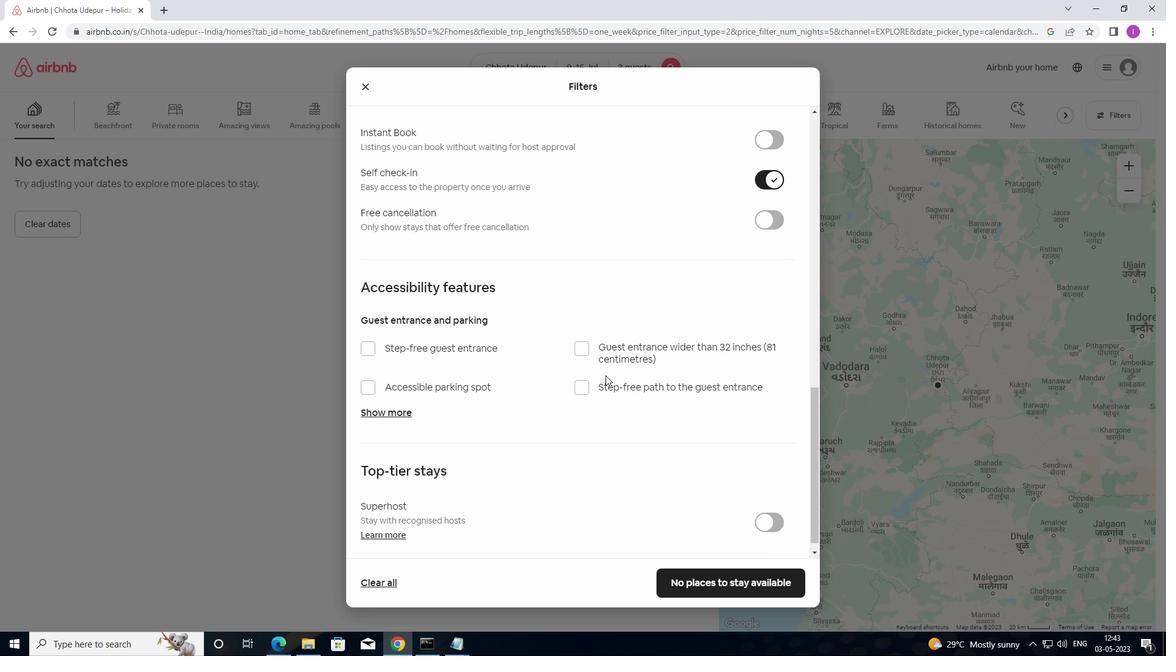 
Action: Mouse moved to (578, 400)
Screenshot: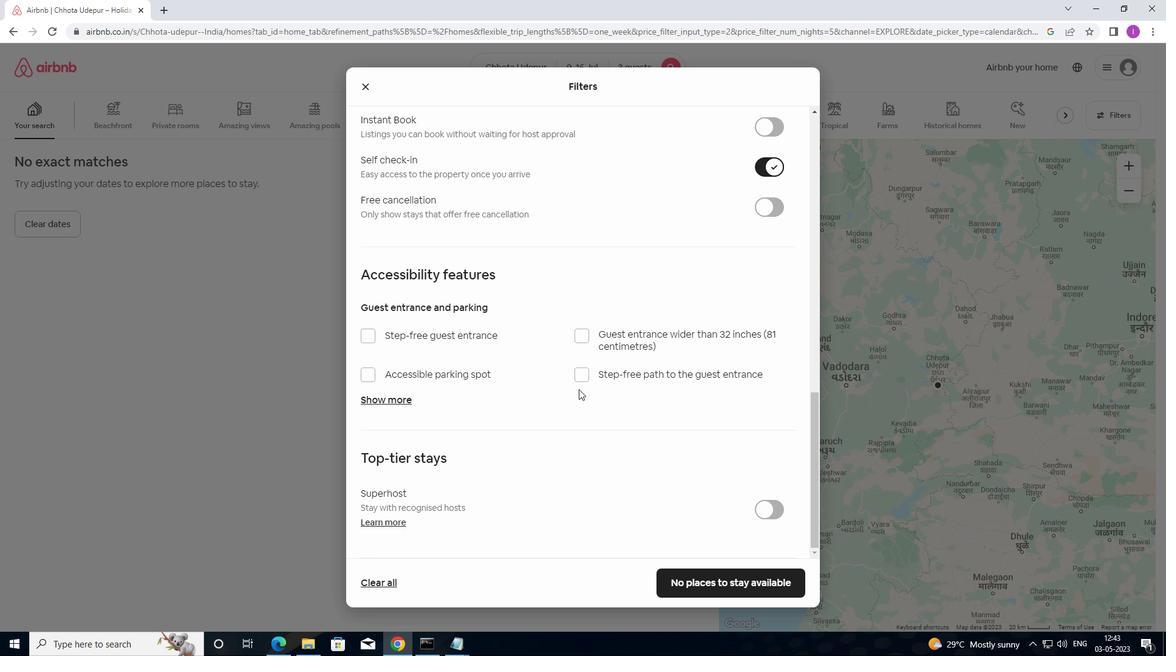 
Action: Mouse scrolled (578, 399) with delta (0, 0)
Screenshot: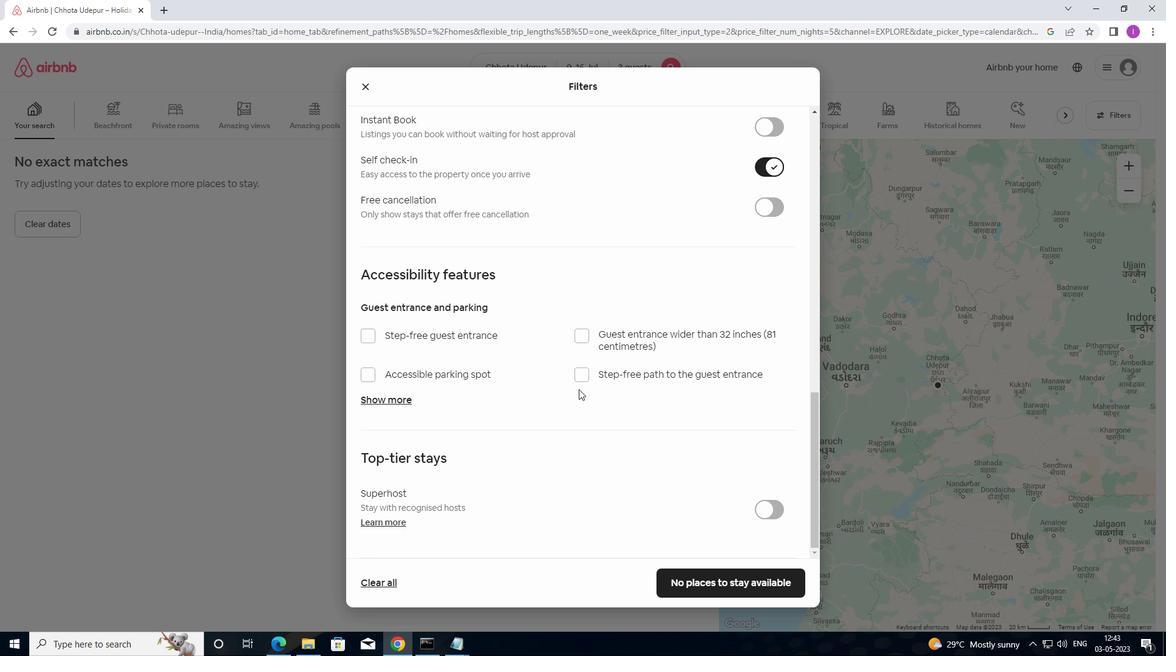 
Action: Mouse moved to (576, 405)
Screenshot: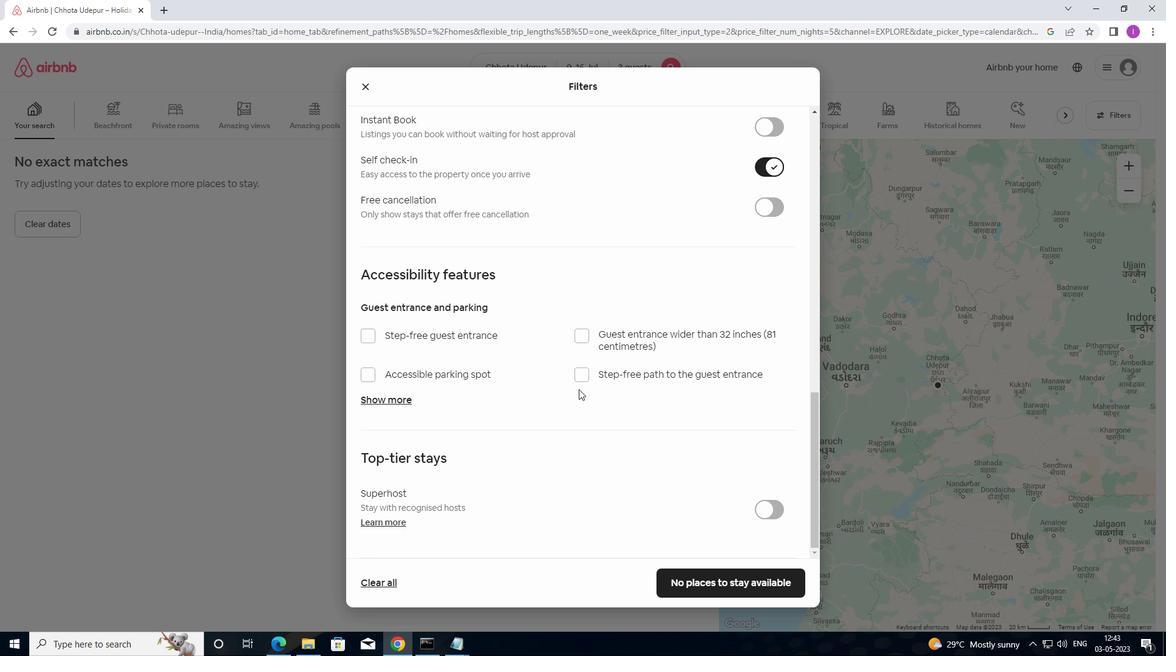 
Action: Mouse scrolled (576, 404) with delta (0, 0)
Screenshot: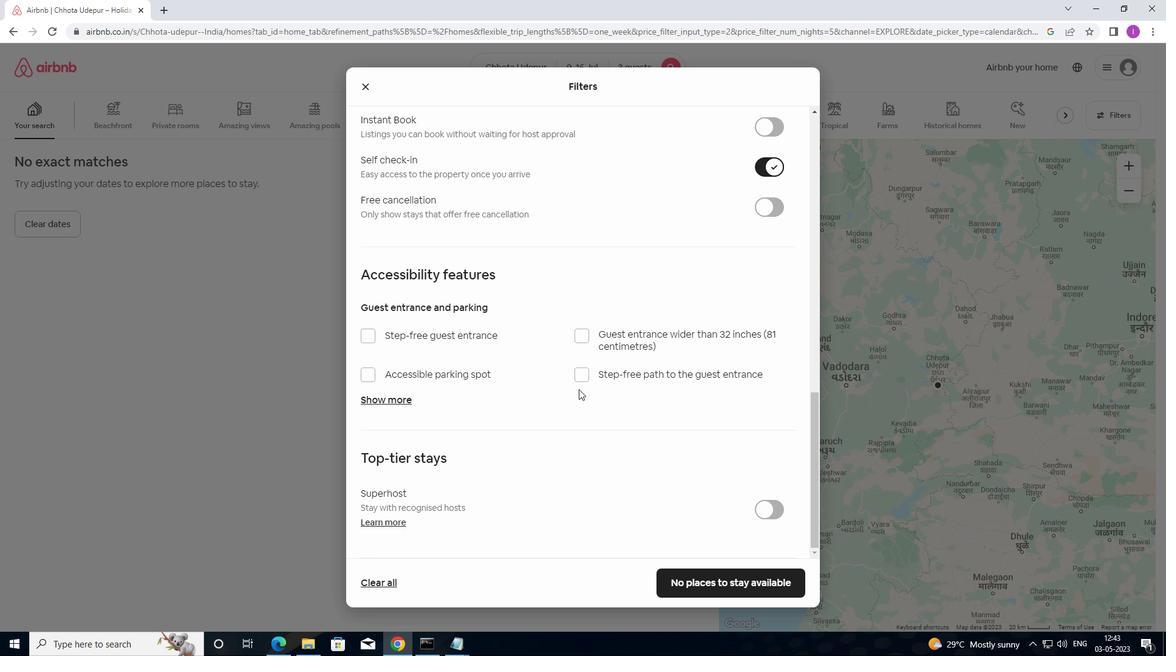 
Action: Mouse moved to (575, 407)
Screenshot: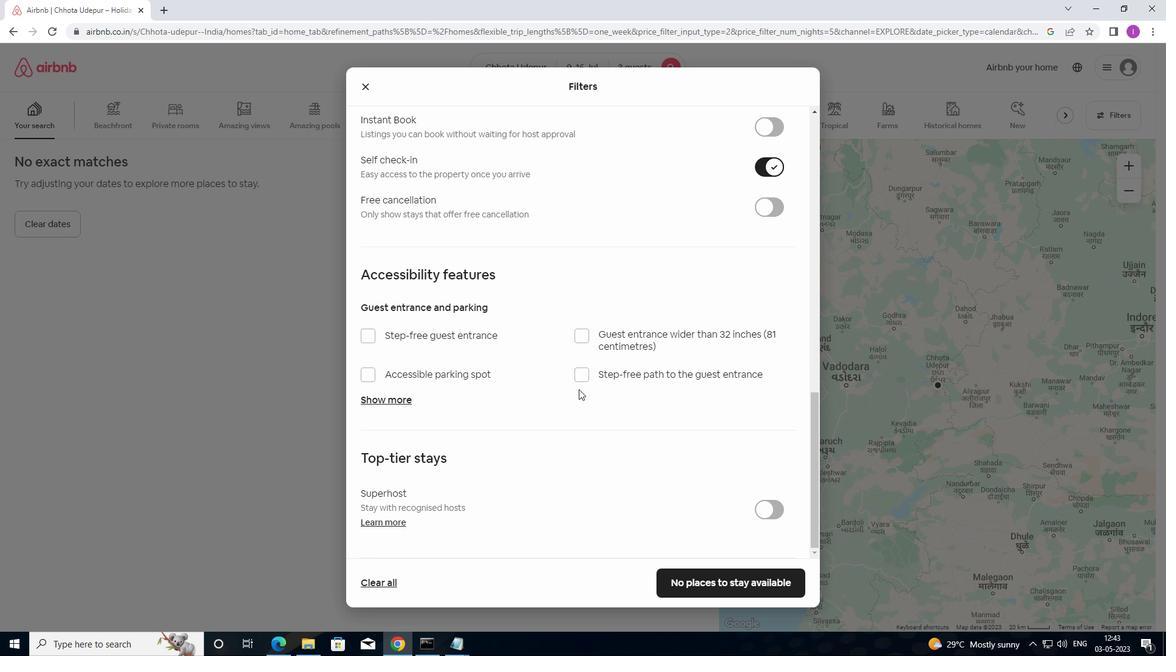 
Action: Mouse scrolled (575, 407) with delta (0, 0)
Screenshot: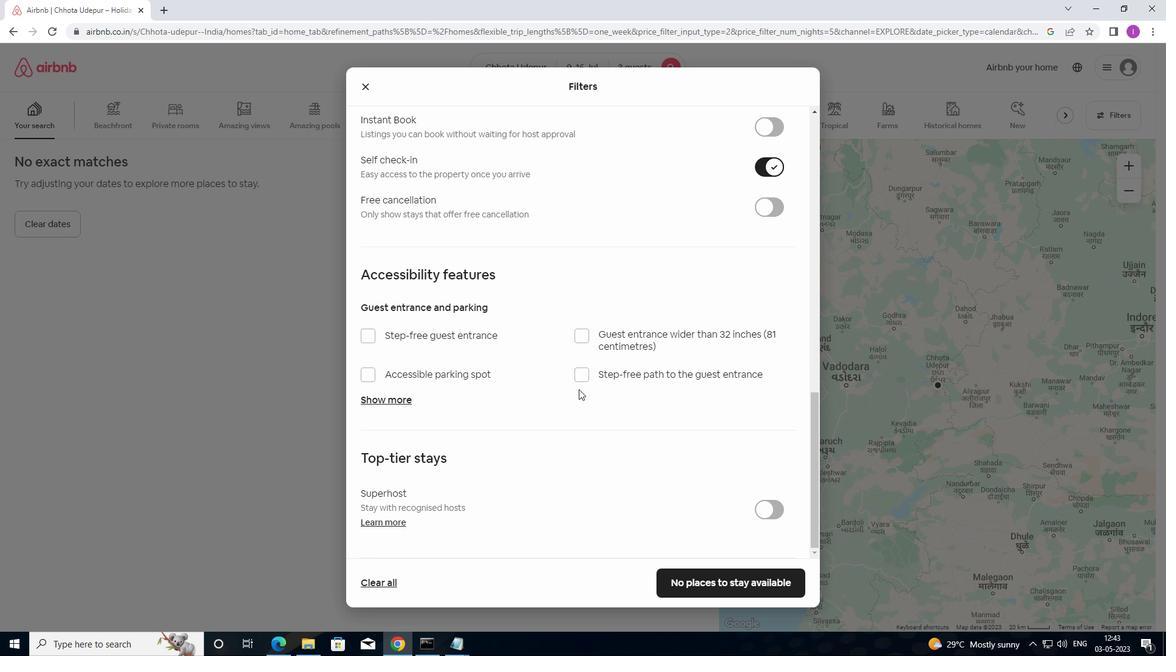 
Action: Mouse moved to (430, 451)
Screenshot: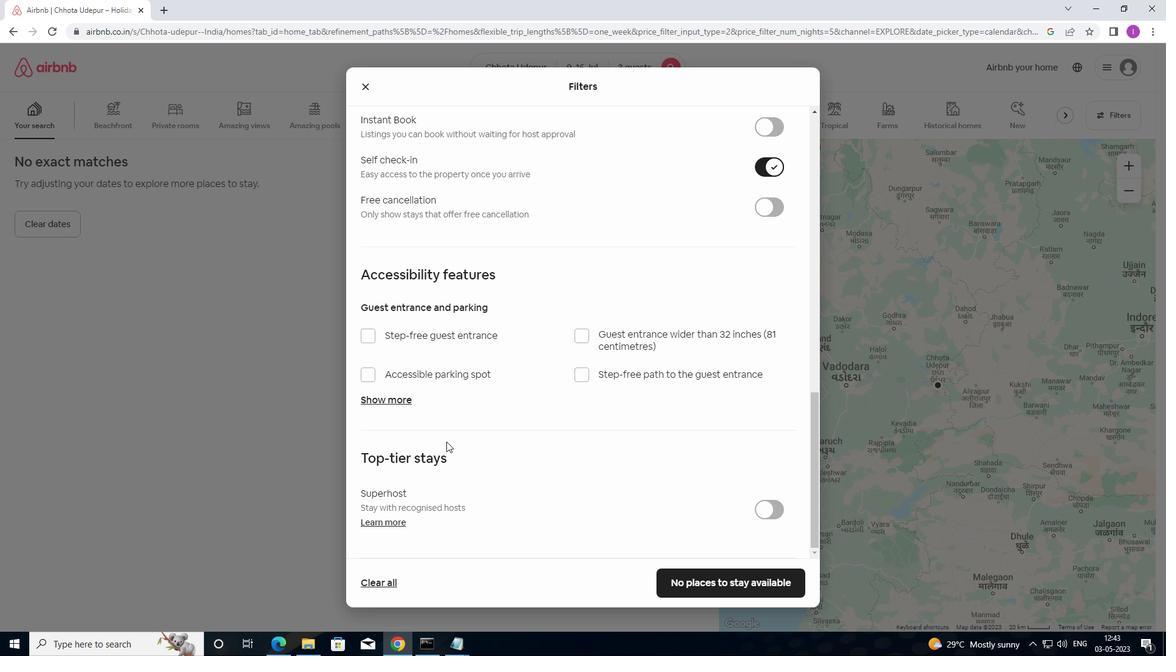 
Action: Mouse scrolled (430, 450) with delta (0, 0)
Screenshot: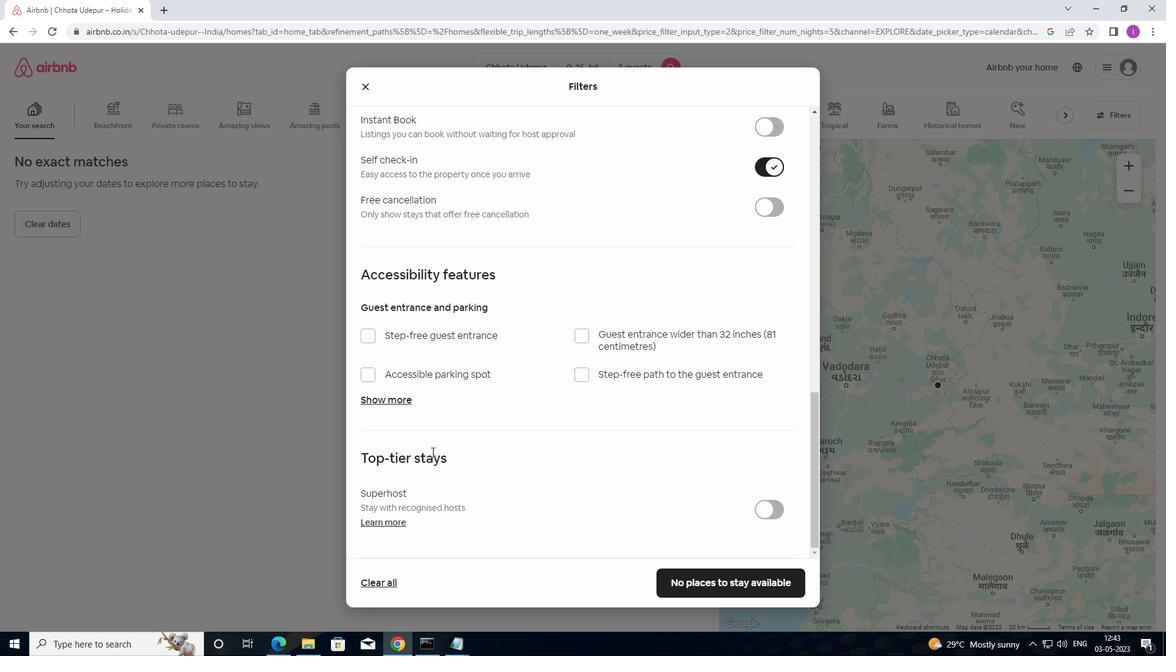 
Action: Mouse scrolled (430, 450) with delta (0, 0)
Screenshot: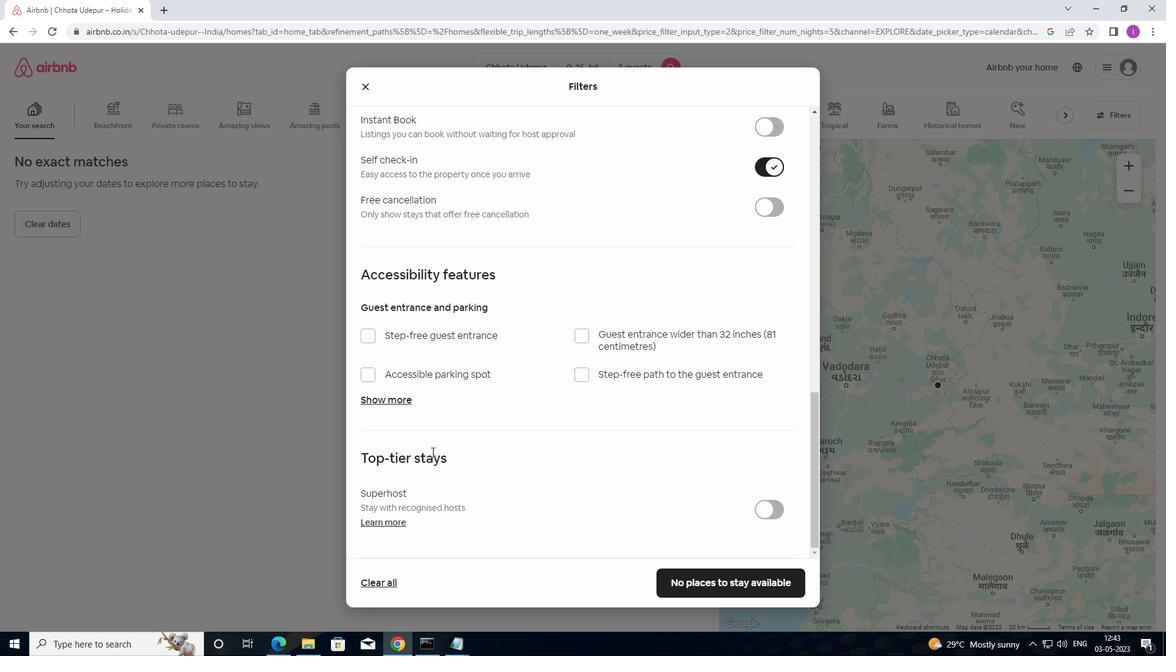 
Action: Mouse scrolled (430, 450) with delta (0, 0)
Screenshot: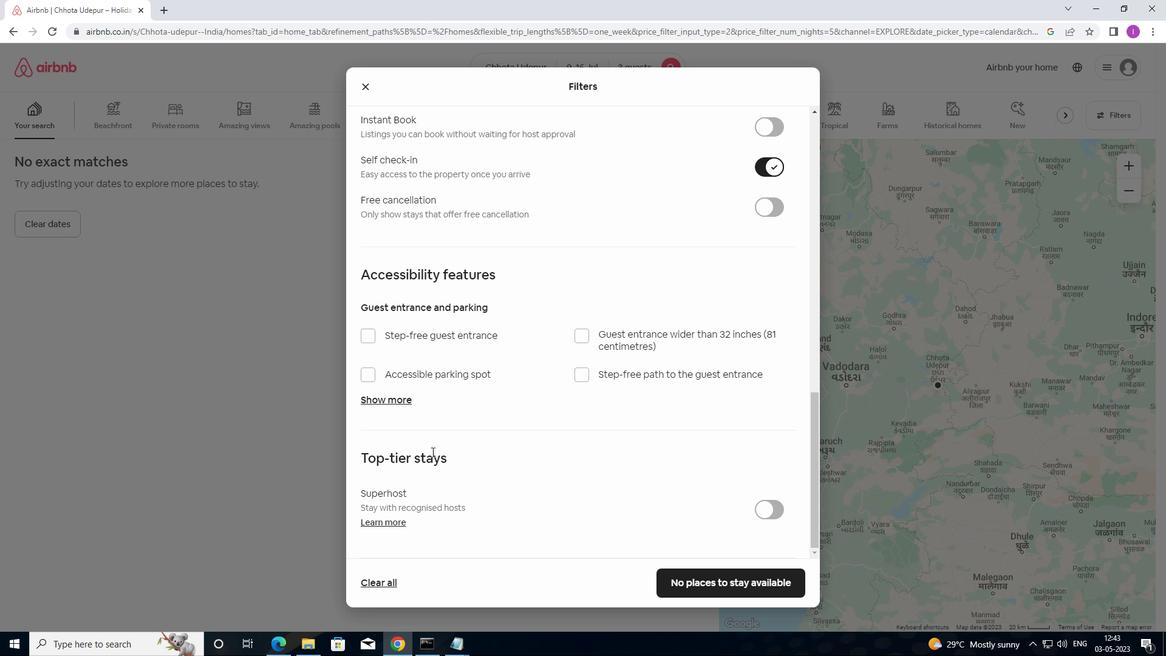 
Action: Mouse moved to (679, 580)
Screenshot: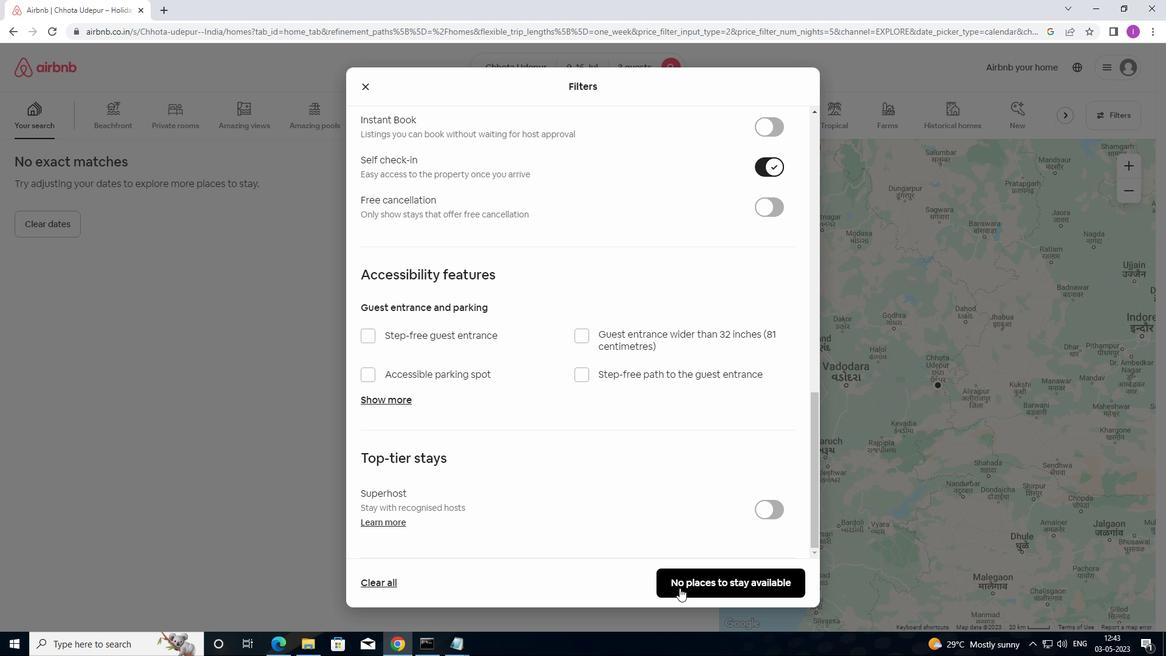 
Action: Mouse pressed left at (679, 580)
Screenshot: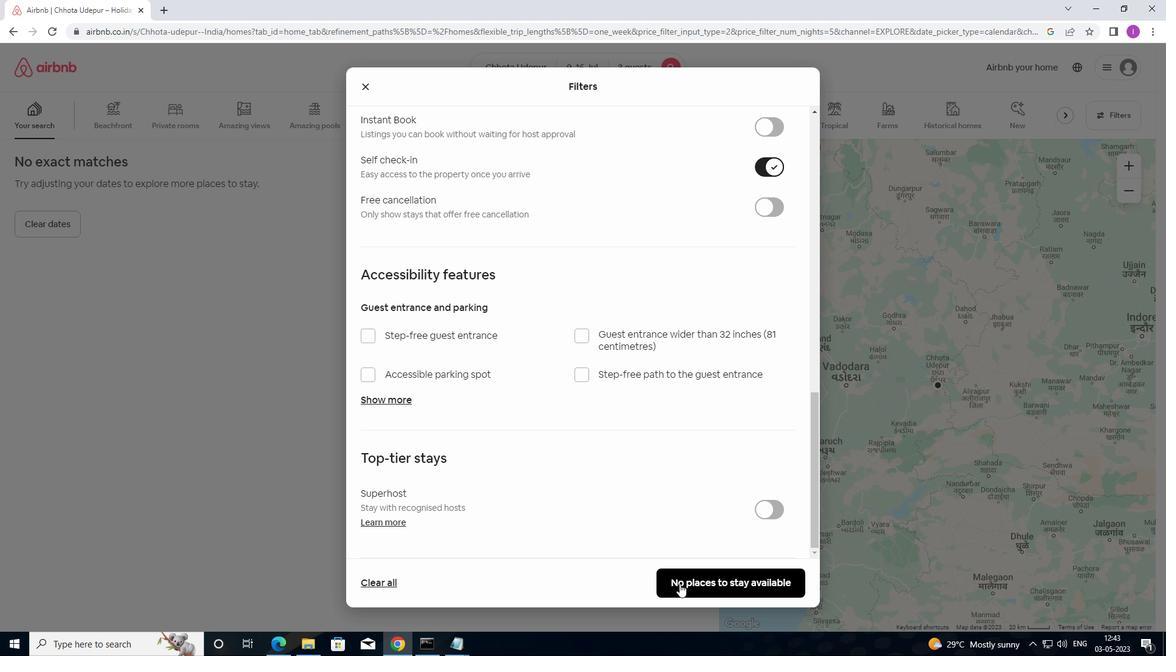
Action: Mouse moved to (681, 562)
Screenshot: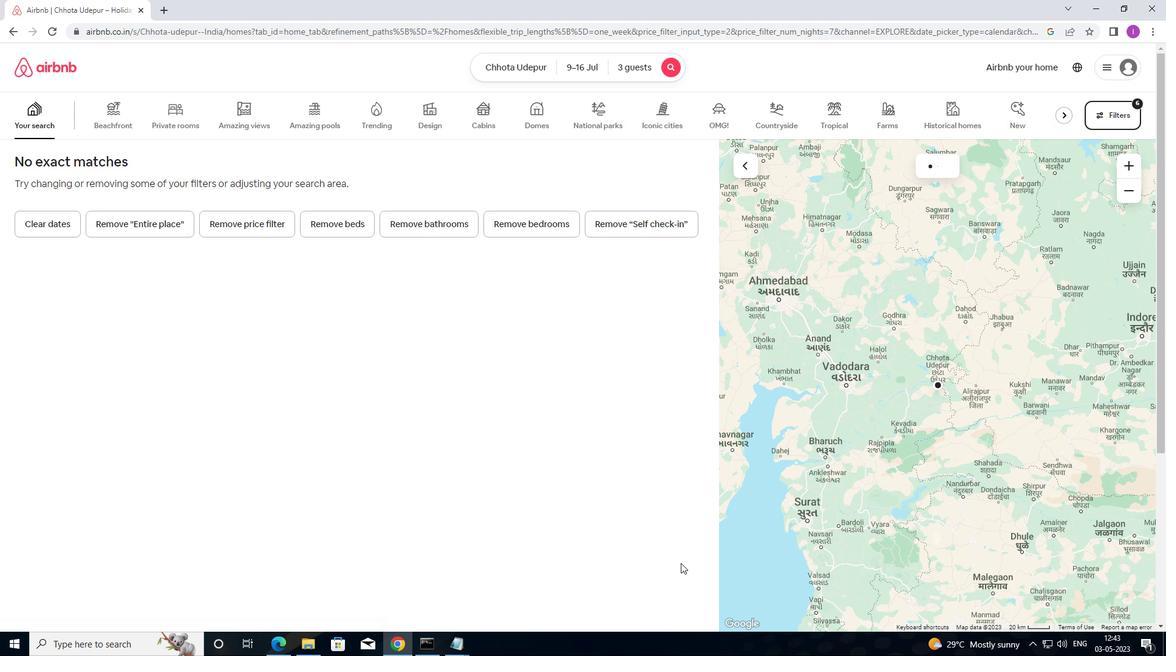 
